 Task: Find connections with filter location Lamin with filter topic #property with filter profile language Potuguese with filter current company Merademy  with filter school Indira Gandhi Institute of Technology (IGIT), Sarang with filter industry Military and International Affairs with filter service category Digital Marketing with filter keywords title Chief People Officer
Action: Mouse moved to (330, 259)
Screenshot: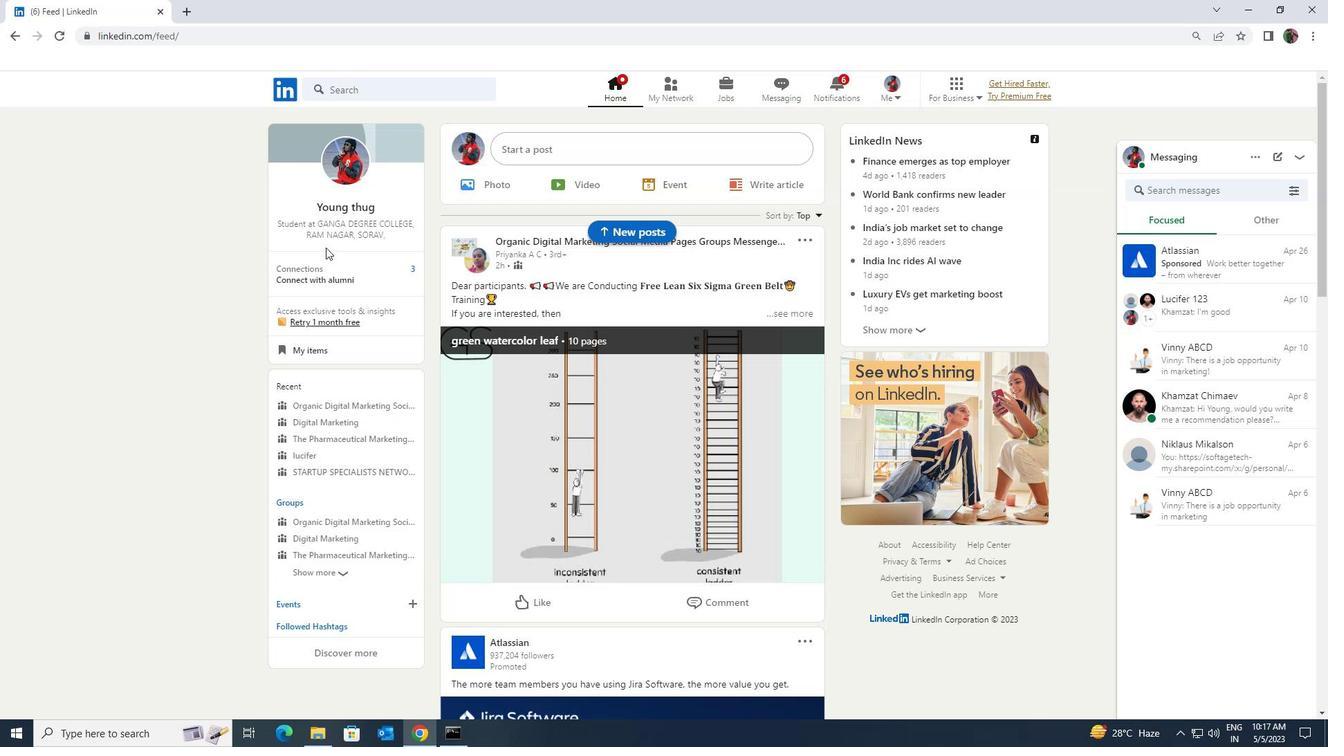 
Action: Mouse pressed left at (330, 259)
Screenshot: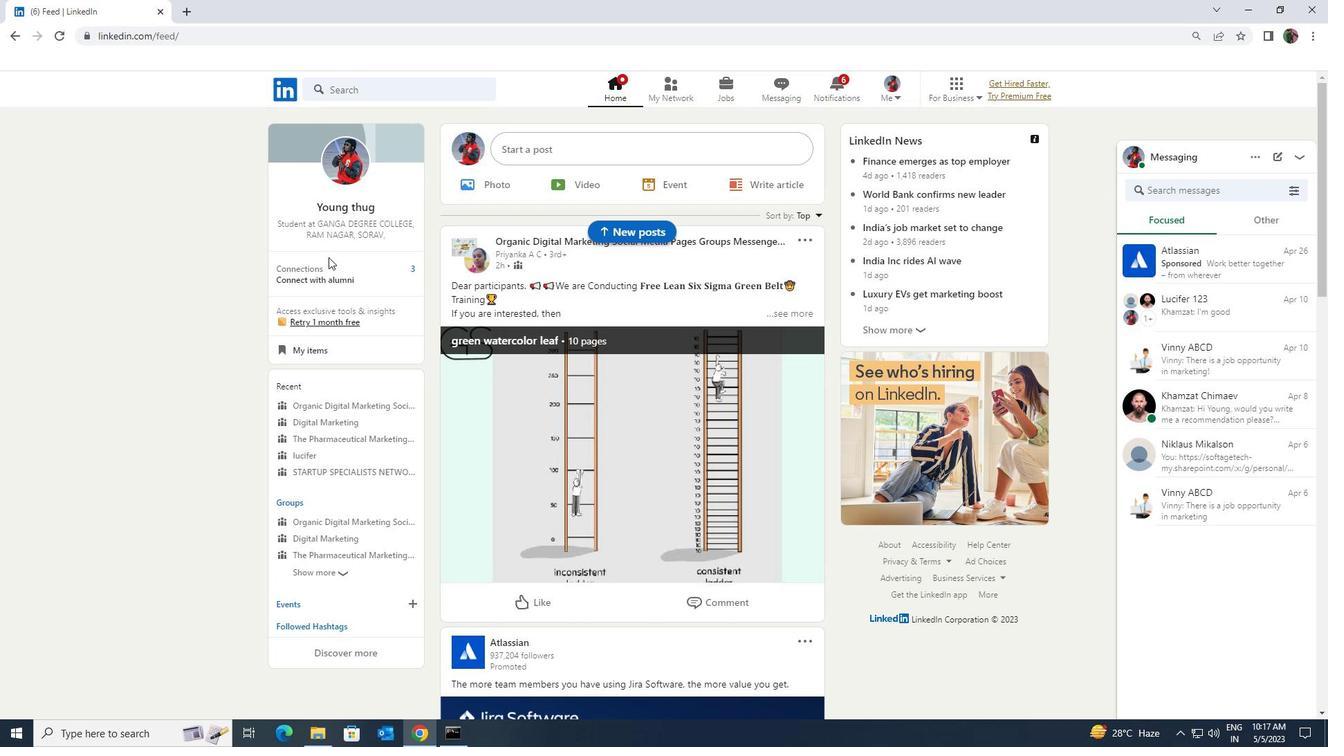 
Action: Mouse moved to (334, 278)
Screenshot: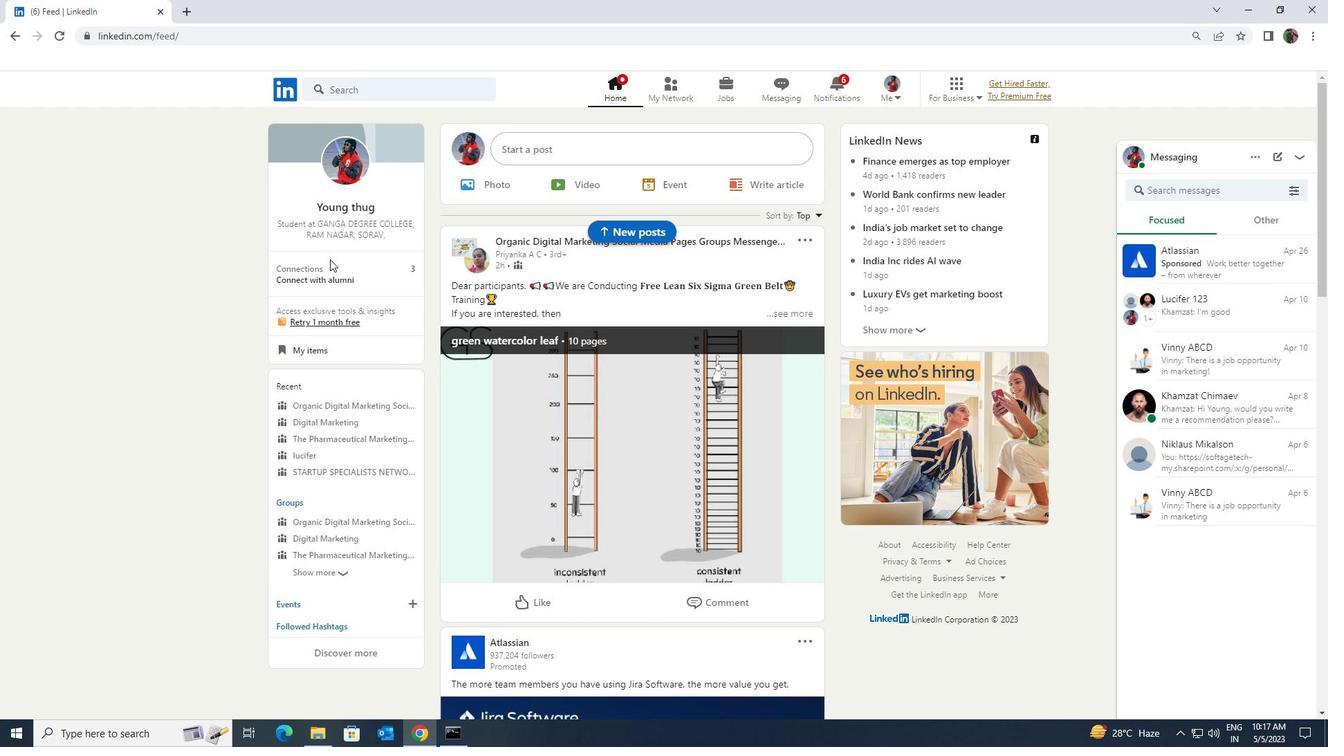 
Action: Mouse pressed left at (334, 278)
Screenshot: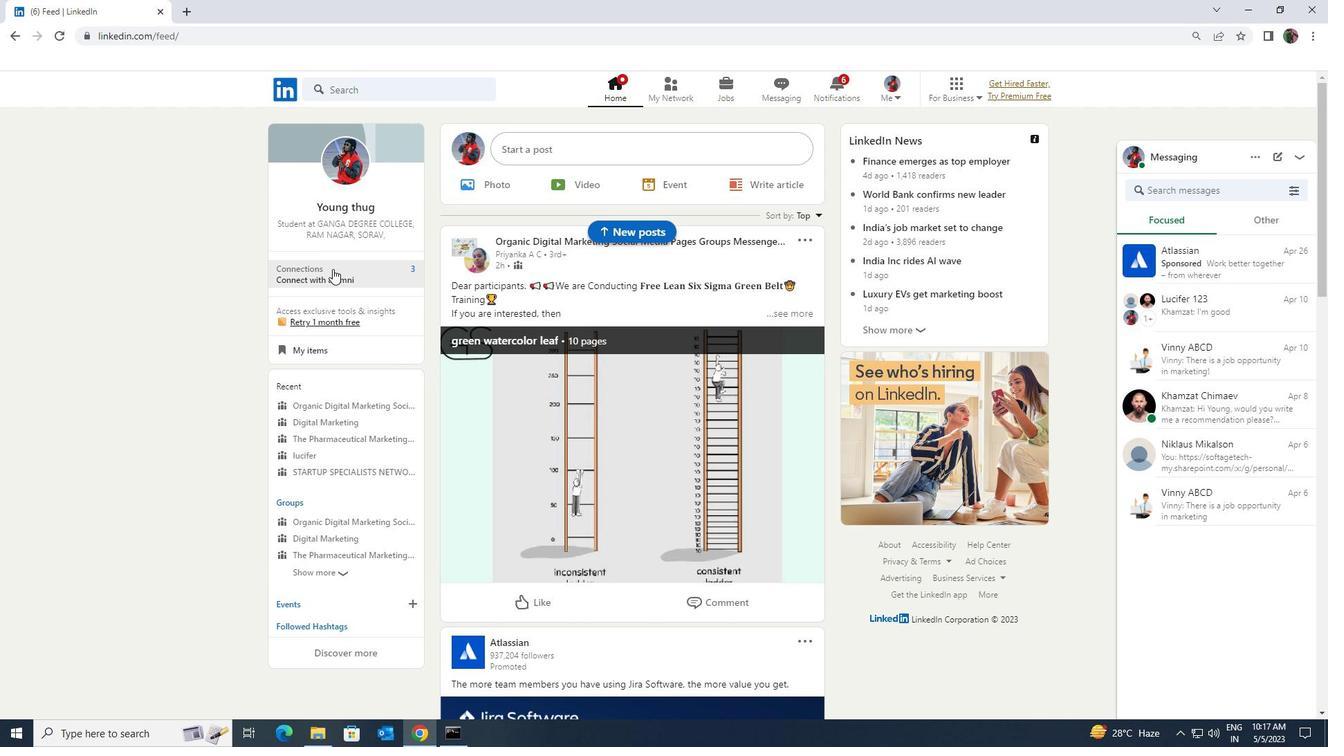 
Action: Mouse moved to (345, 161)
Screenshot: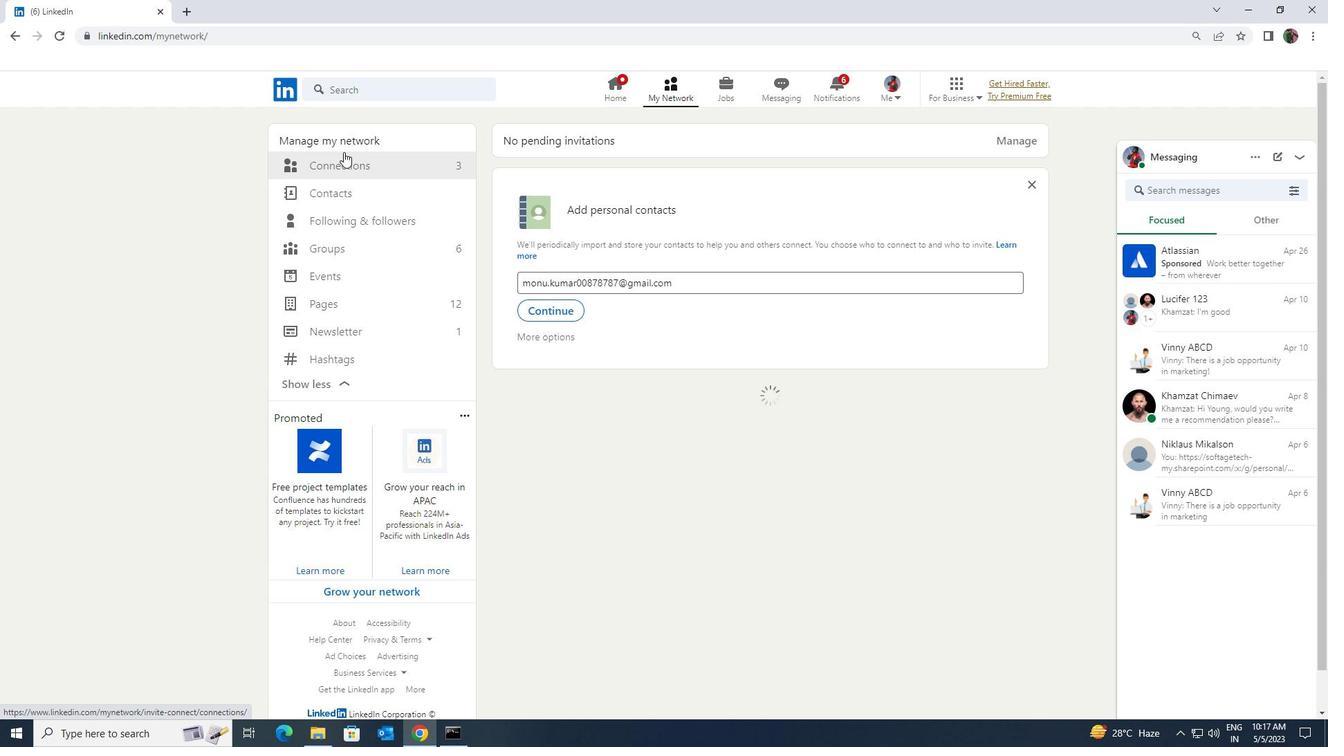
Action: Mouse pressed left at (345, 161)
Screenshot: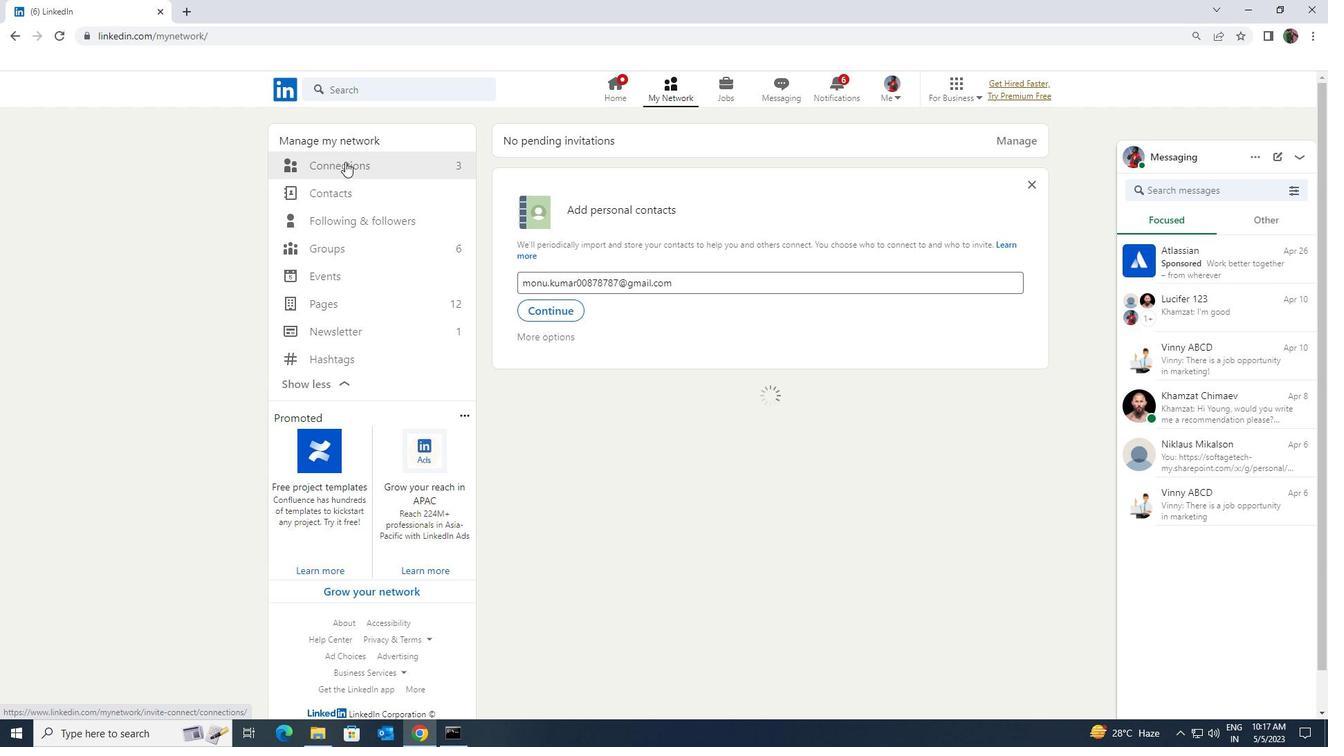 
Action: Mouse moved to (732, 165)
Screenshot: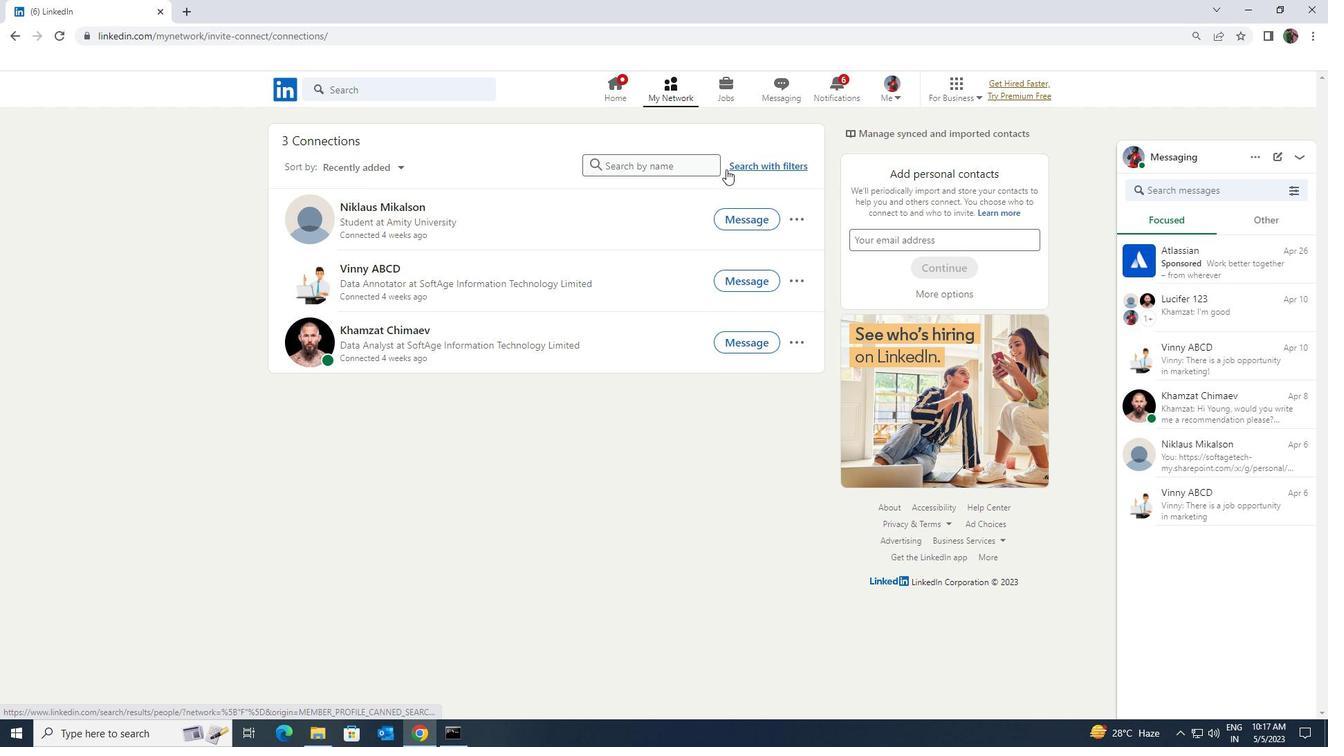 
Action: Mouse pressed left at (732, 165)
Screenshot: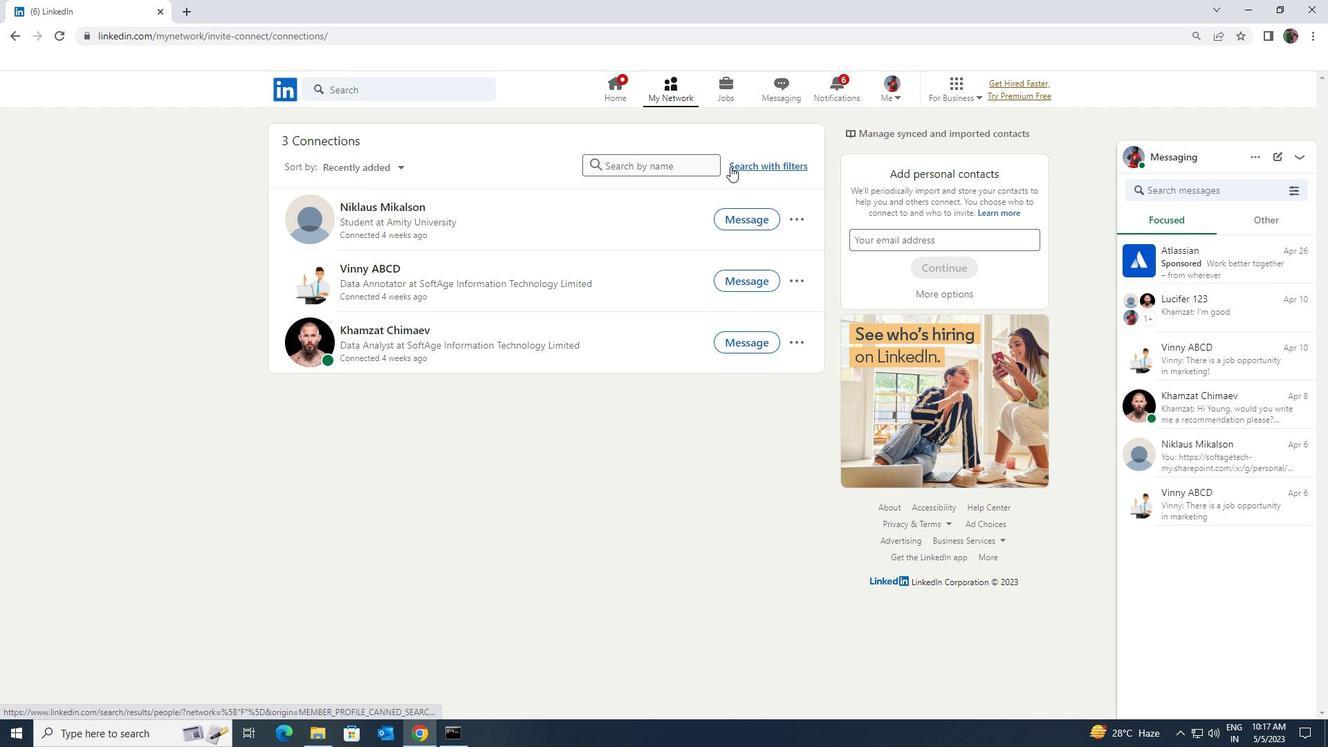 
Action: Mouse moved to (701, 135)
Screenshot: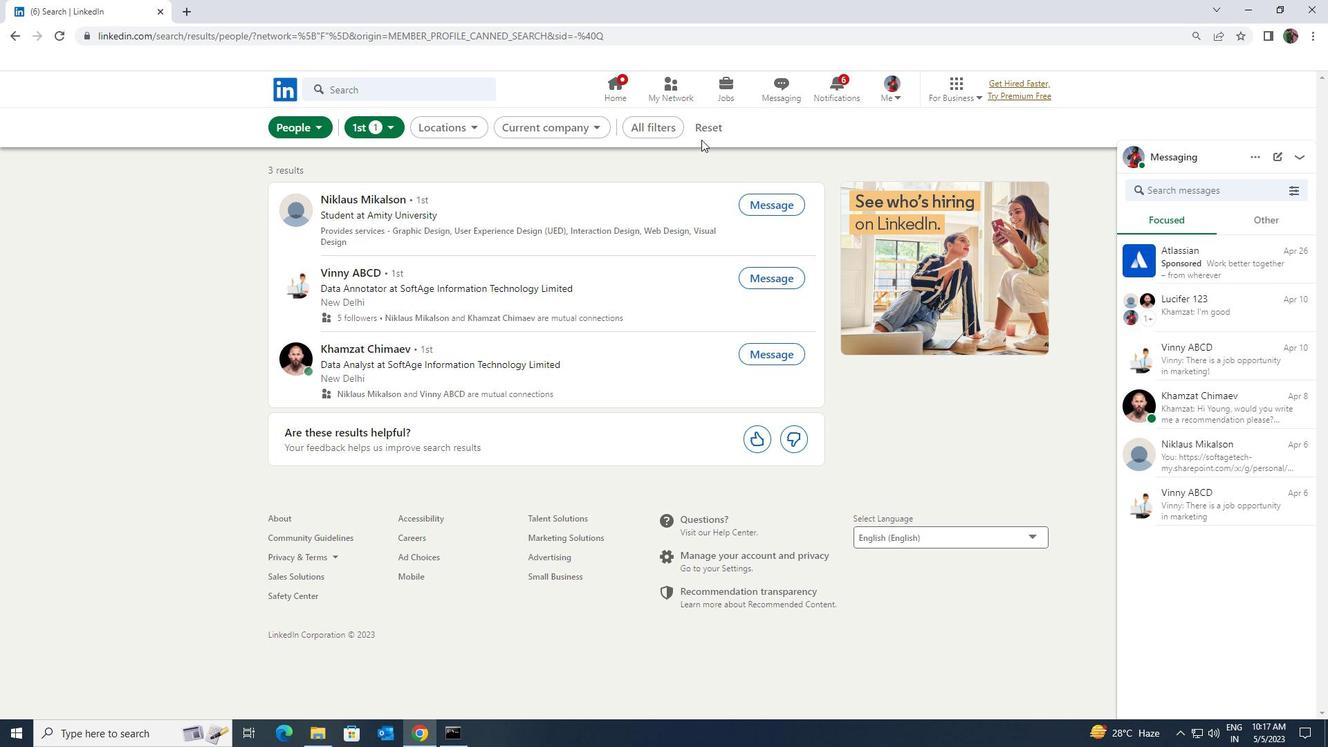 
Action: Mouse pressed left at (701, 135)
Screenshot: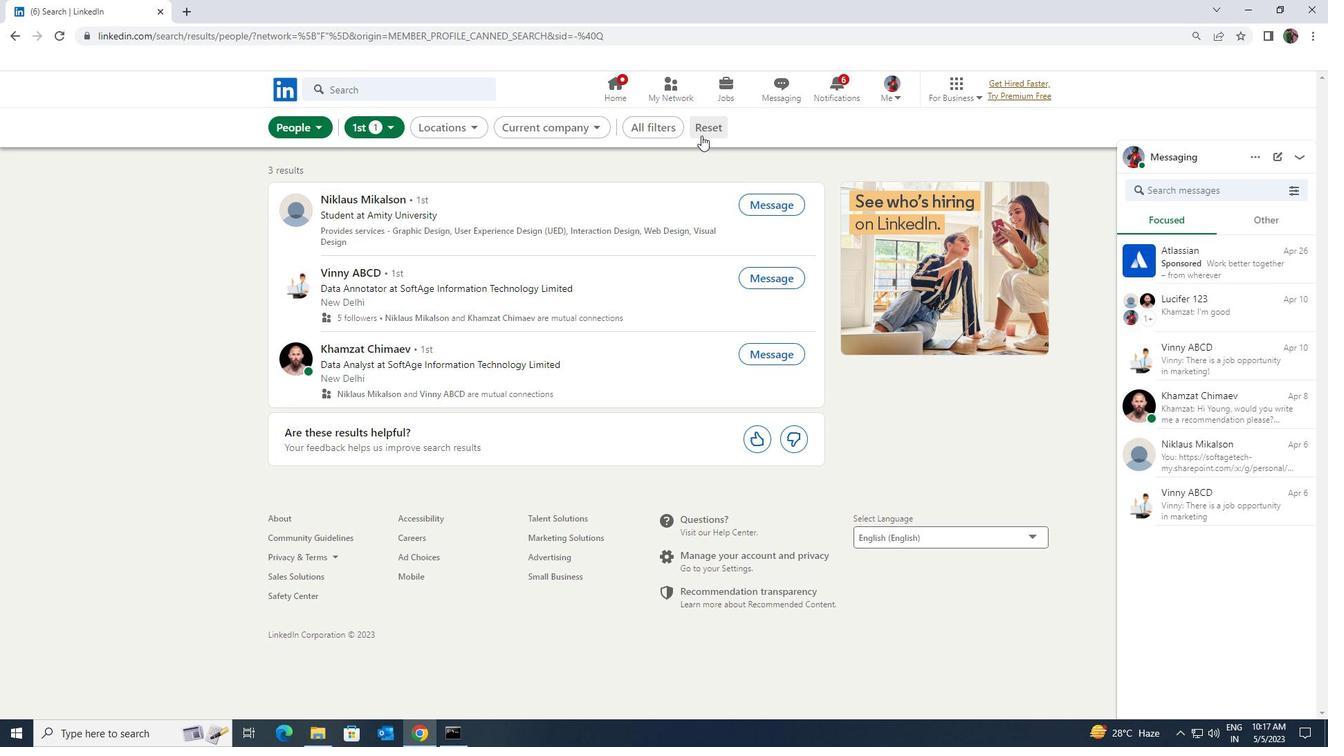 
Action: Mouse moved to (692, 130)
Screenshot: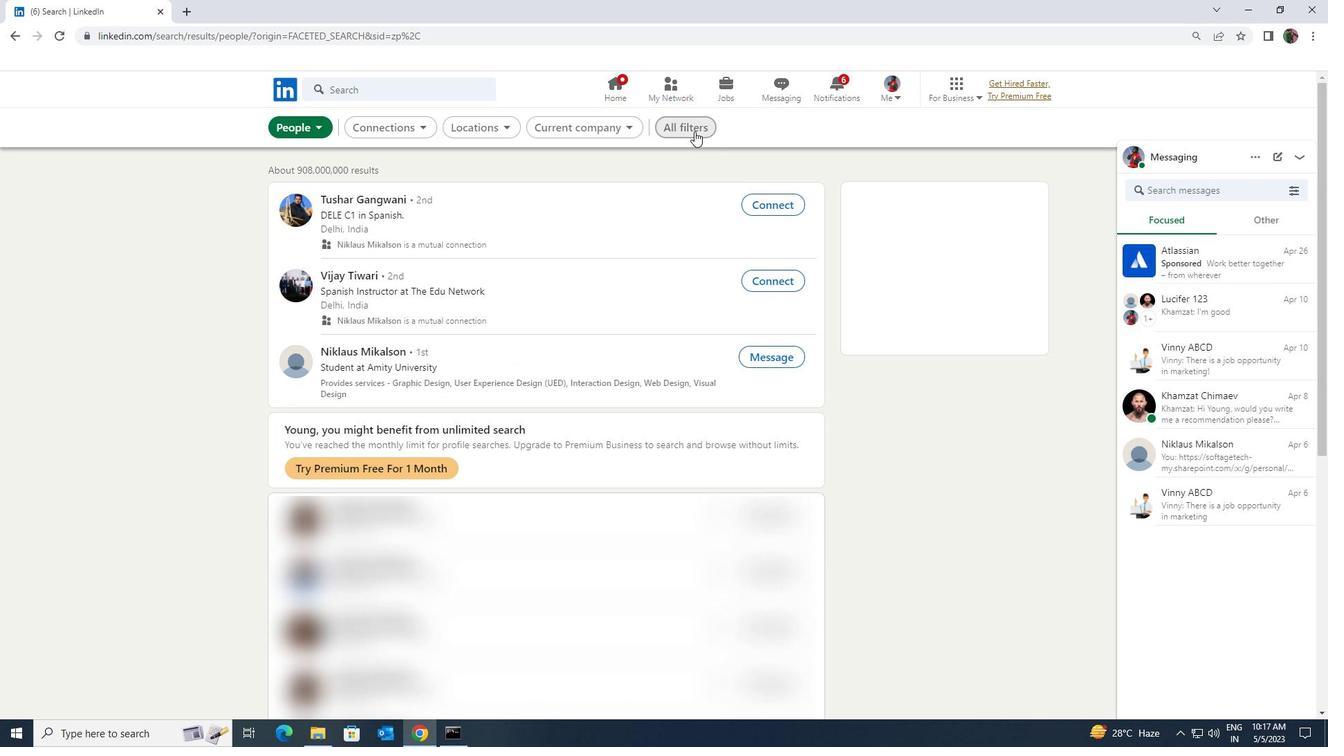 
Action: Mouse pressed left at (692, 130)
Screenshot: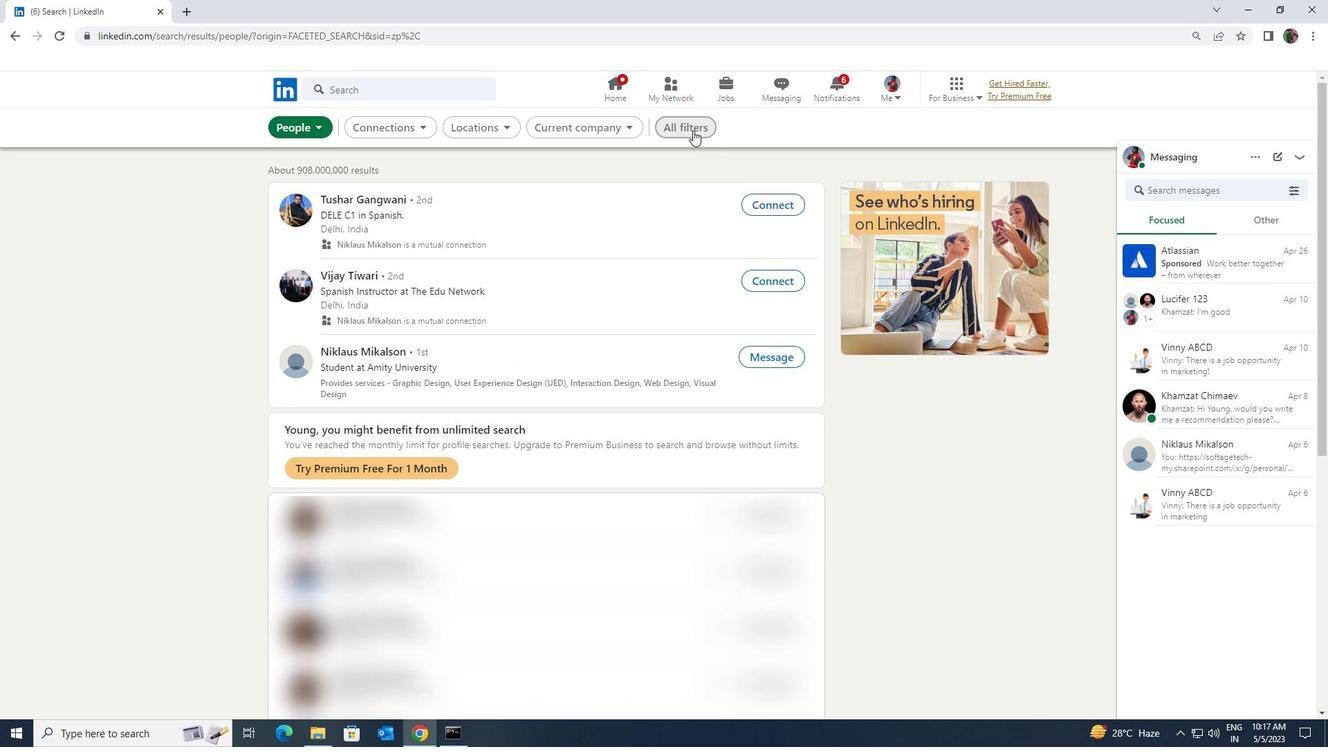 
Action: Mouse moved to (1153, 535)
Screenshot: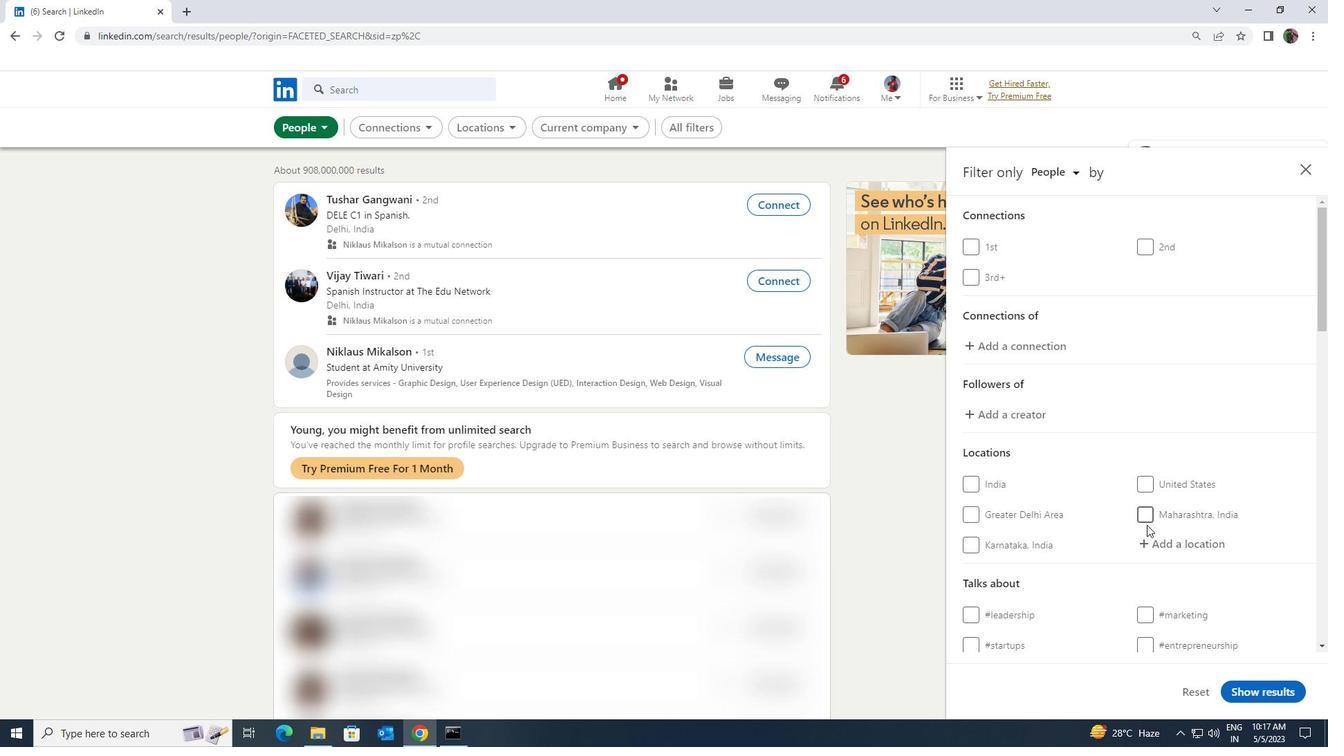 
Action: Mouse pressed left at (1153, 535)
Screenshot: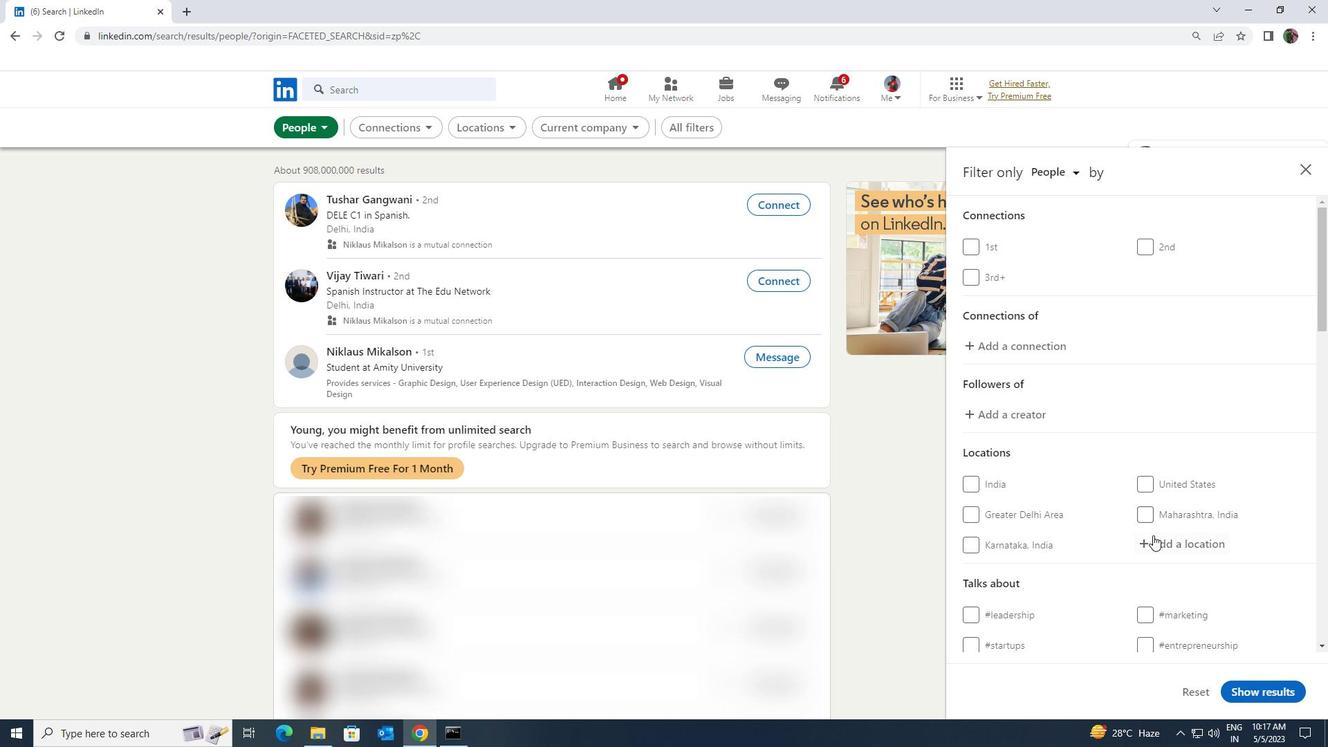 
Action: Mouse moved to (1101, 515)
Screenshot: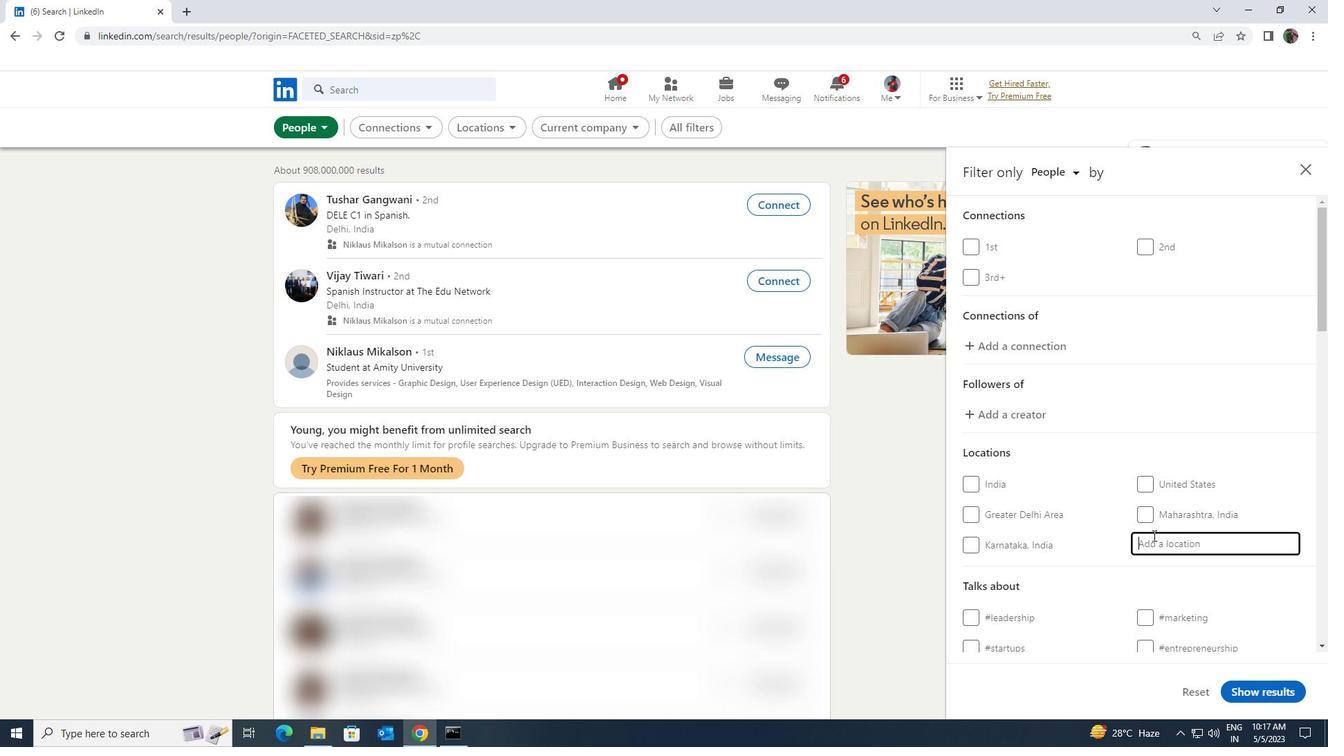 
Action: Key pressed <Key.shift>LAMIN
Screenshot: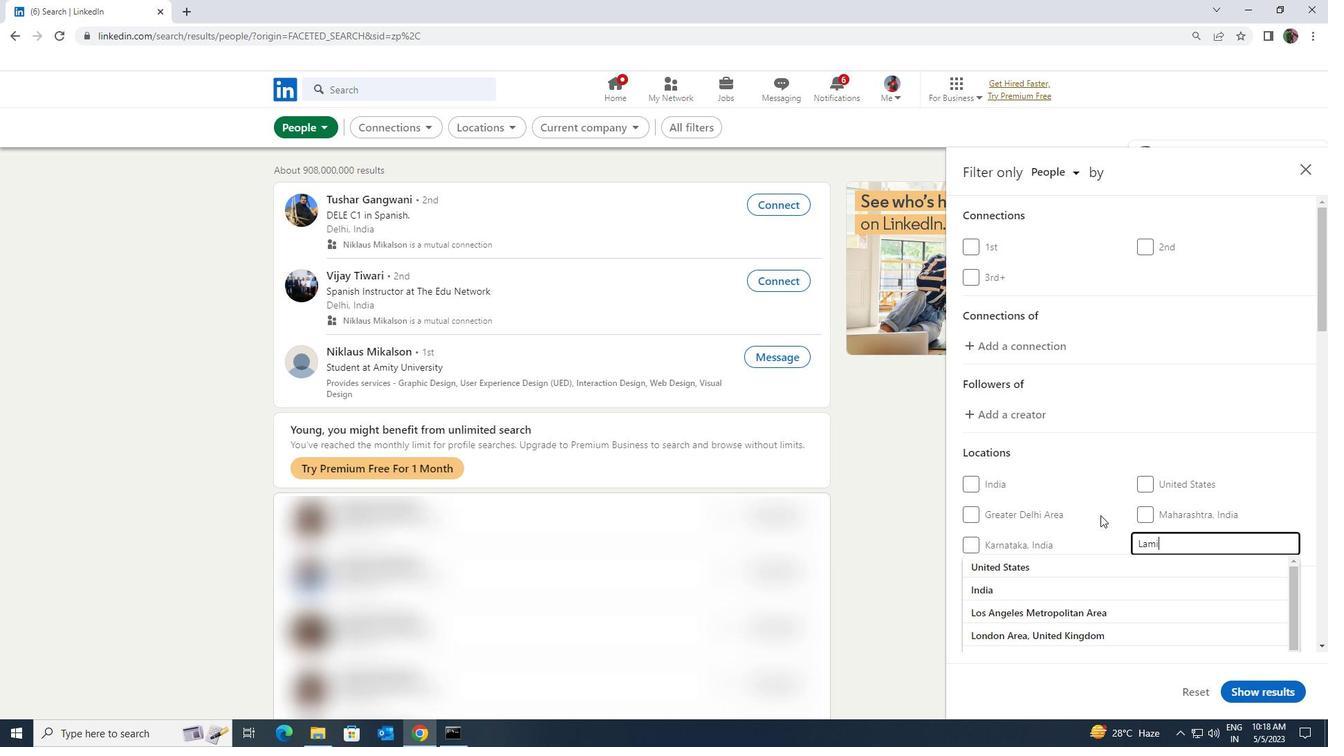 
Action: Mouse moved to (1096, 561)
Screenshot: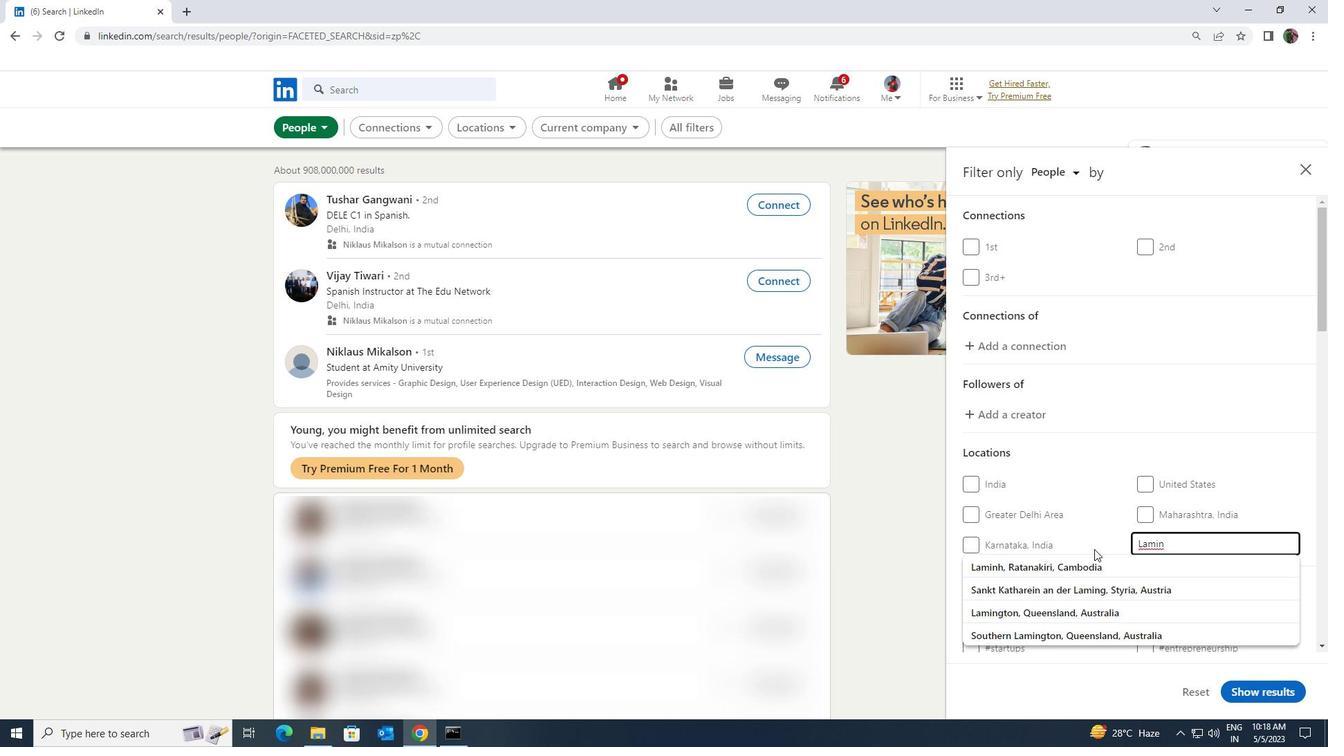 
Action: Mouse pressed left at (1096, 561)
Screenshot: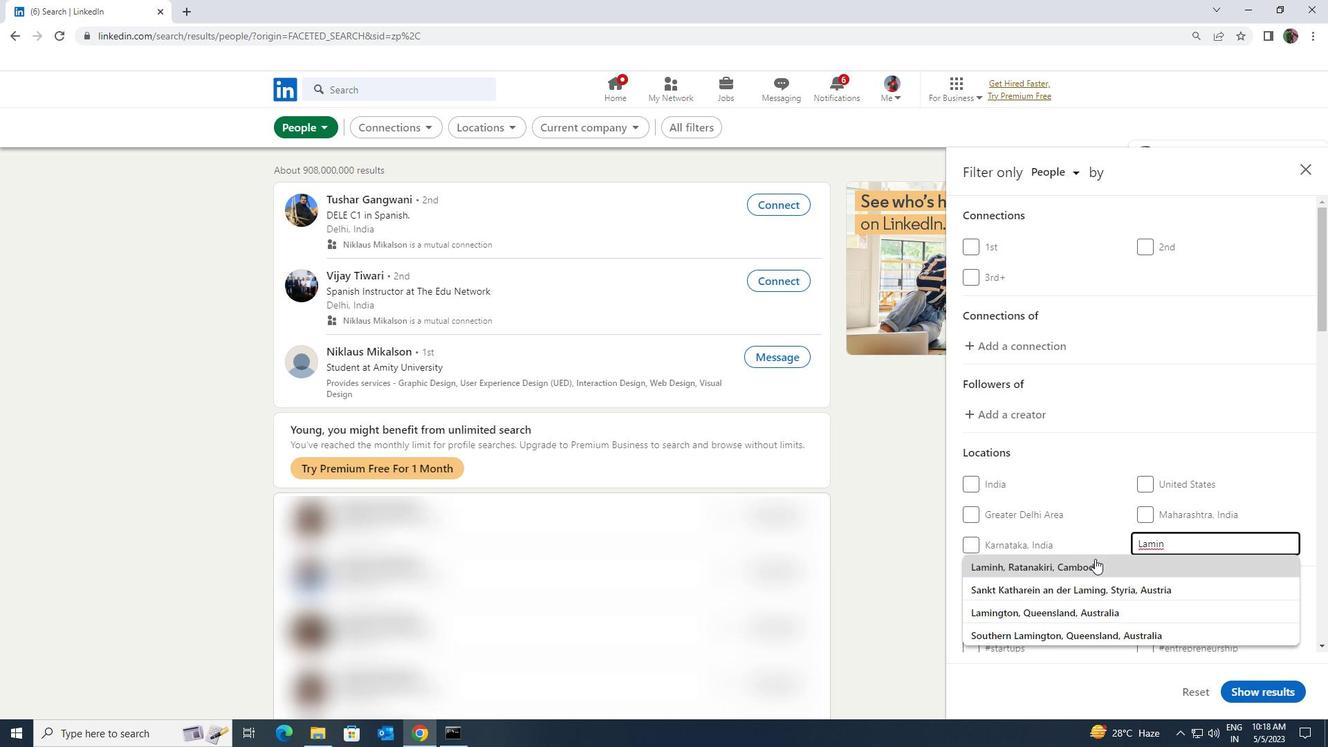 
Action: Mouse moved to (1097, 561)
Screenshot: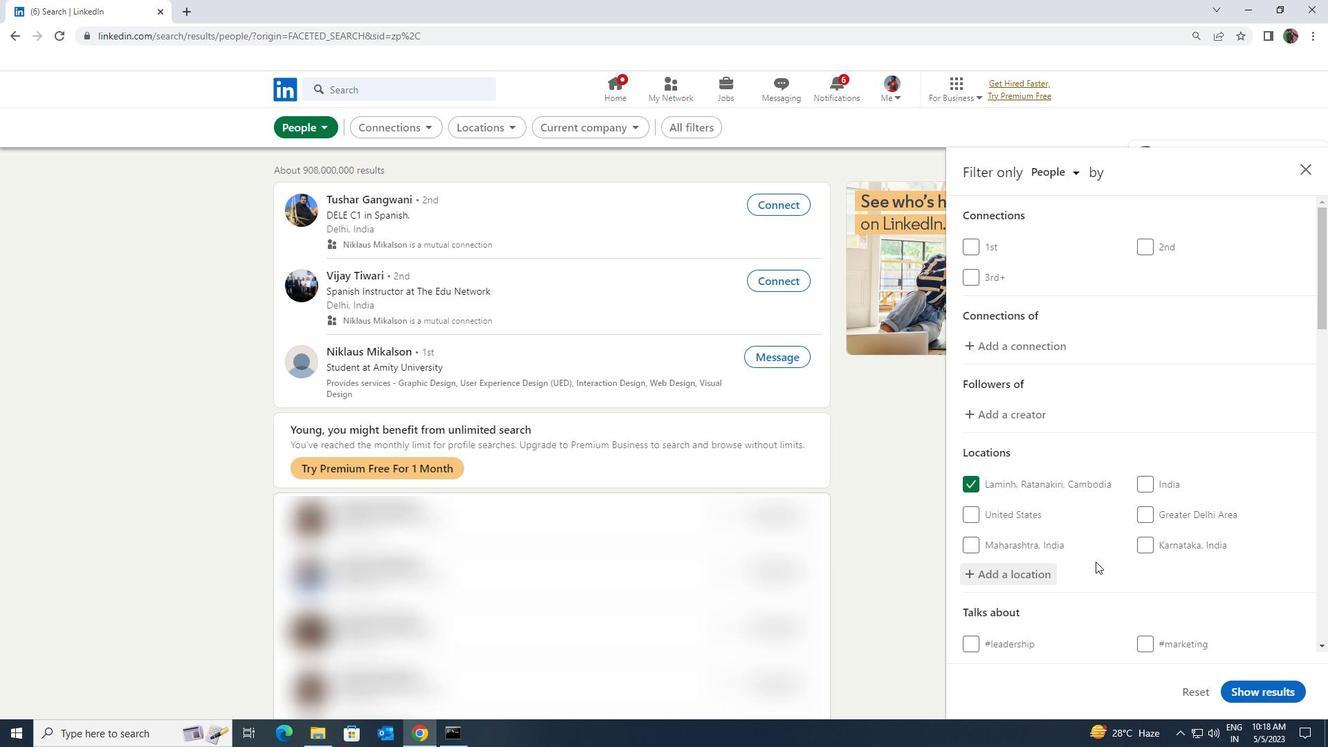 
Action: Mouse scrolled (1097, 561) with delta (0, 0)
Screenshot: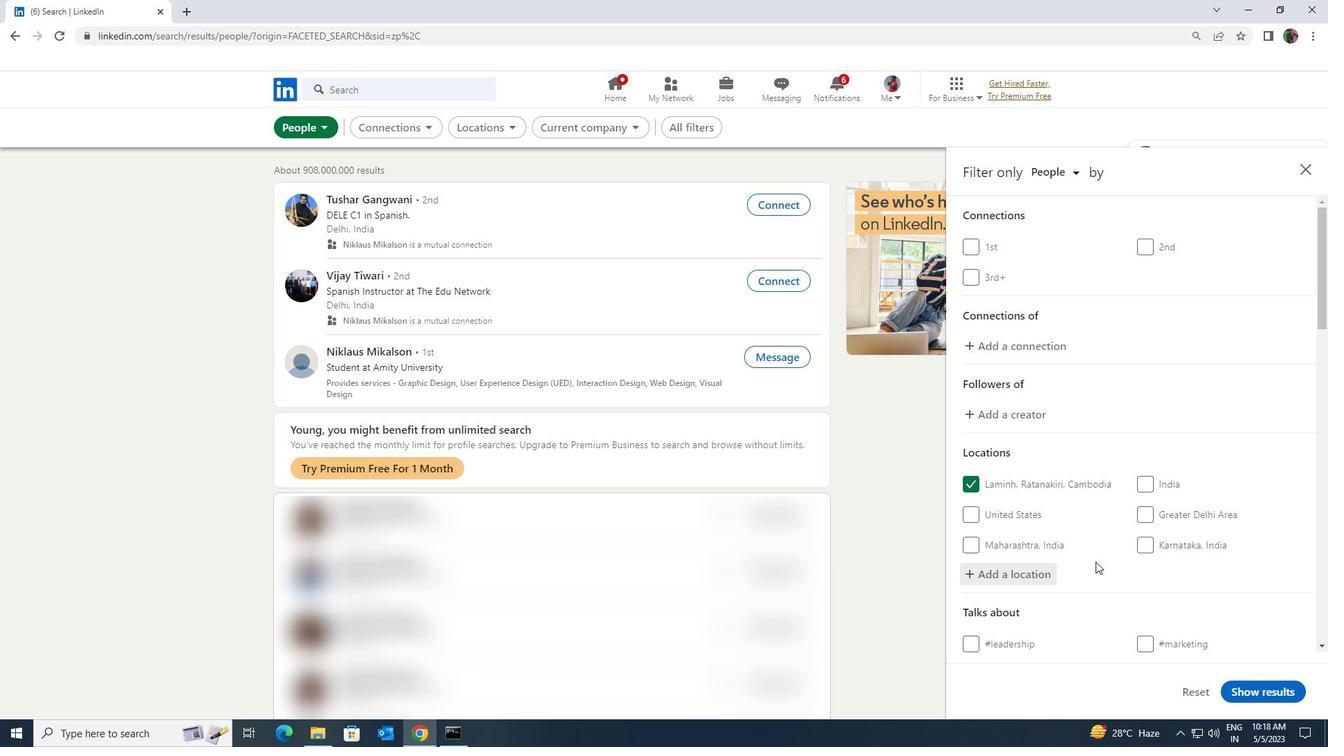 
Action: Mouse scrolled (1097, 561) with delta (0, 0)
Screenshot: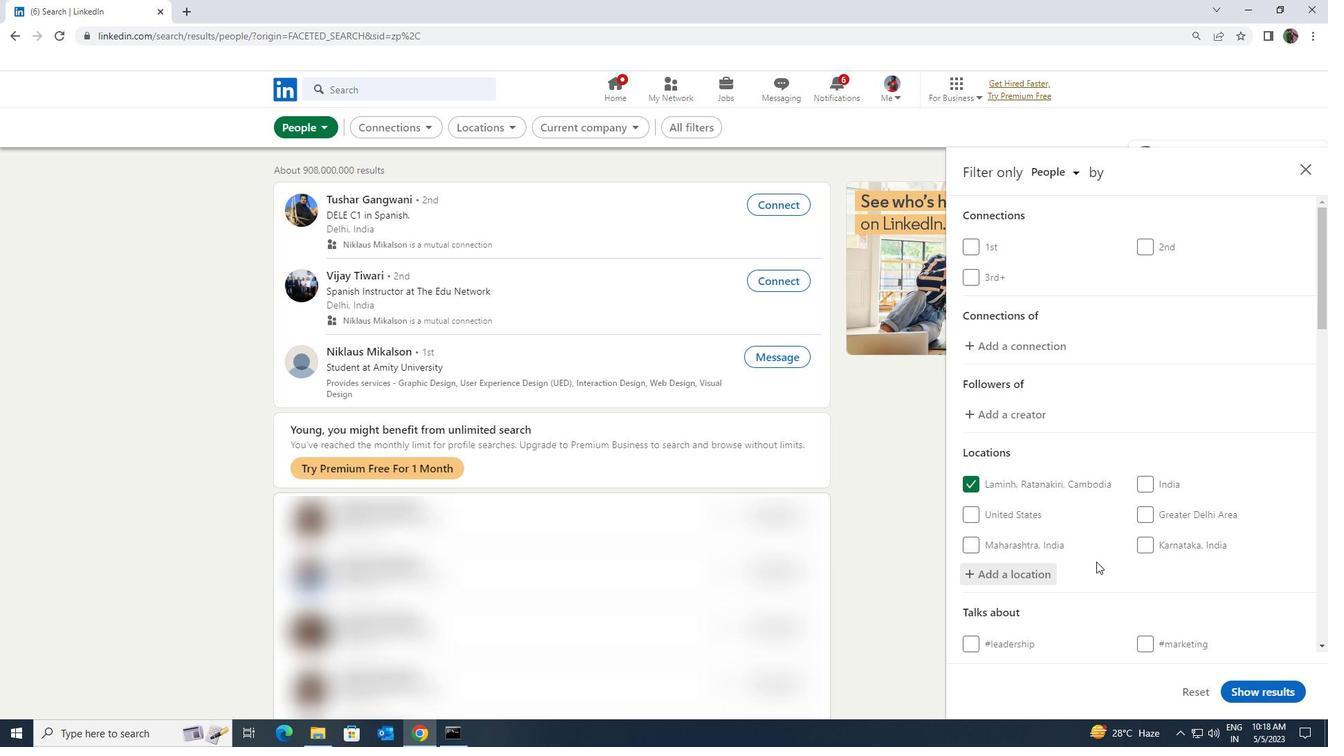 
Action: Mouse moved to (1145, 567)
Screenshot: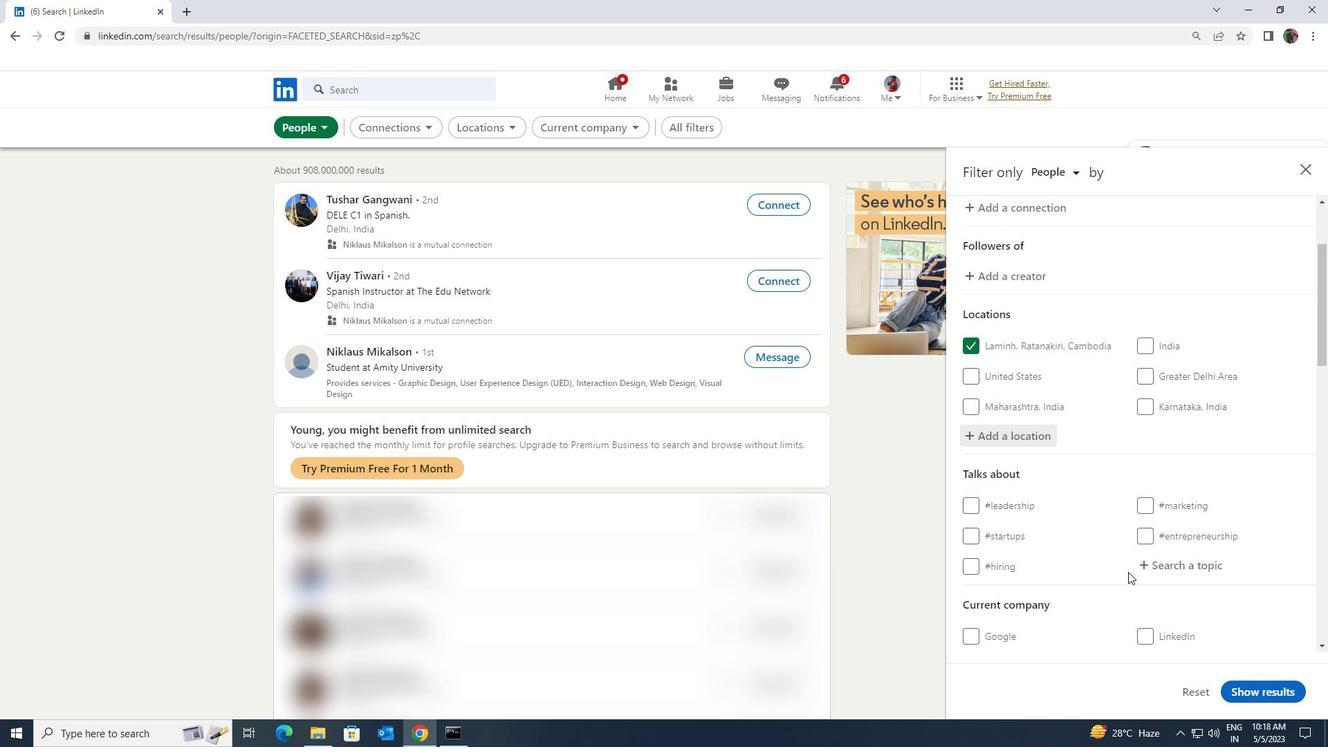 
Action: Mouse pressed left at (1145, 567)
Screenshot: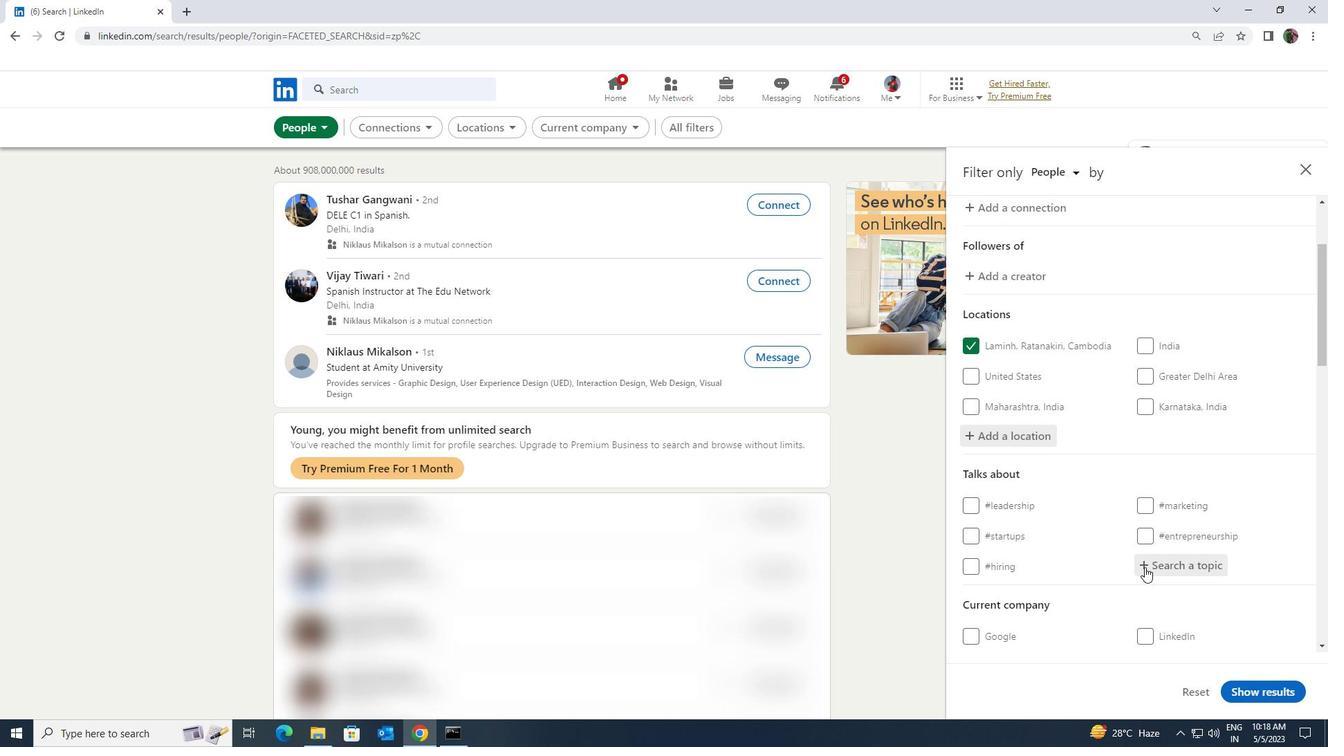 
Action: Mouse moved to (1143, 565)
Screenshot: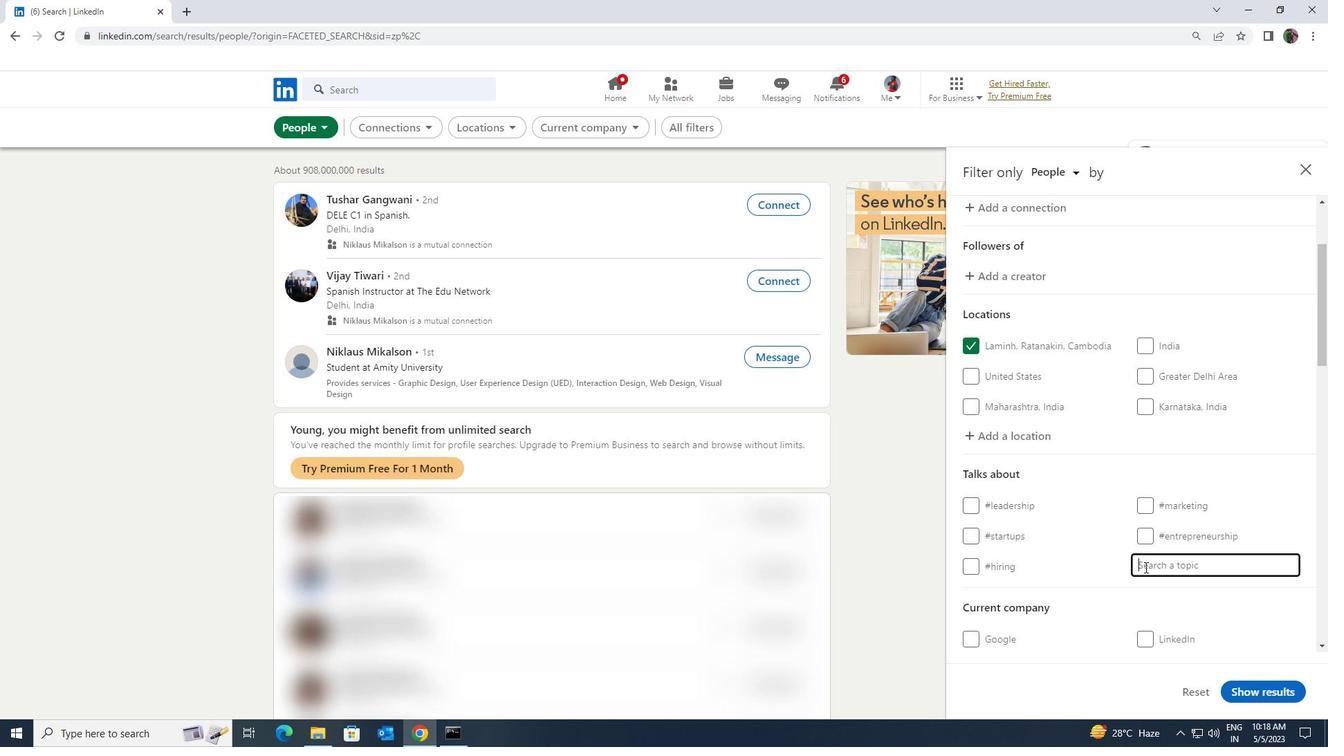 
Action: Key pressed <Key.shift>
Screenshot: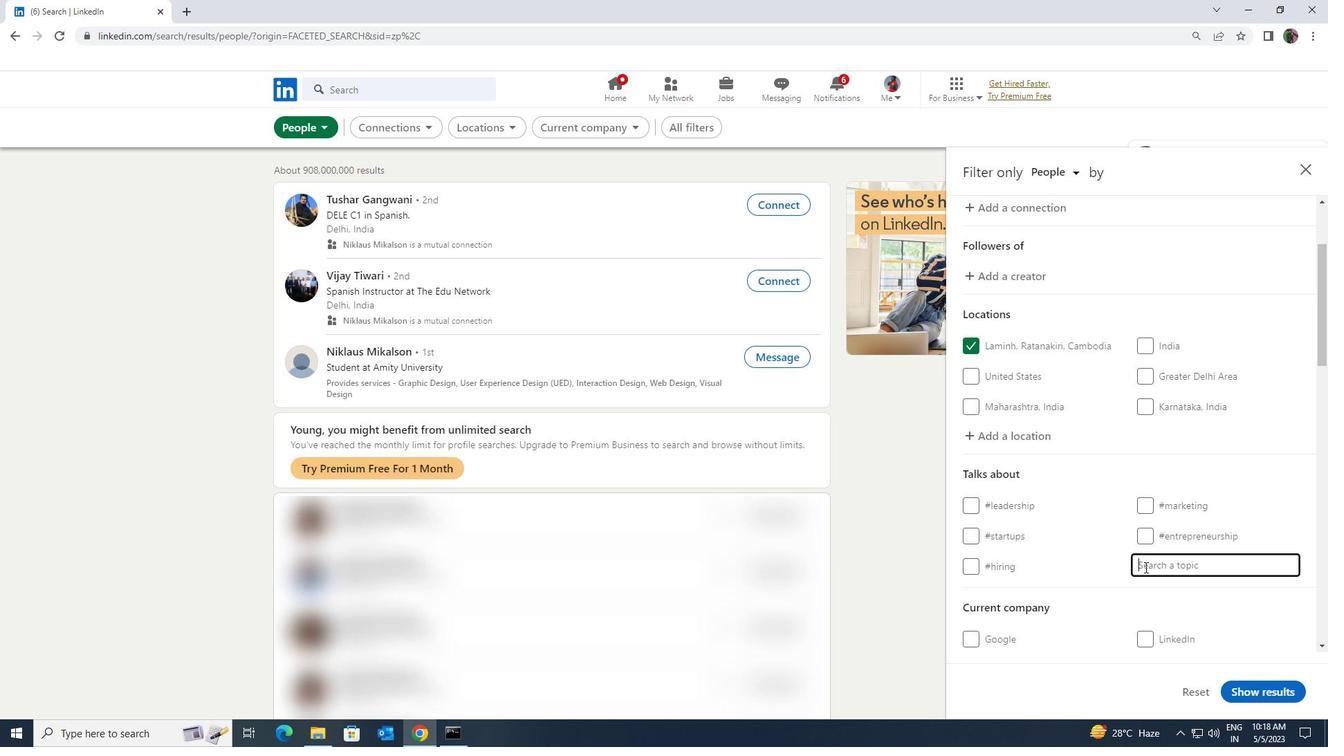 
Action: Mouse moved to (1142, 565)
Screenshot: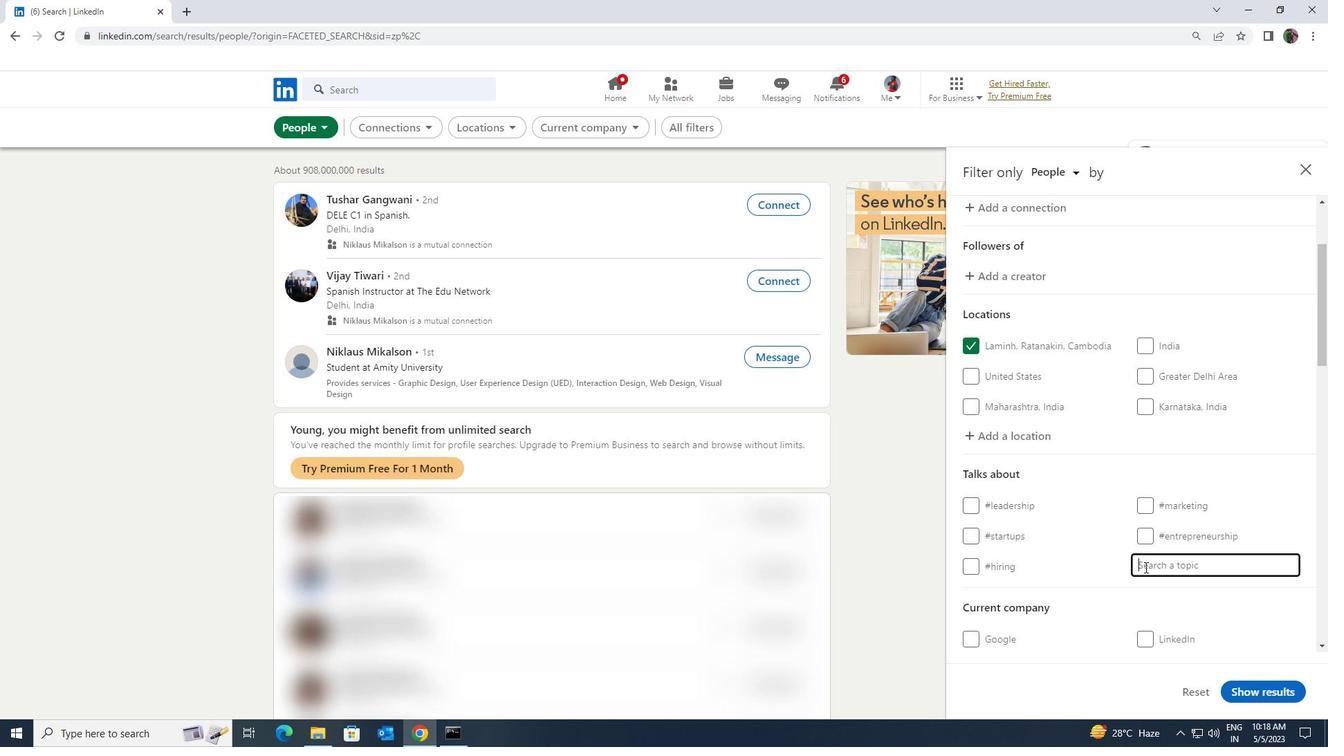 
Action: Key pressed <Key.shift><Key.shift><Key.shift><Key.shift><Key.shift><Key.shift>PROPER
Screenshot: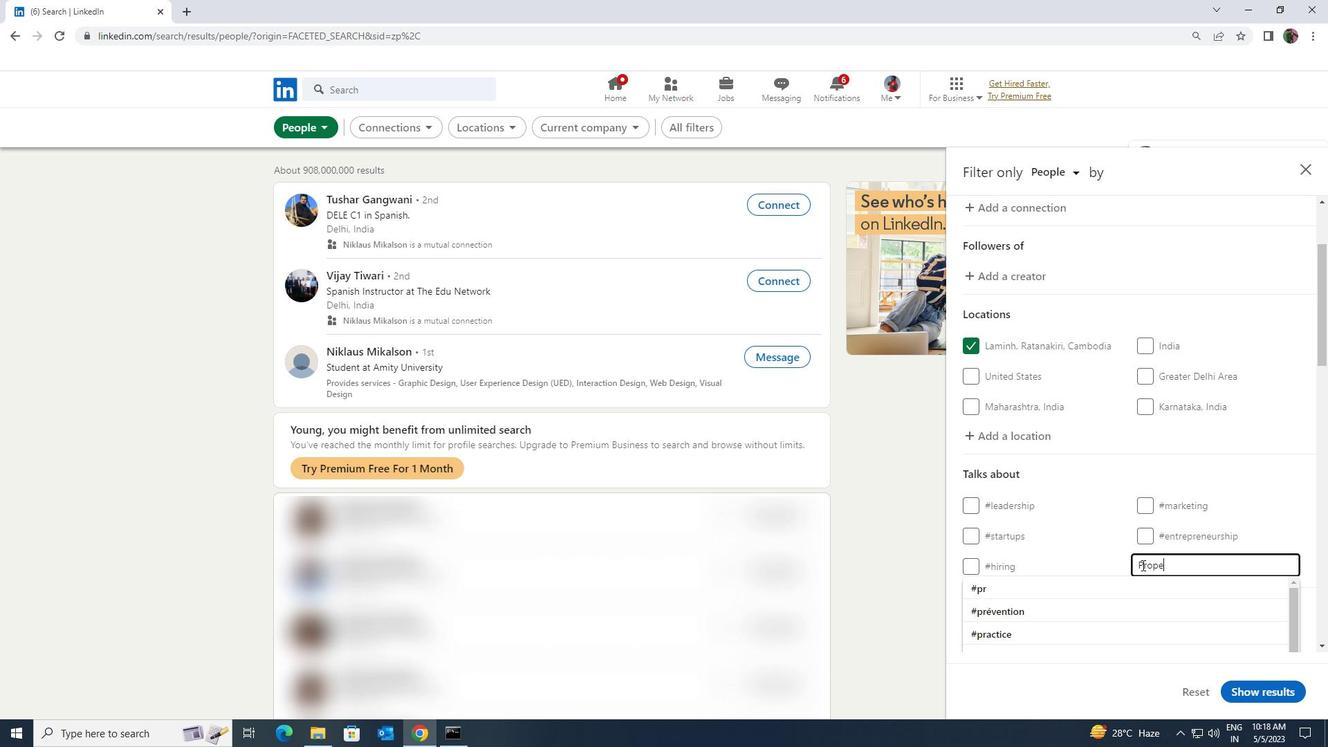 
Action: Mouse moved to (1123, 607)
Screenshot: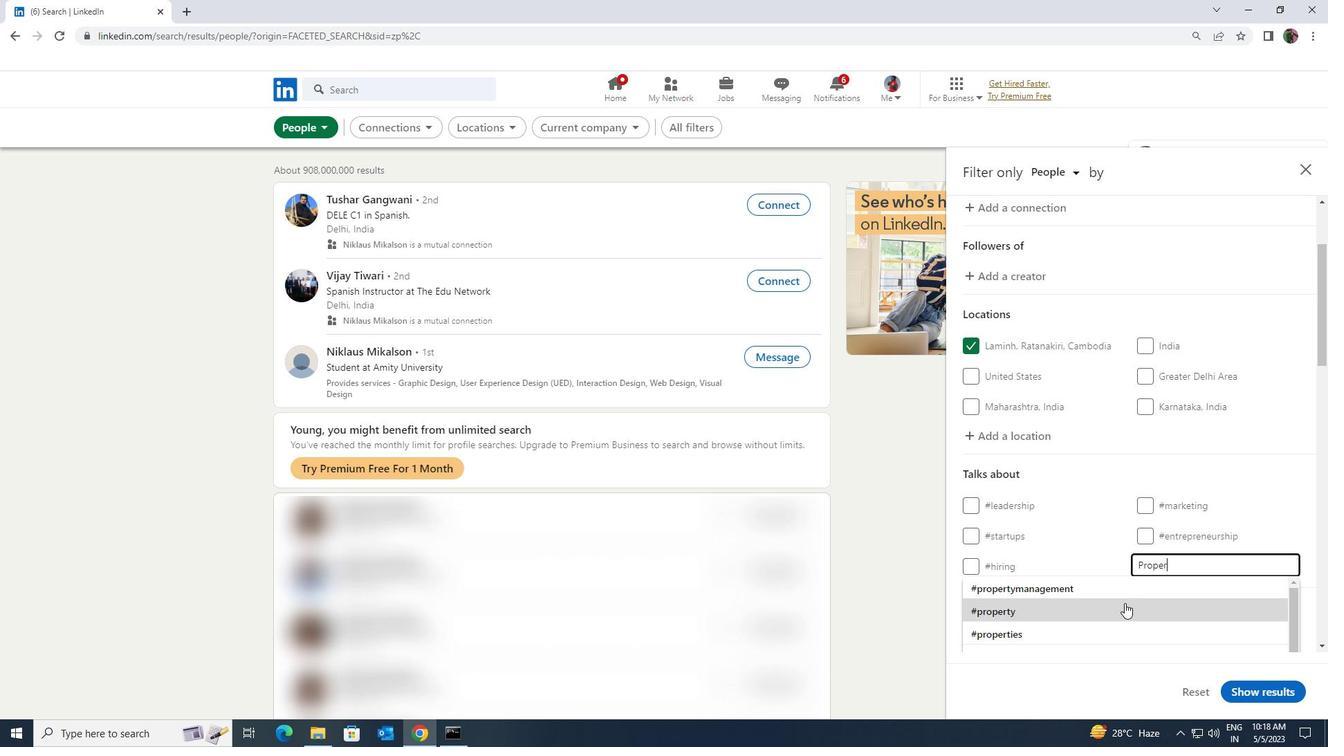 
Action: Mouse pressed left at (1123, 607)
Screenshot: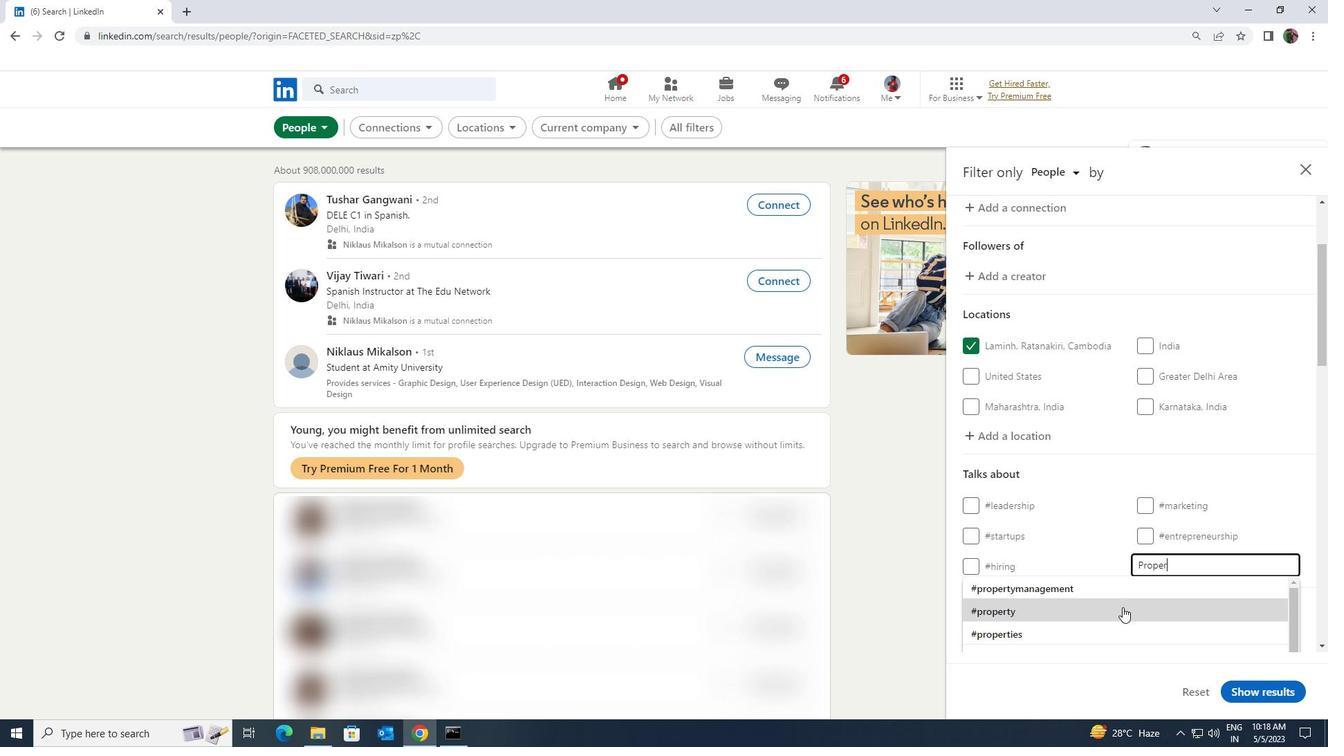 
Action: Mouse scrolled (1123, 606) with delta (0, 0)
Screenshot: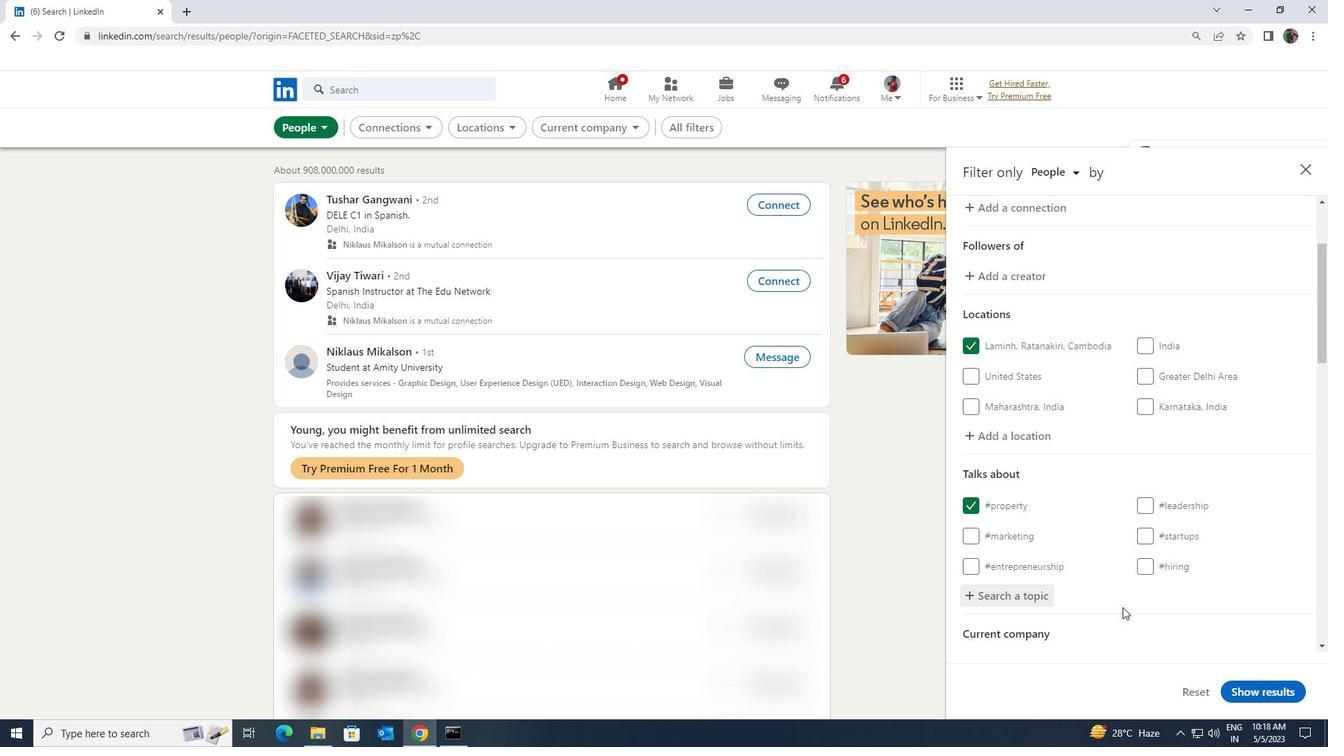 
Action: Mouse scrolled (1123, 606) with delta (0, 0)
Screenshot: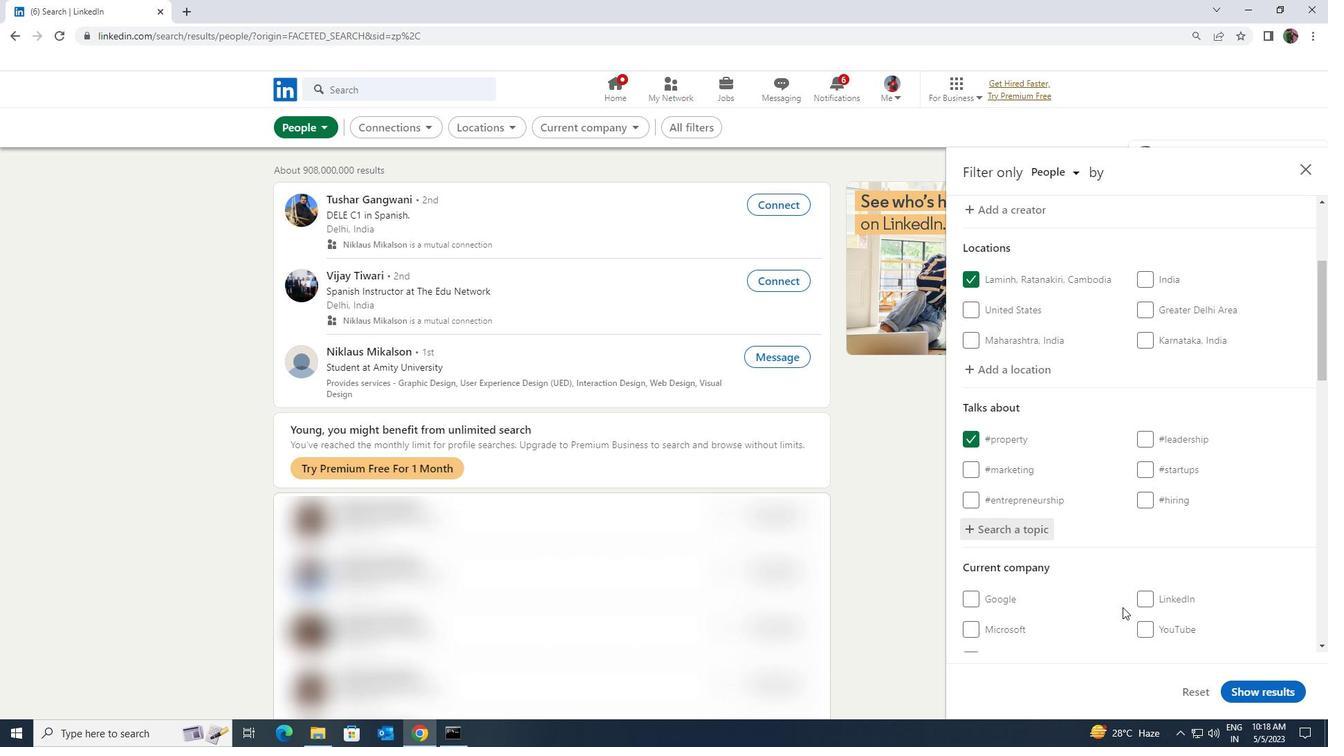
Action: Mouse scrolled (1123, 606) with delta (0, 0)
Screenshot: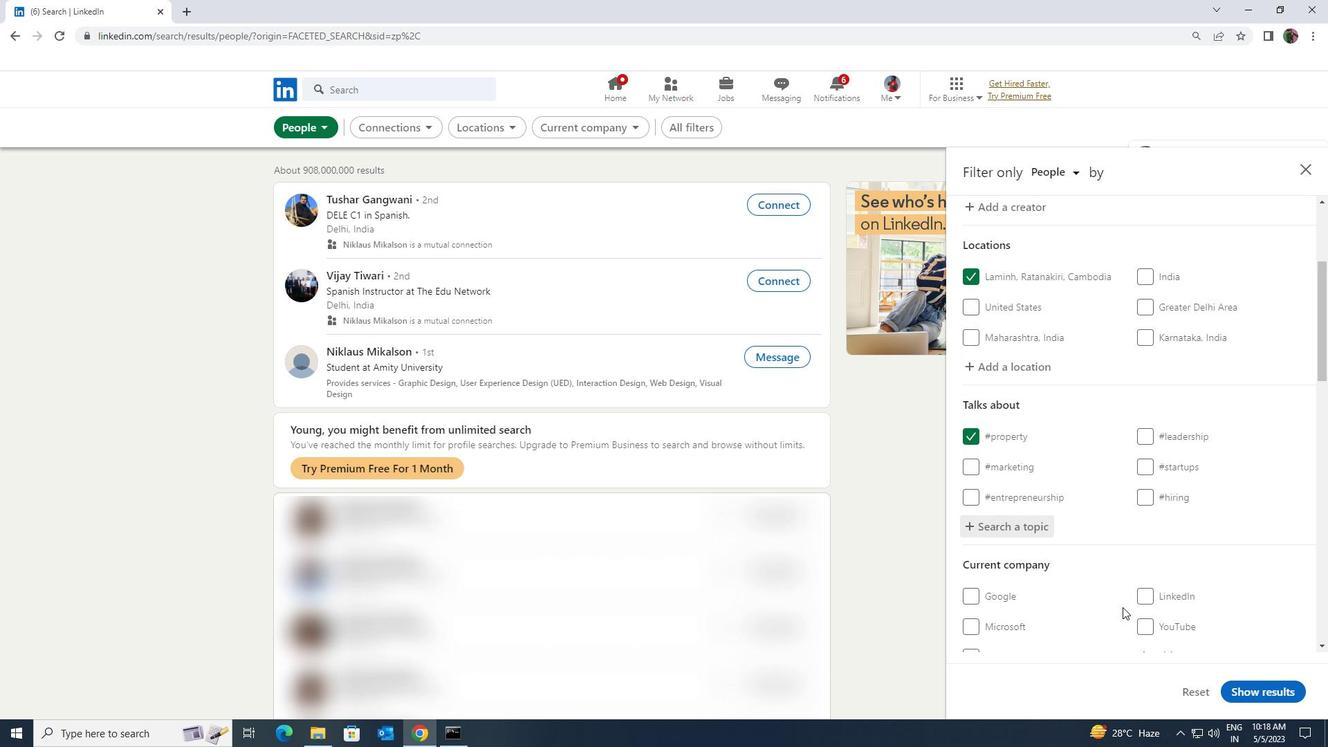 
Action: Mouse moved to (1123, 604)
Screenshot: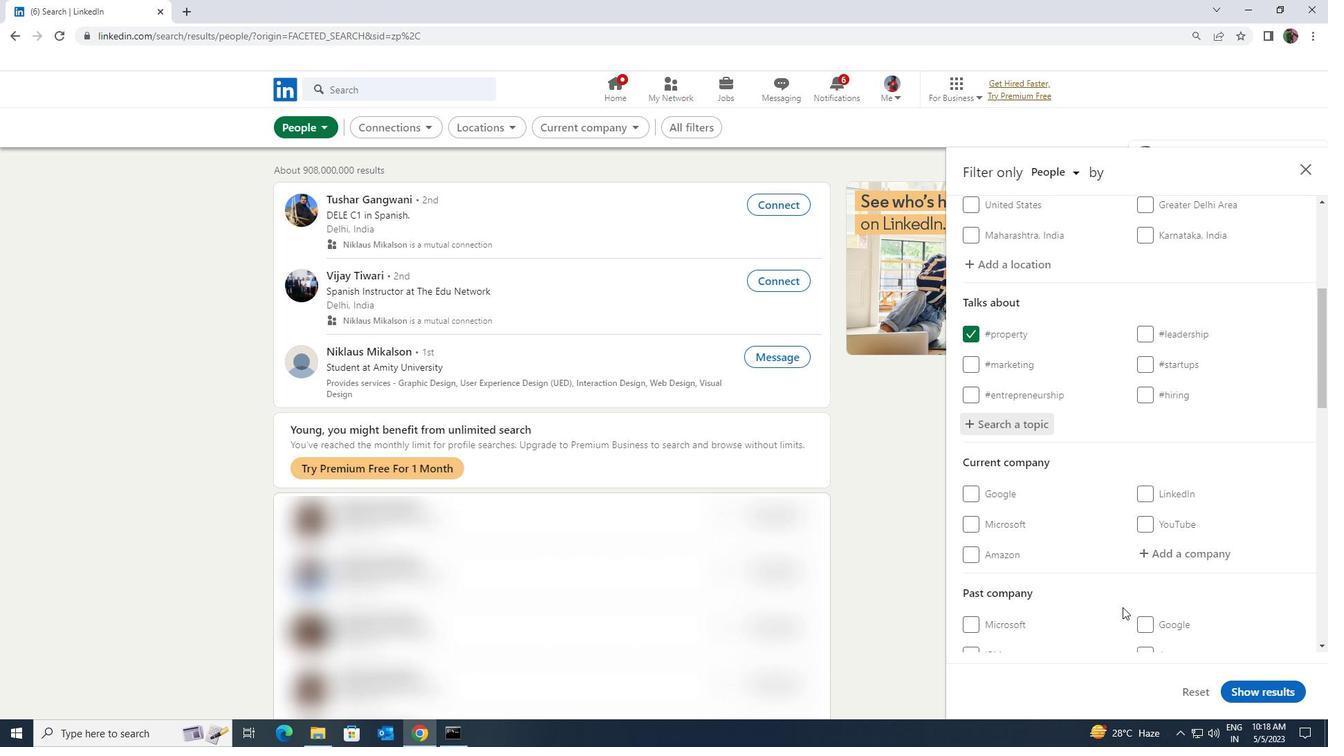 
Action: Mouse scrolled (1123, 604) with delta (0, 0)
Screenshot: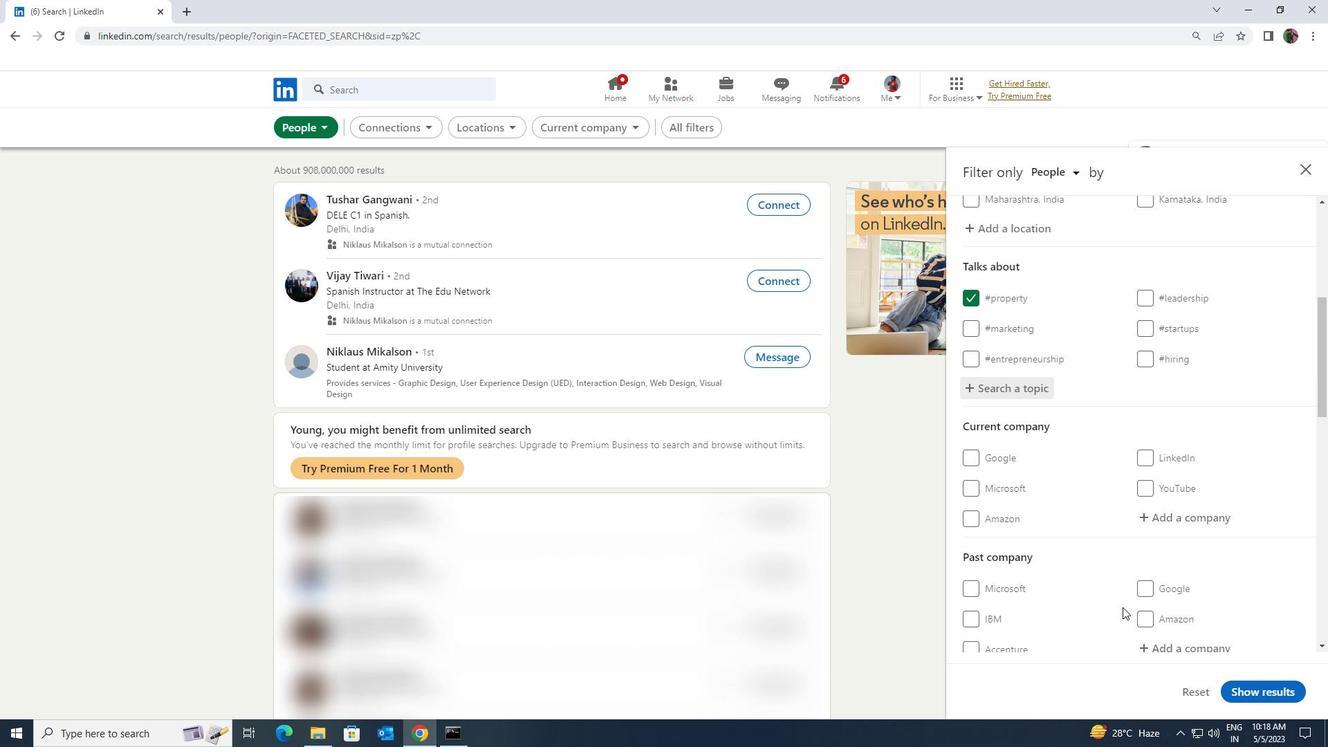 
Action: Mouse moved to (1125, 602)
Screenshot: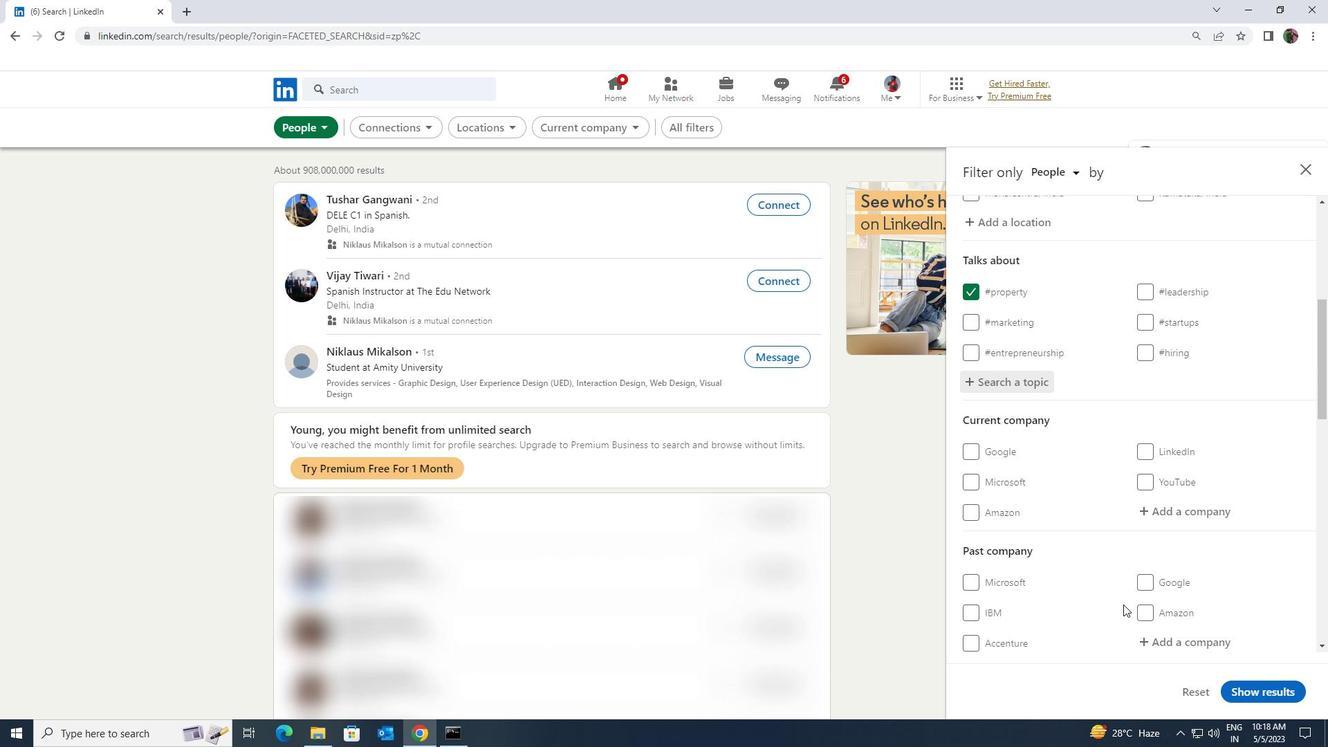 
Action: Mouse scrolled (1125, 602) with delta (0, 0)
Screenshot: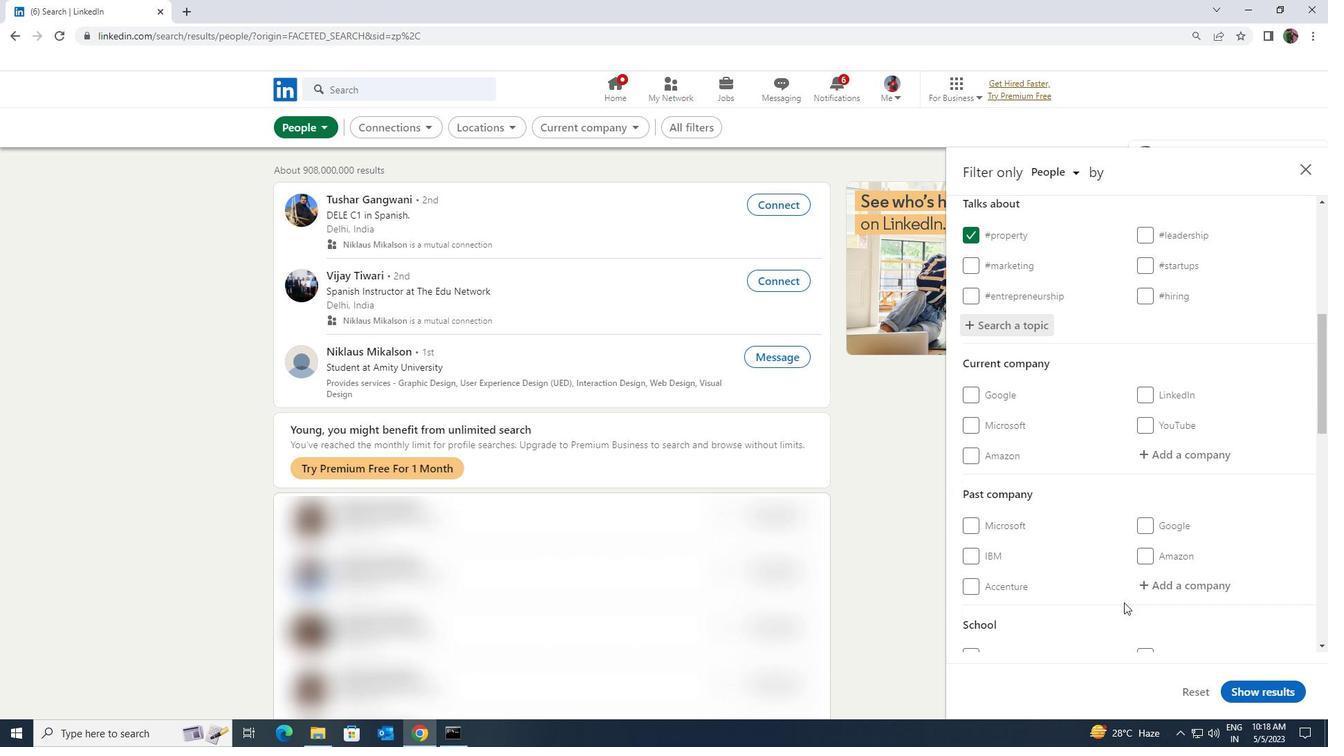 
Action: Mouse moved to (1124, 596)
Screenshot: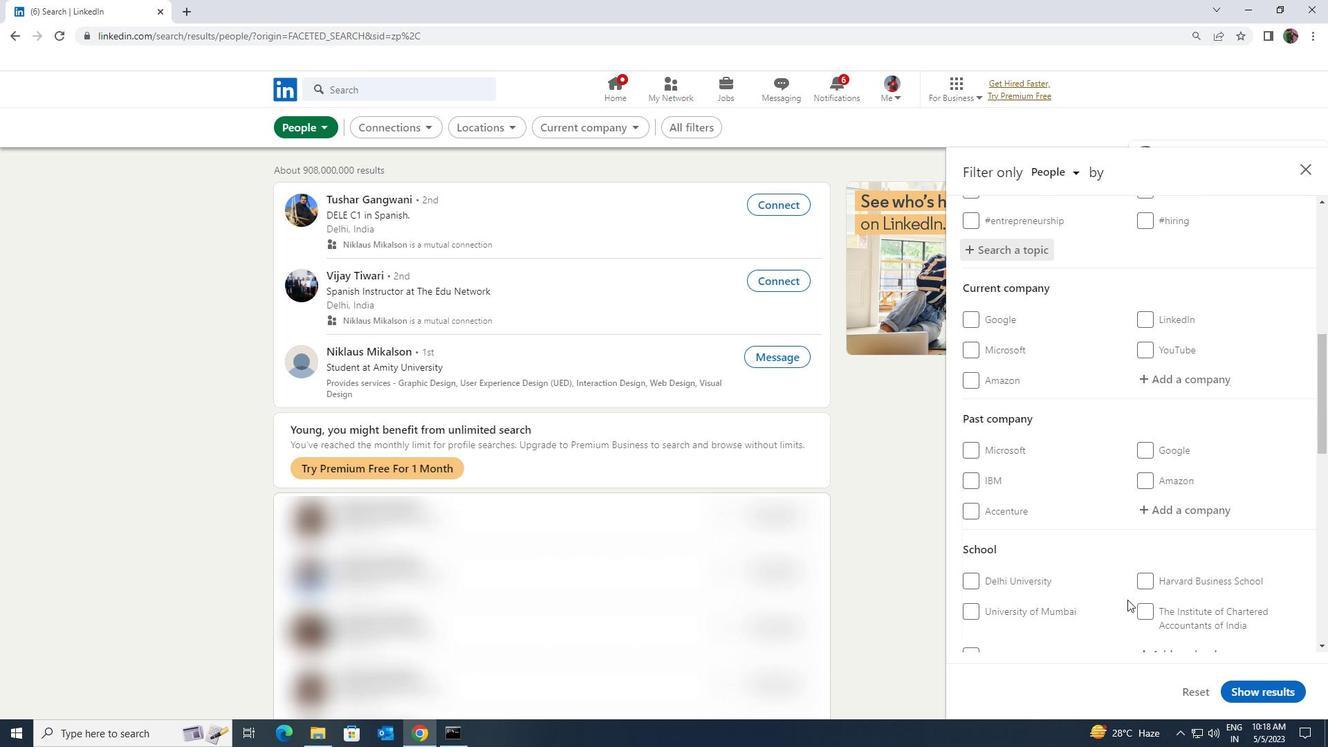 
Action: Mouse scrolled (1124, 595) with delta (0, 0)
Screenshot: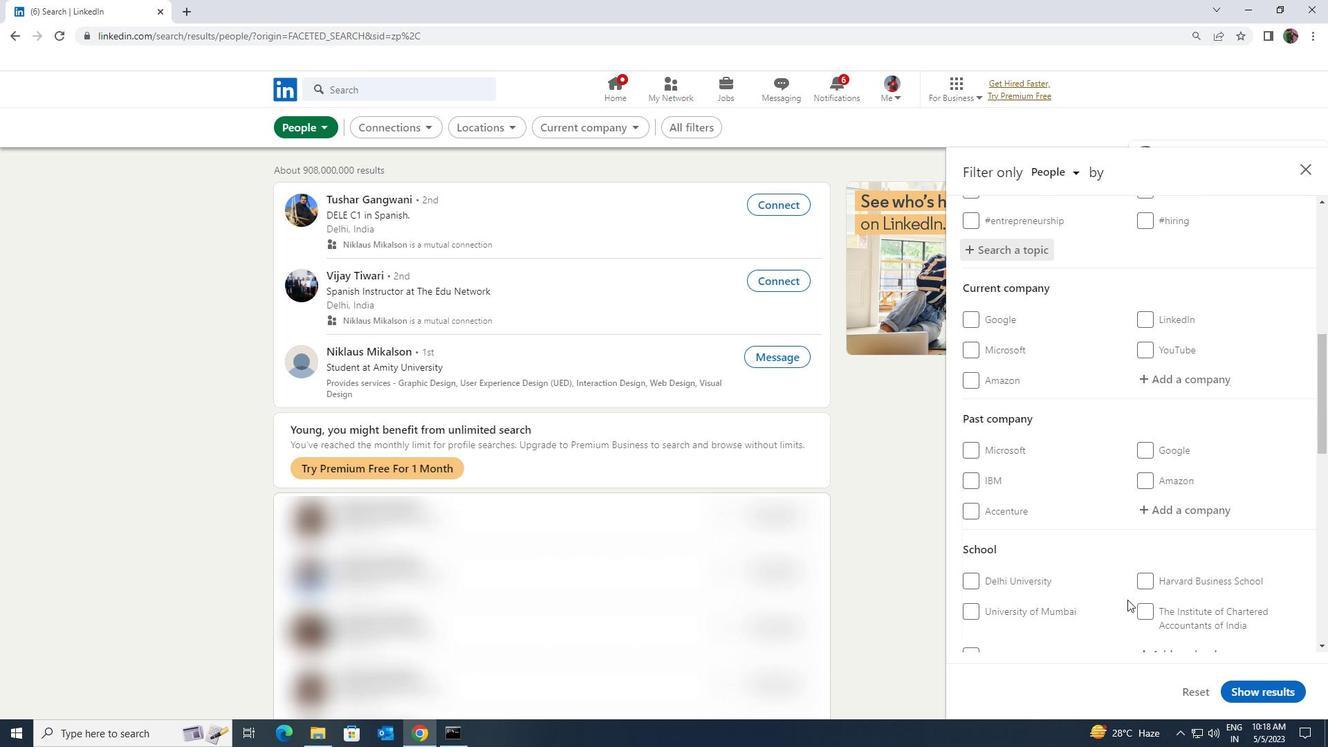 
Action: Mouse scrolled (1124, 595) with delta (0, 0)
Screenshot: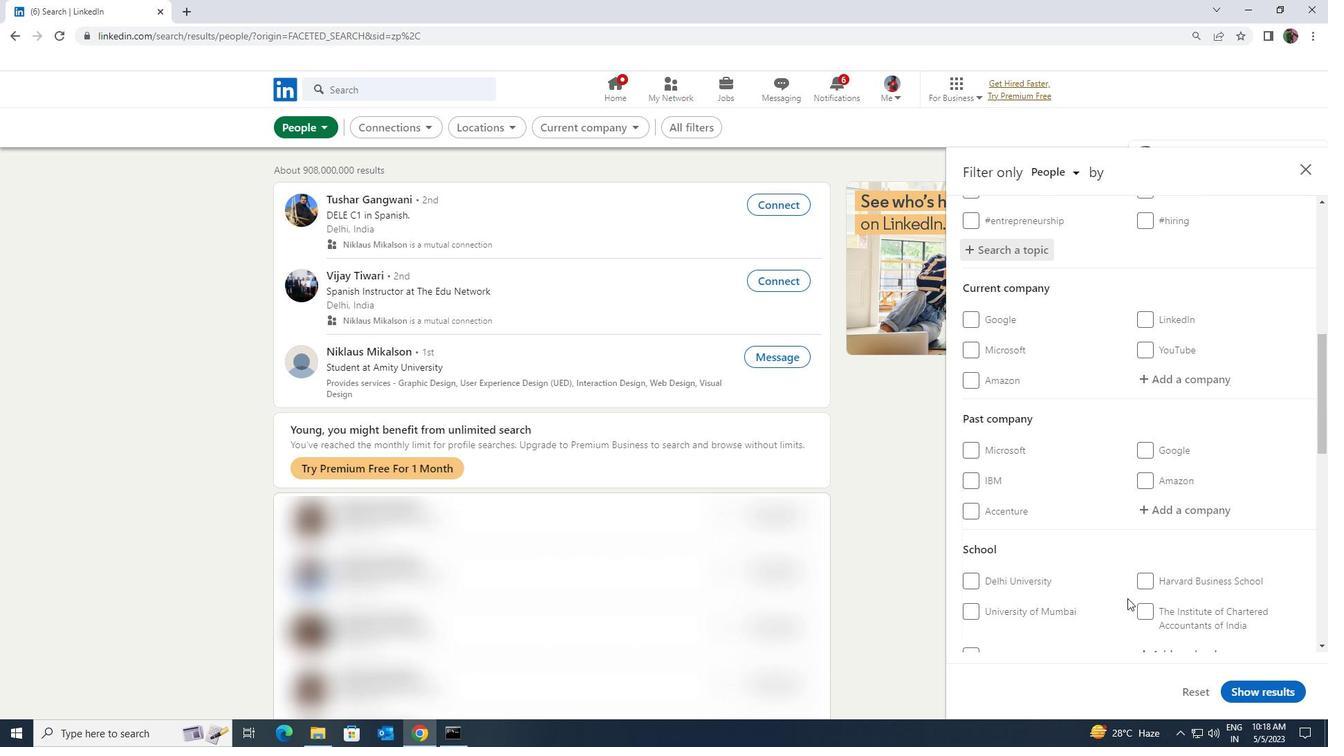 
Action: Mouse moved to (1123, 595)
Screenshot: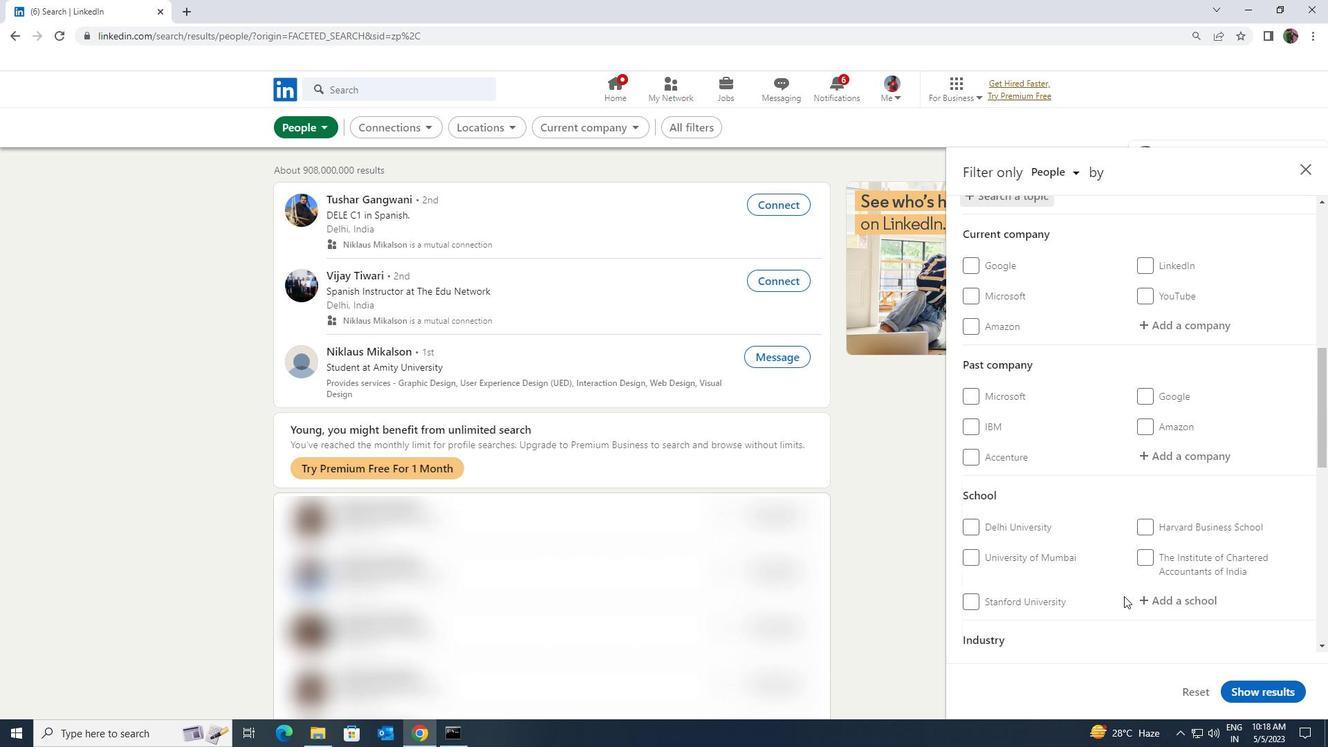 
Action: Mouse scrolled (1123, 595) with delta (0, 0)
Screenshot: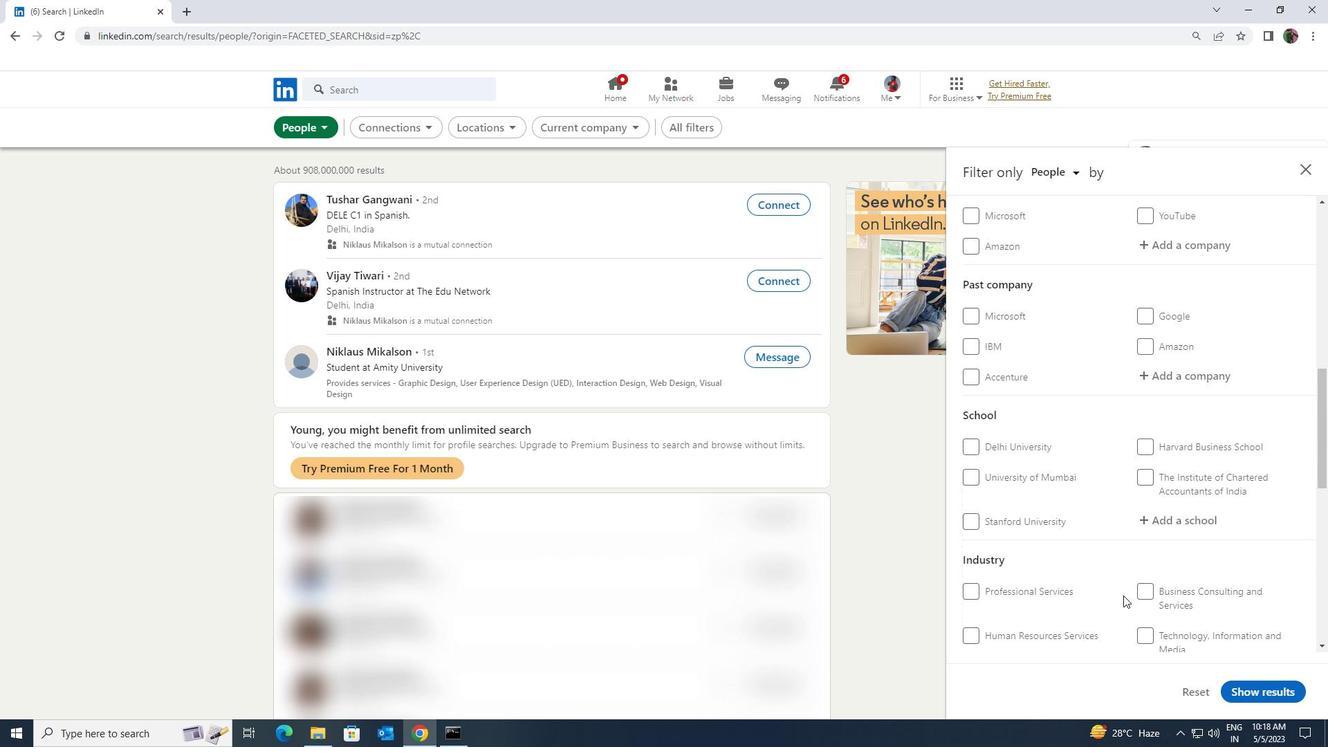 
Action: Mouse moved to (1125, 593)
Screenshot: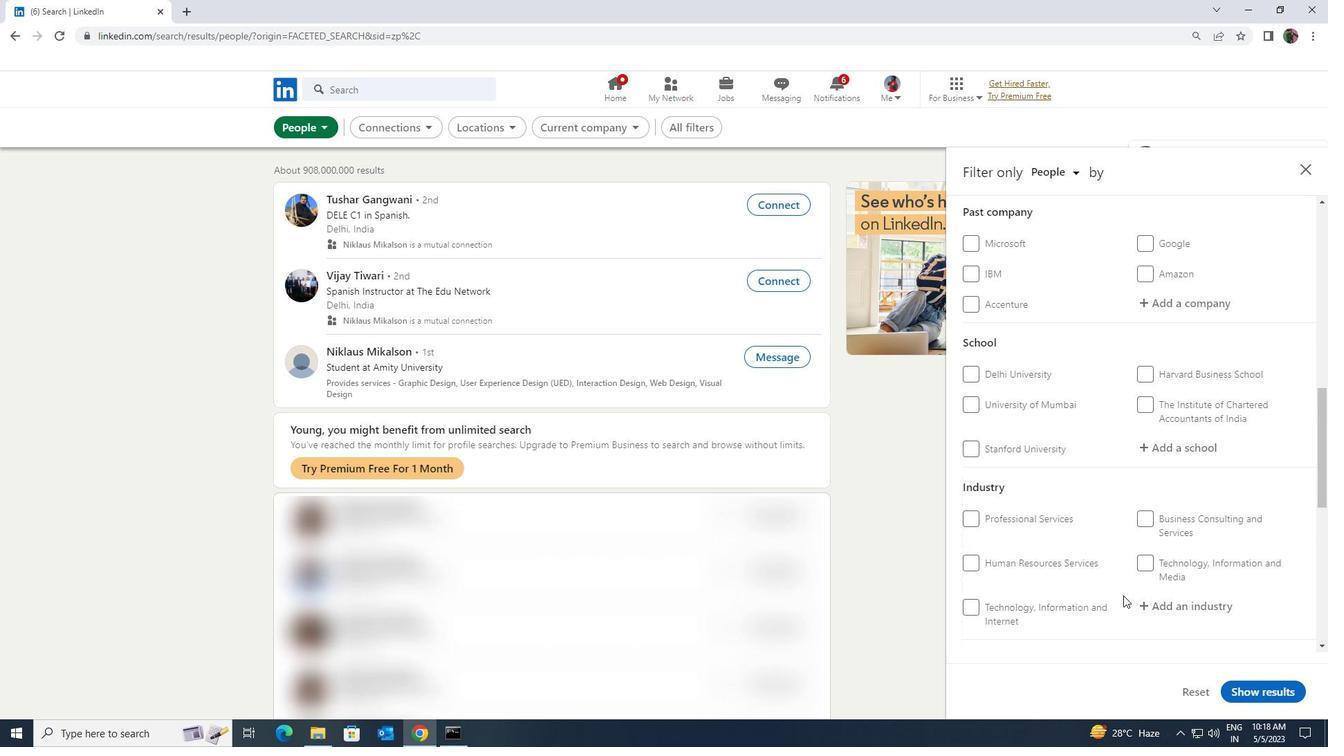
Action: Mouse scrolled (1125, 592) with delta (0, 0)
Screenshot: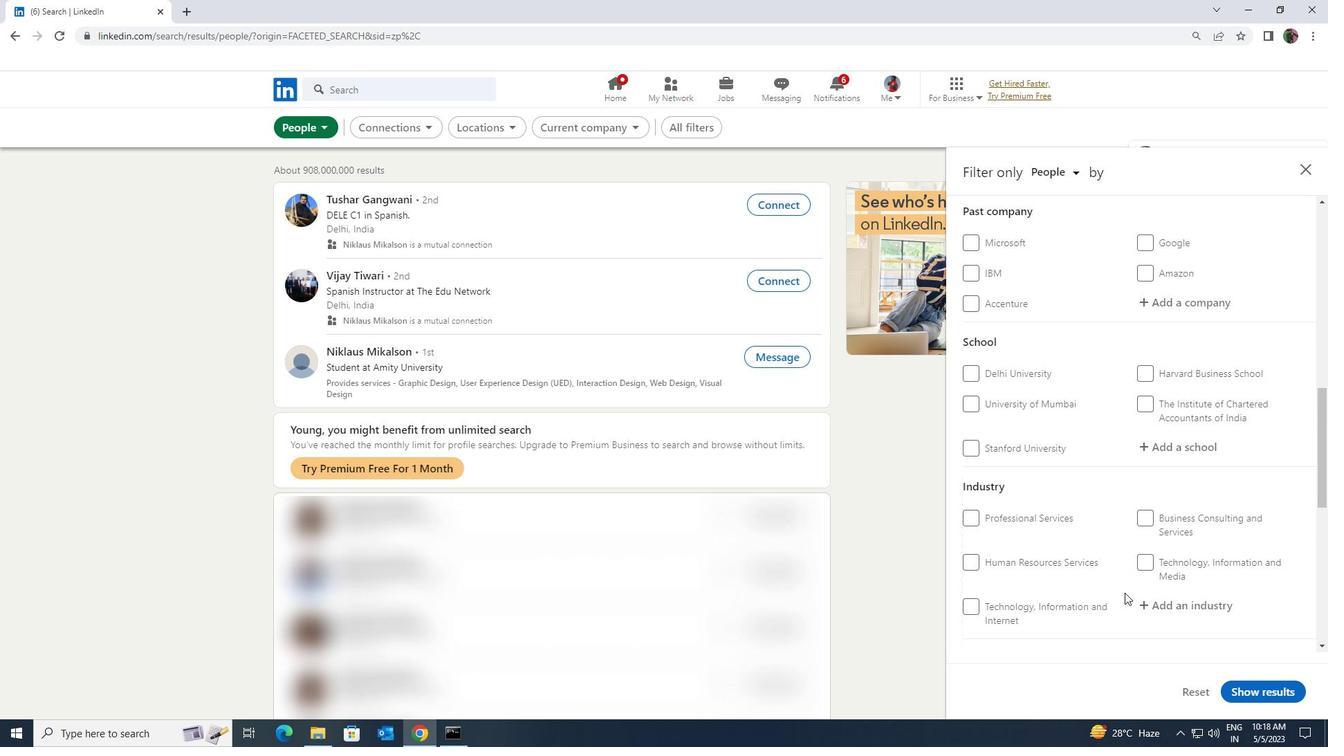 
Action: Mouse moved to (1132, 594)
Screenshot: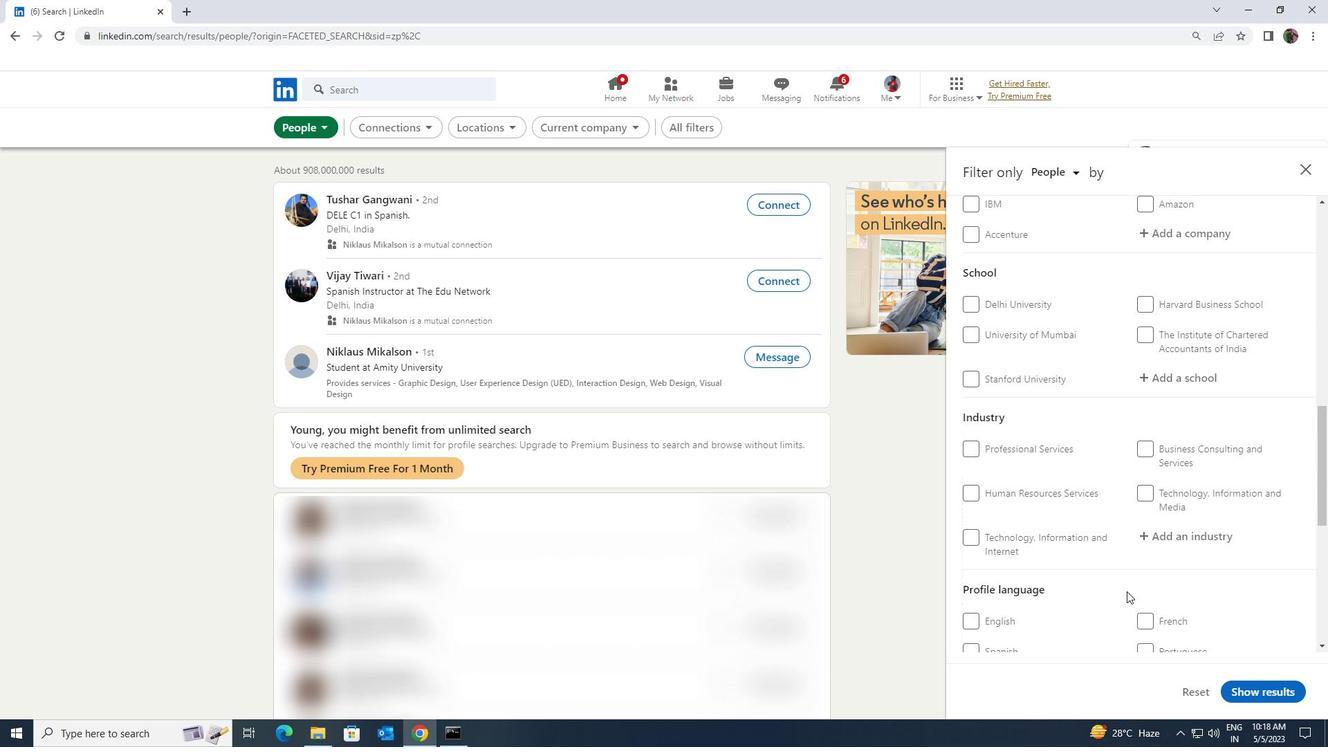 
Action: Mouse scrolled (1132, 593) with delta (0, 0)
Screenshot: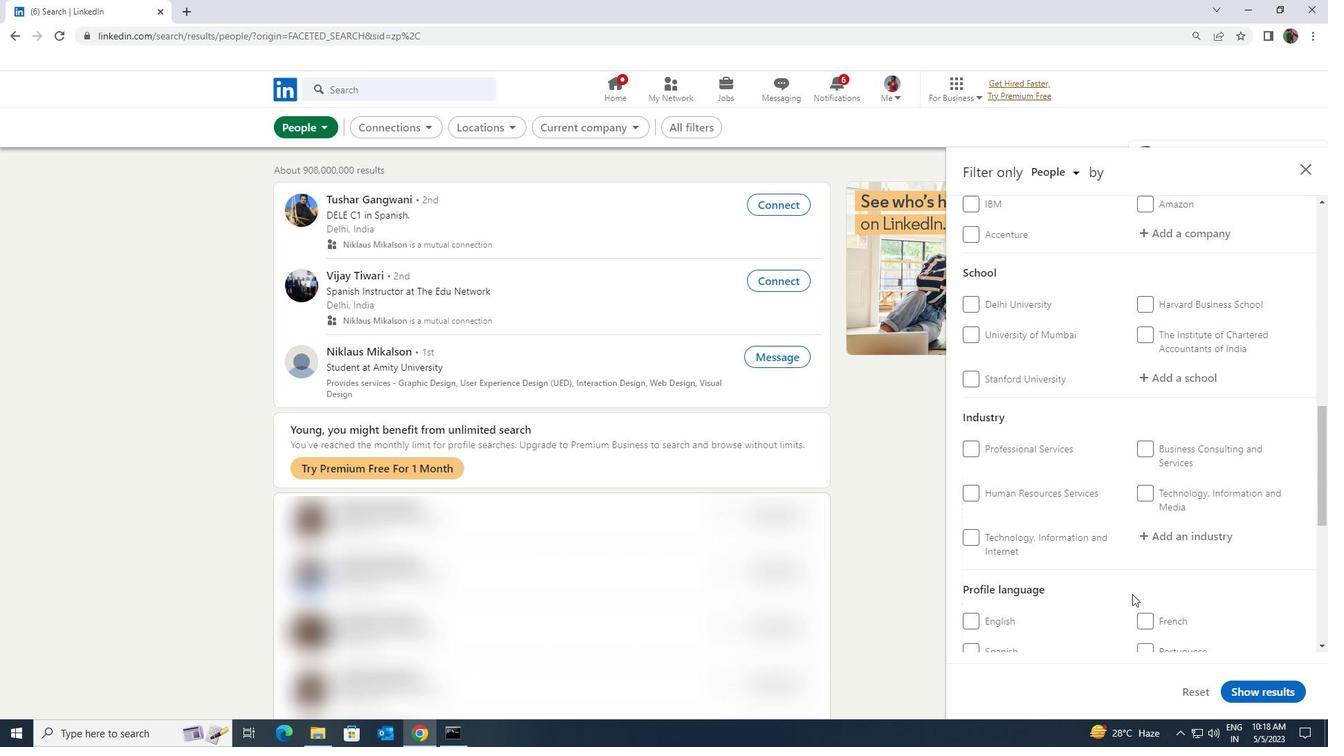 
Action: Mouse moved to (1143, 582)
Screenshot: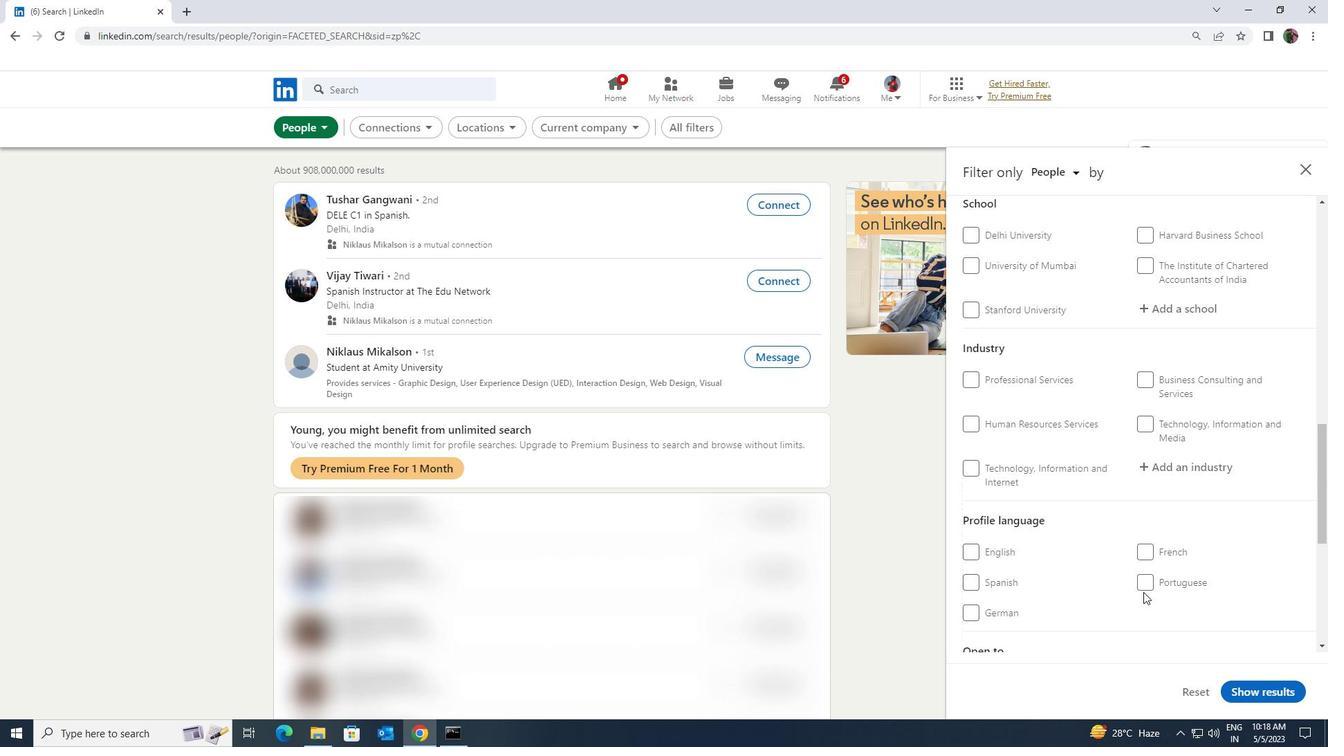 
Action: Mouse pressed left at (1143, 582)
Screenshot: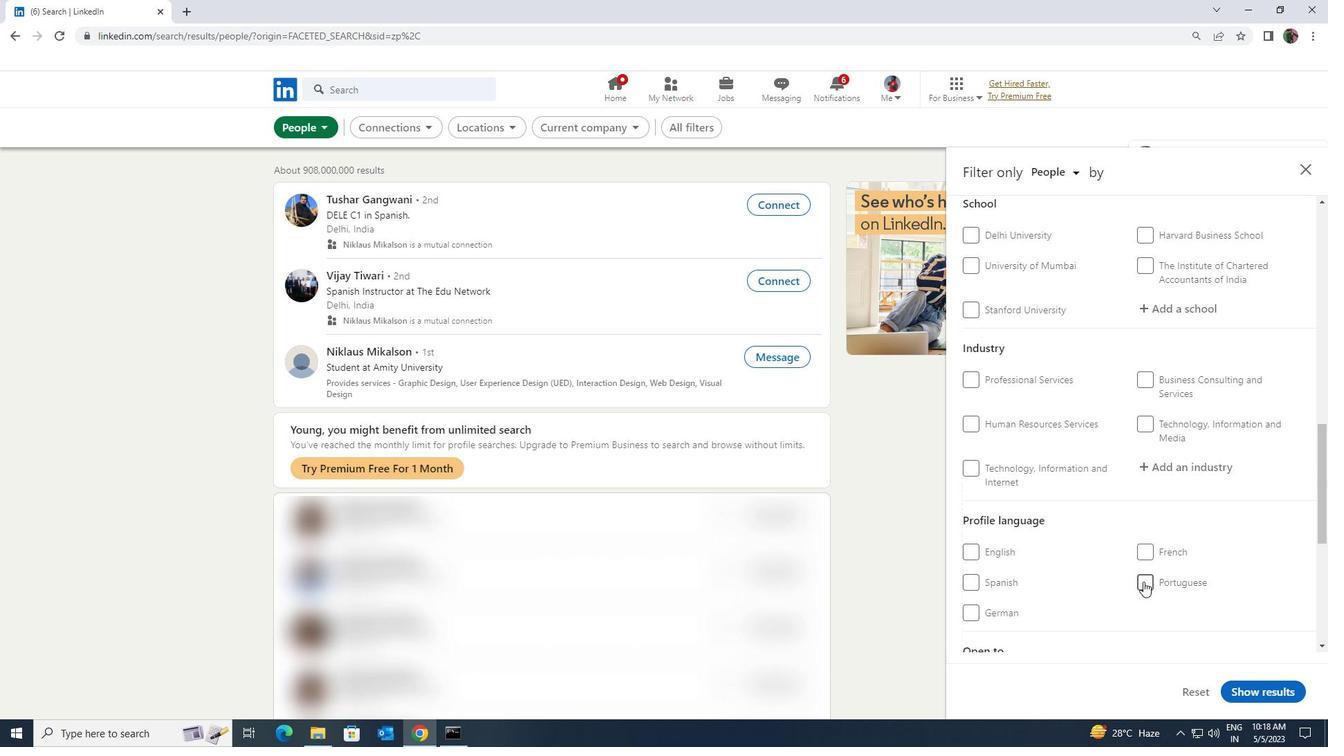 
Action: Mouse scrolled (1143, 582) with delta (0, 0)
Screenshot: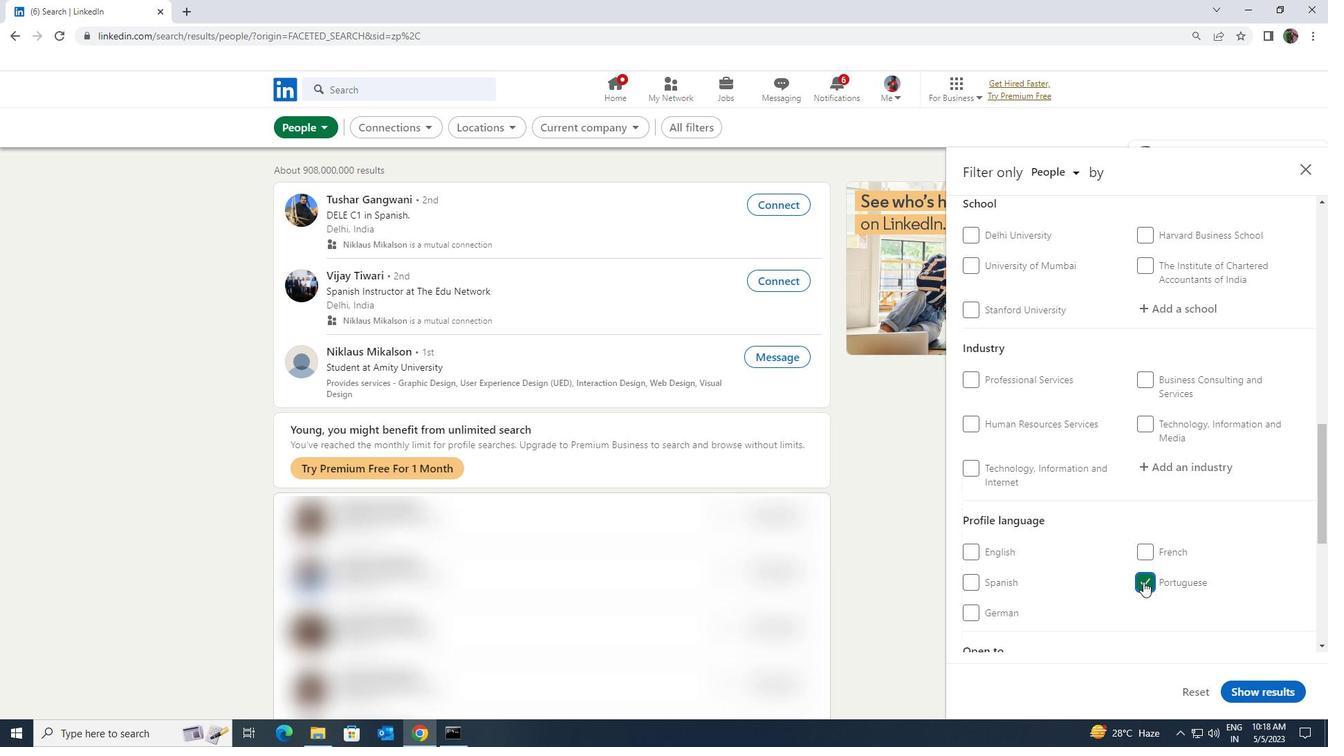 
Action: Mouse scrolled (1143, 582) with delta (0, 0)
Screenshot: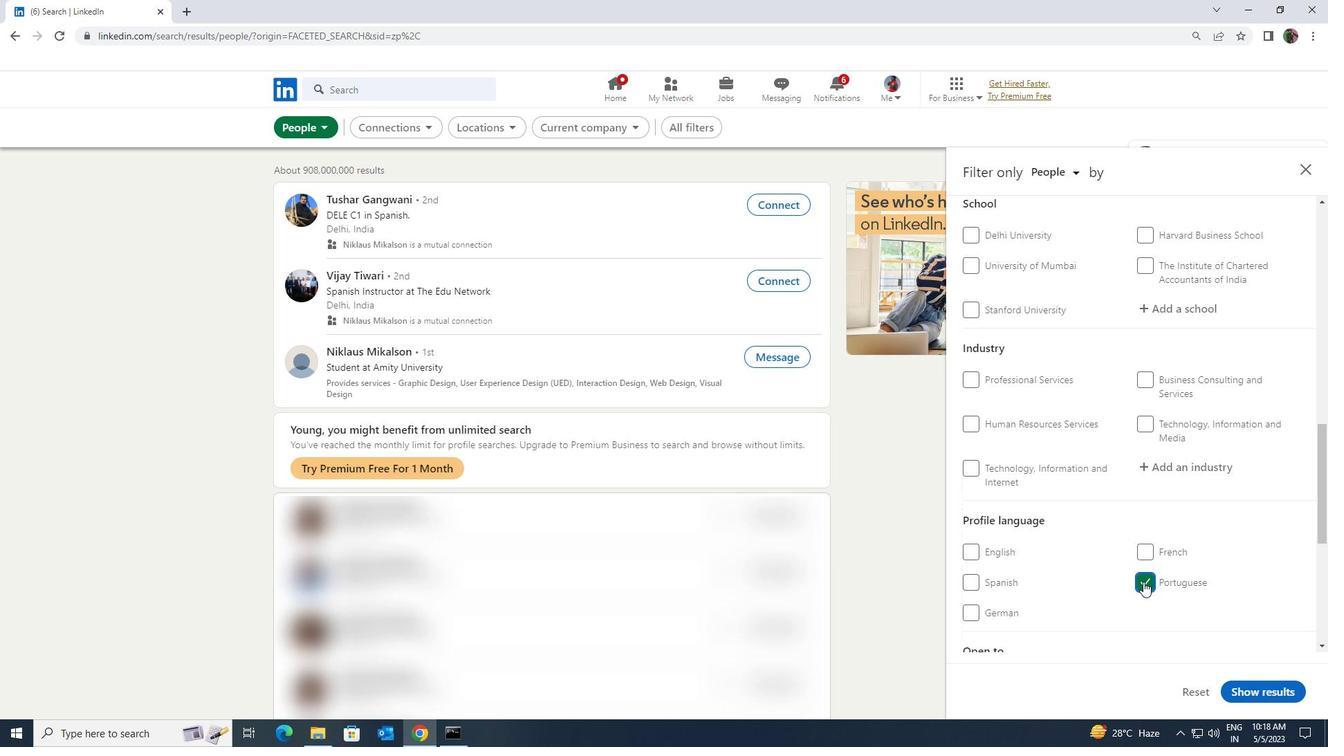 
Action: Mouse scrolled (1143, 582) with delta (0, 0)
Screenshot: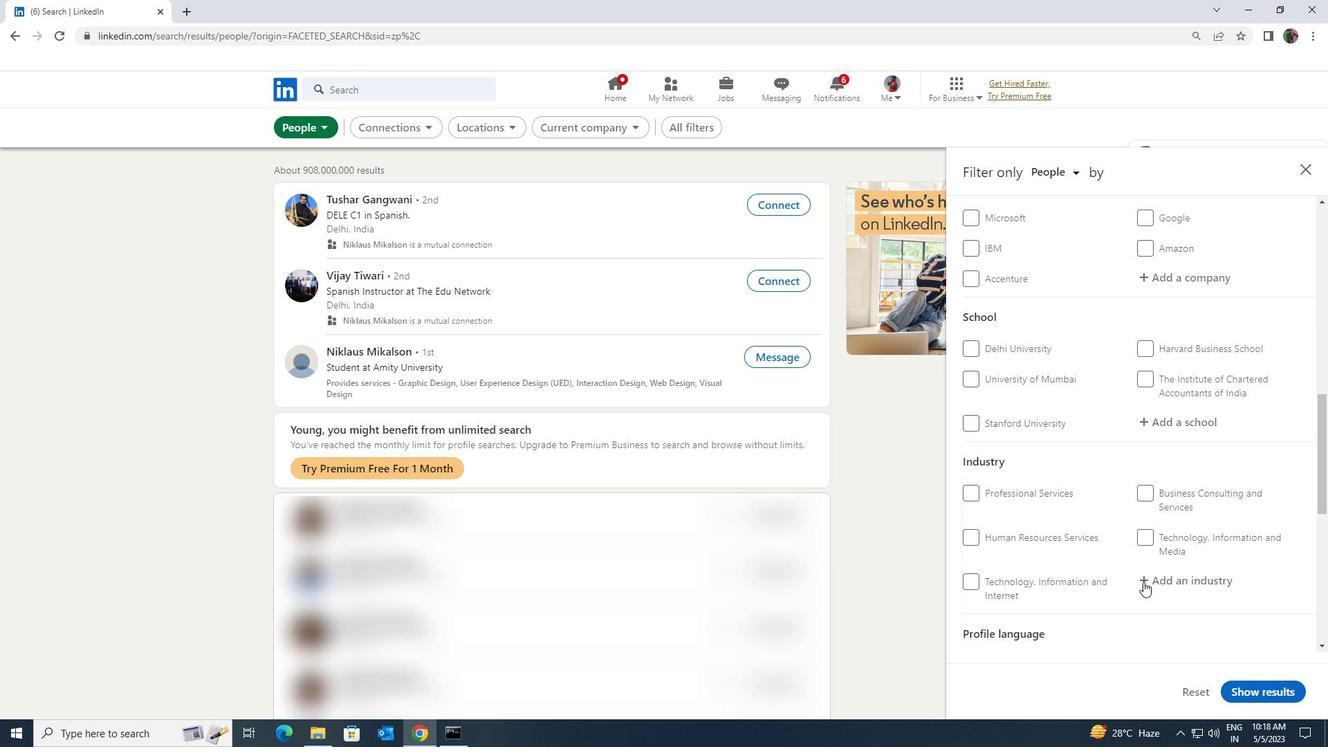 
Action: Mouse scrolled (1143, 582) with delta (0, 0)
Screenshot: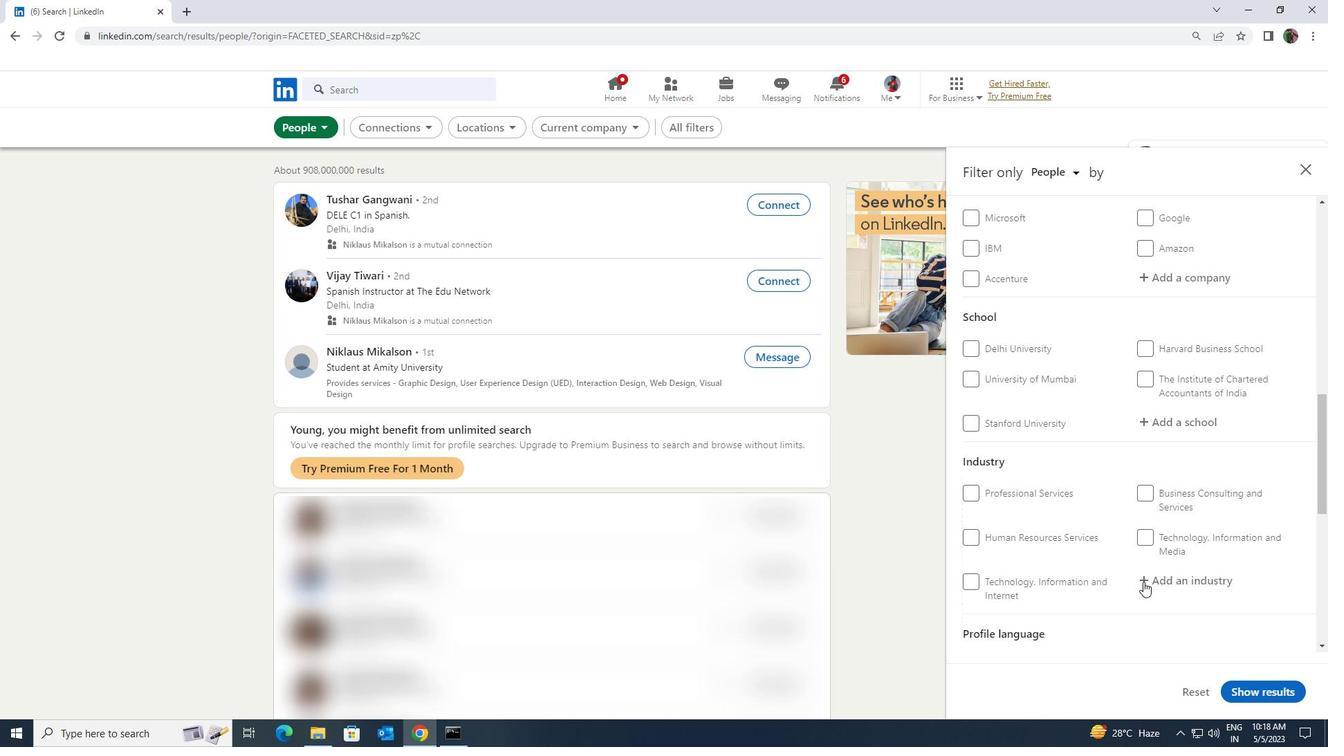 
Action: Mouse scrolled (1143, 582) with delta (0, 0)
Screenshot: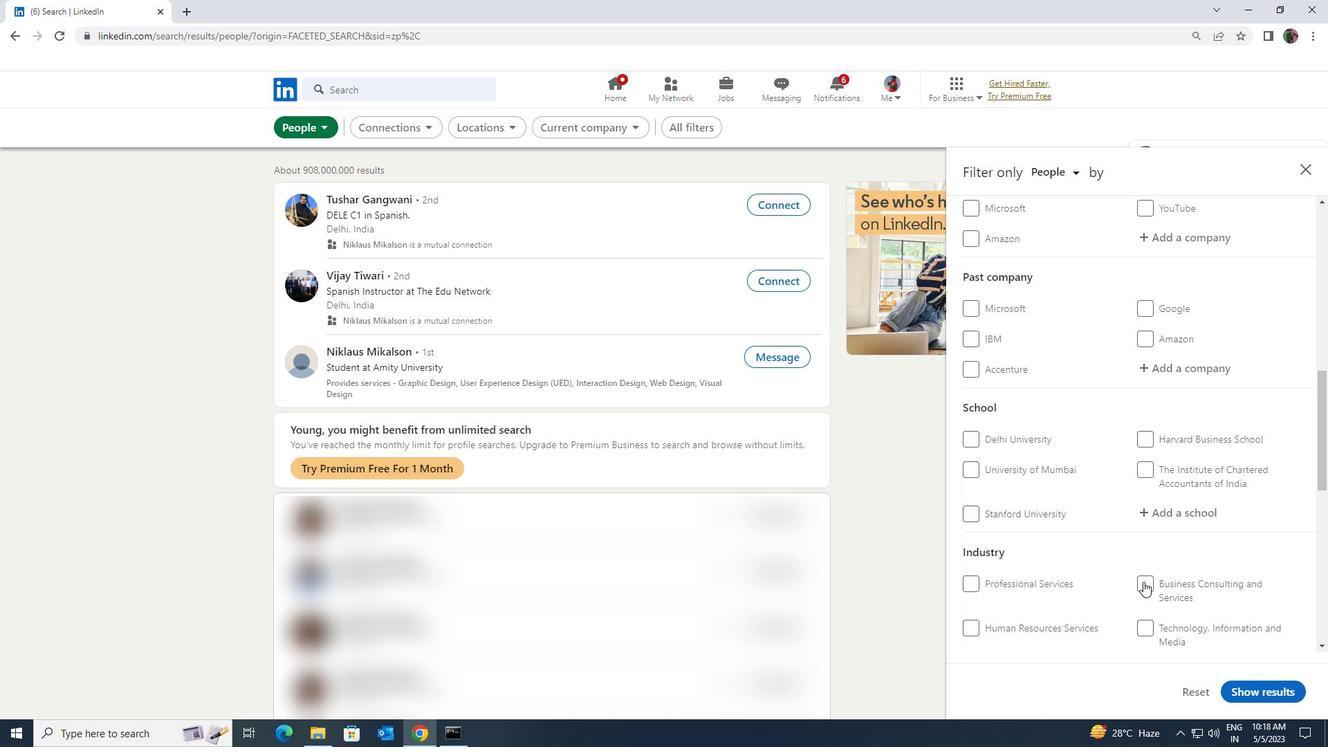 
Action: Mouse scrolled (1143, 582) with delta (0, 0)
Screenshot: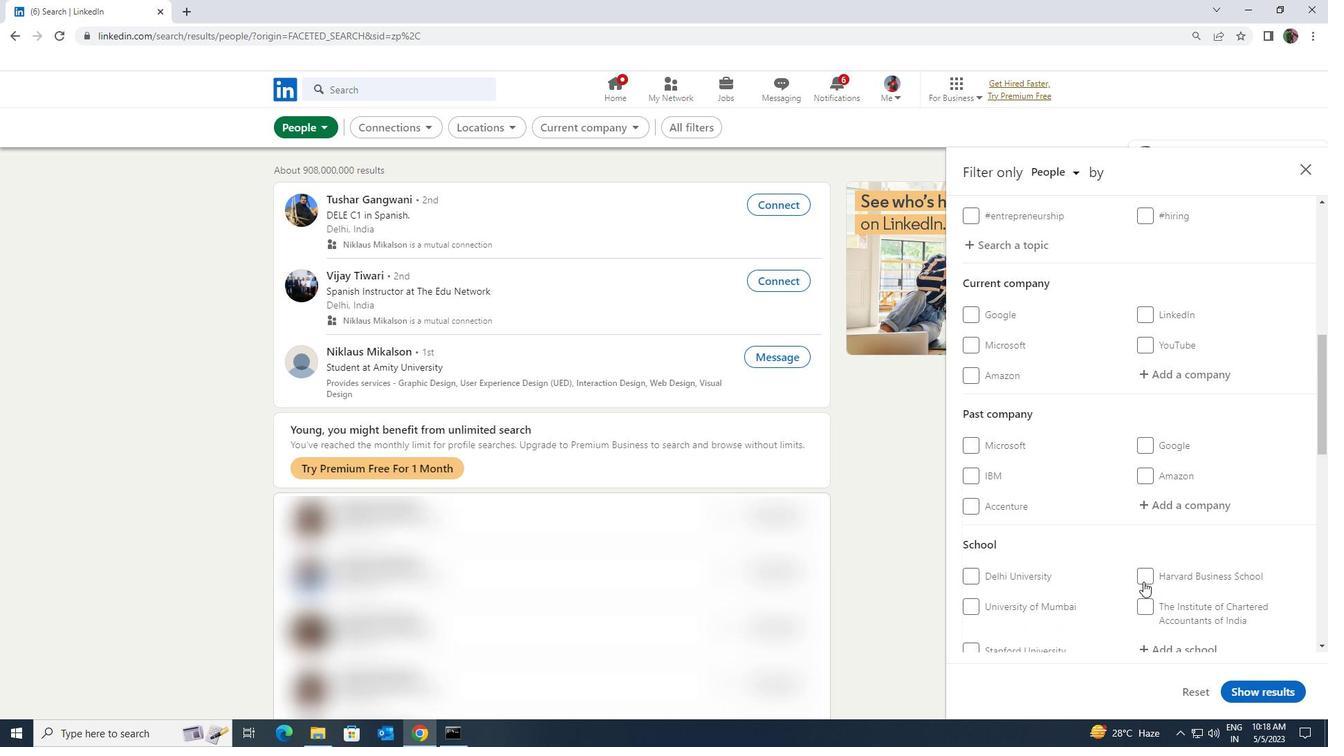 
Action: Mouse scrolled (1143, 582) with delta (0, 0)
Screenshot: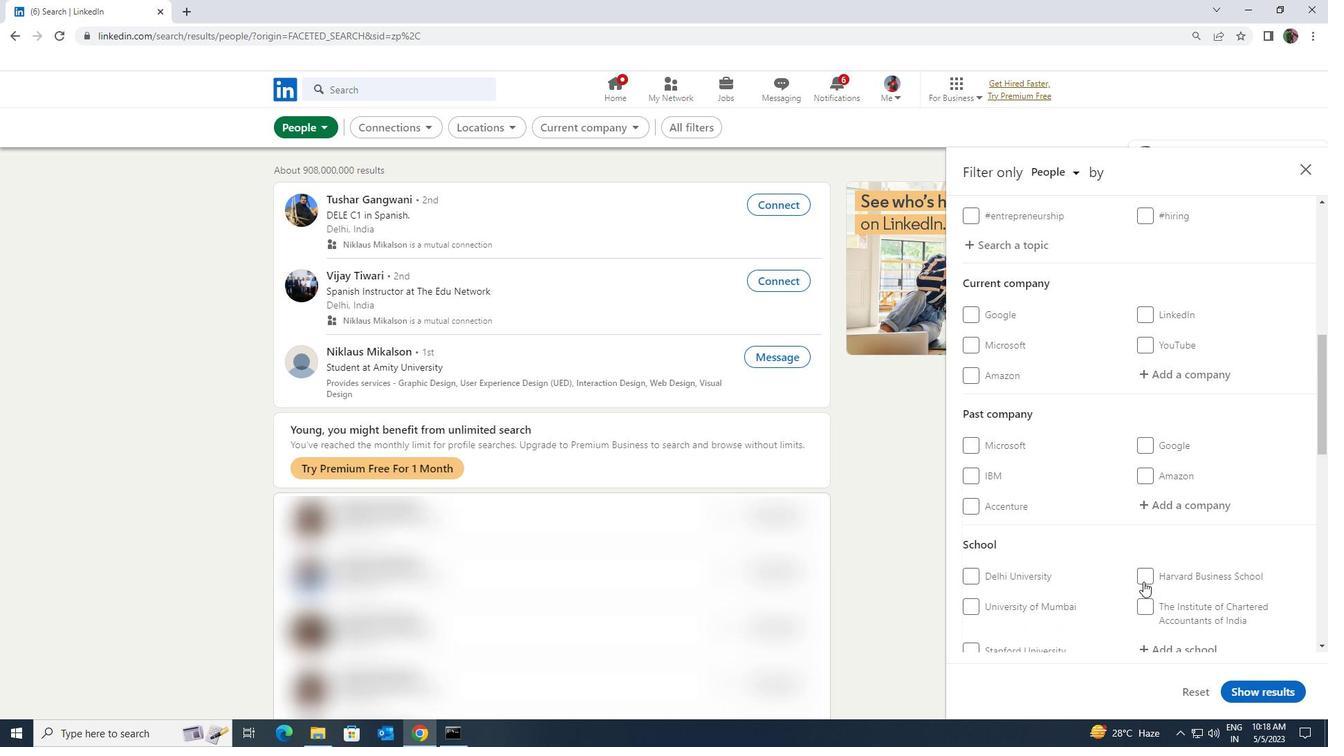 
Action: Mouse moved to (1147, 520)
Screenshot: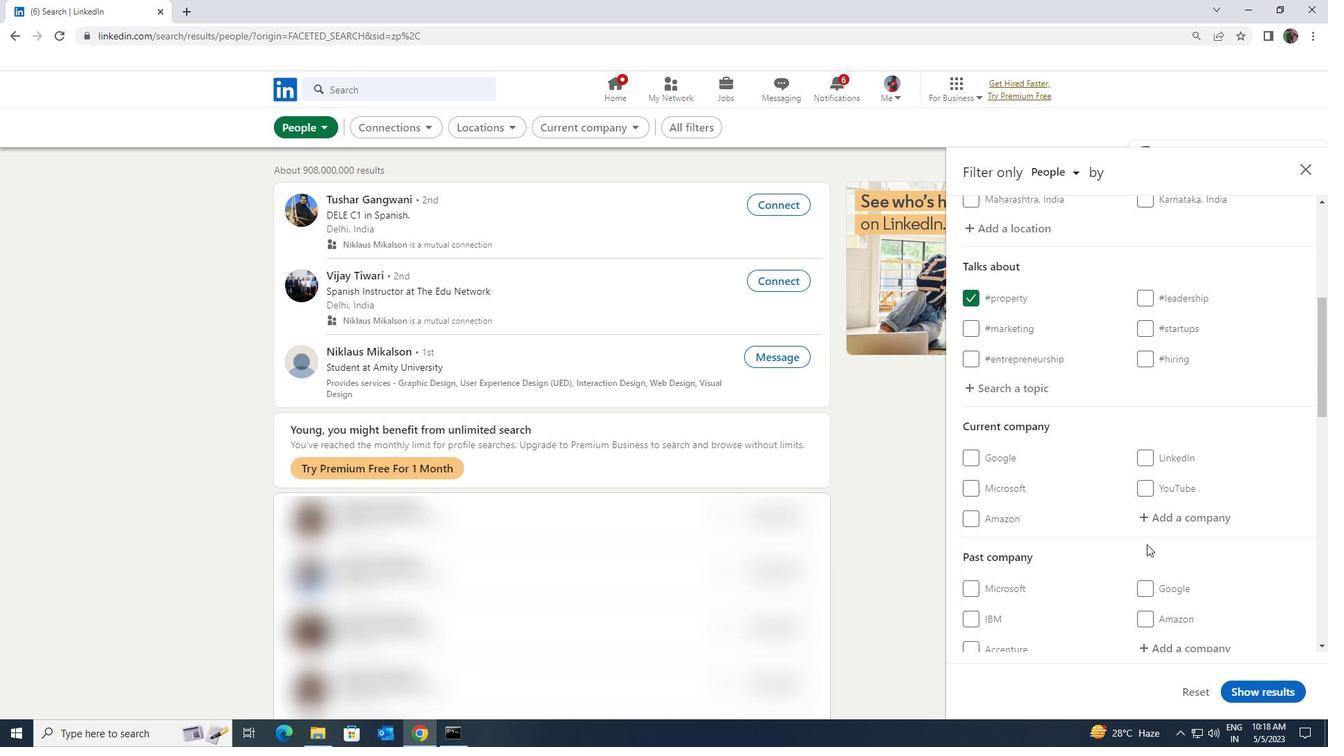 
Action: Mouse pressed left at (1147, 520)
Screenshot: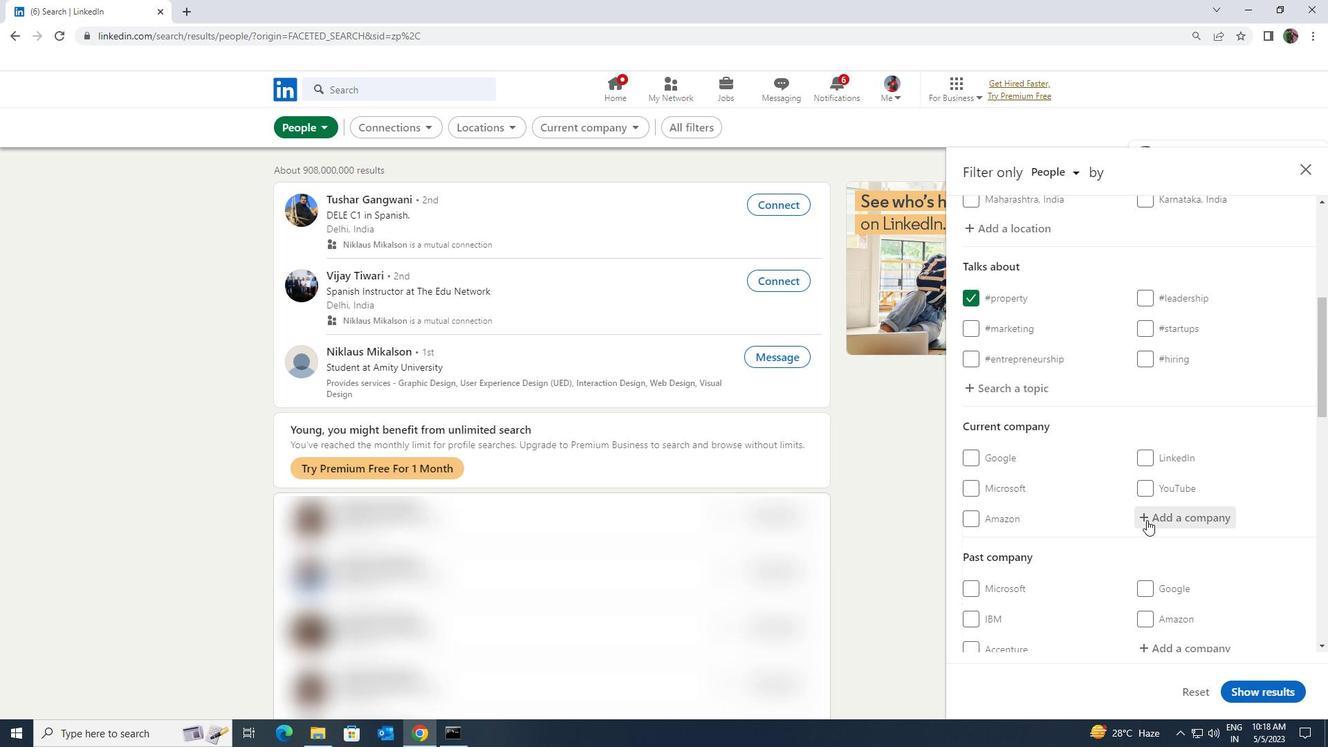 
Action: Key pressed <Key.shift>MERADEM
Screenshot: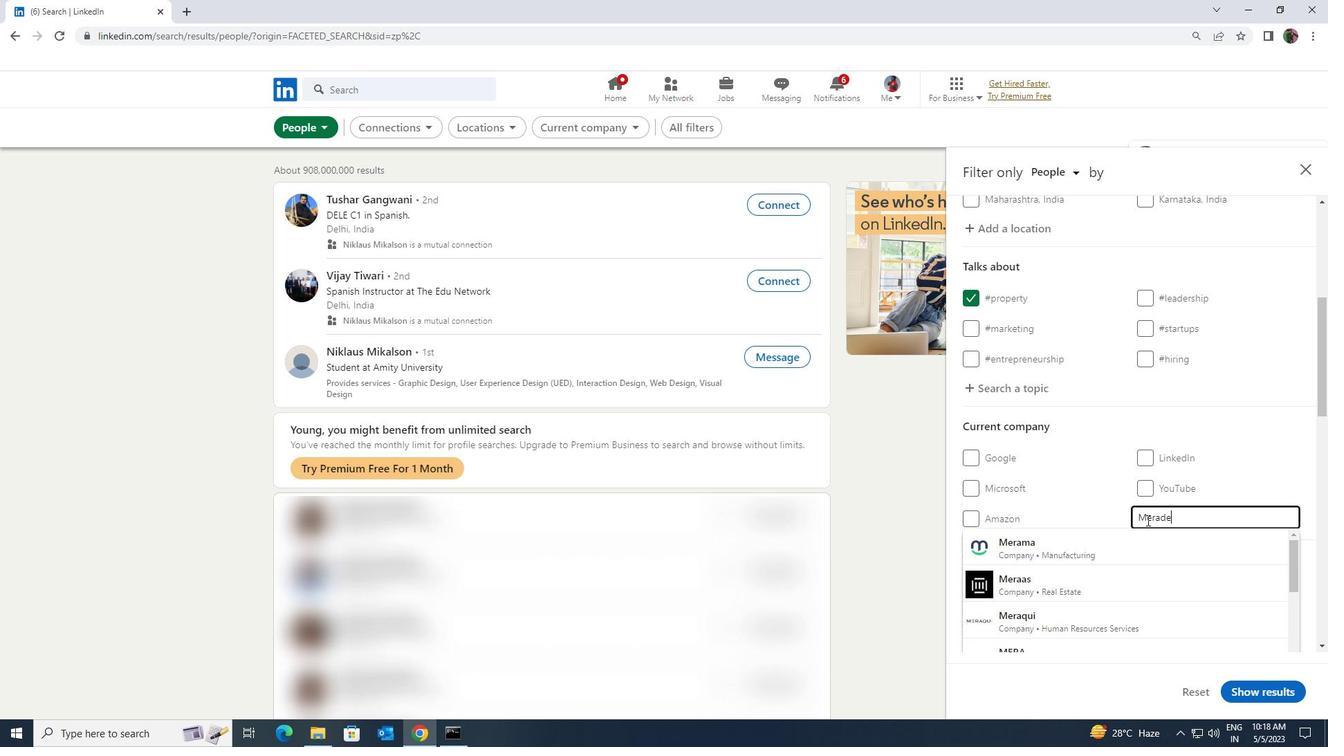 
Action: Mouse moved to (1108, 546)
Screenshot: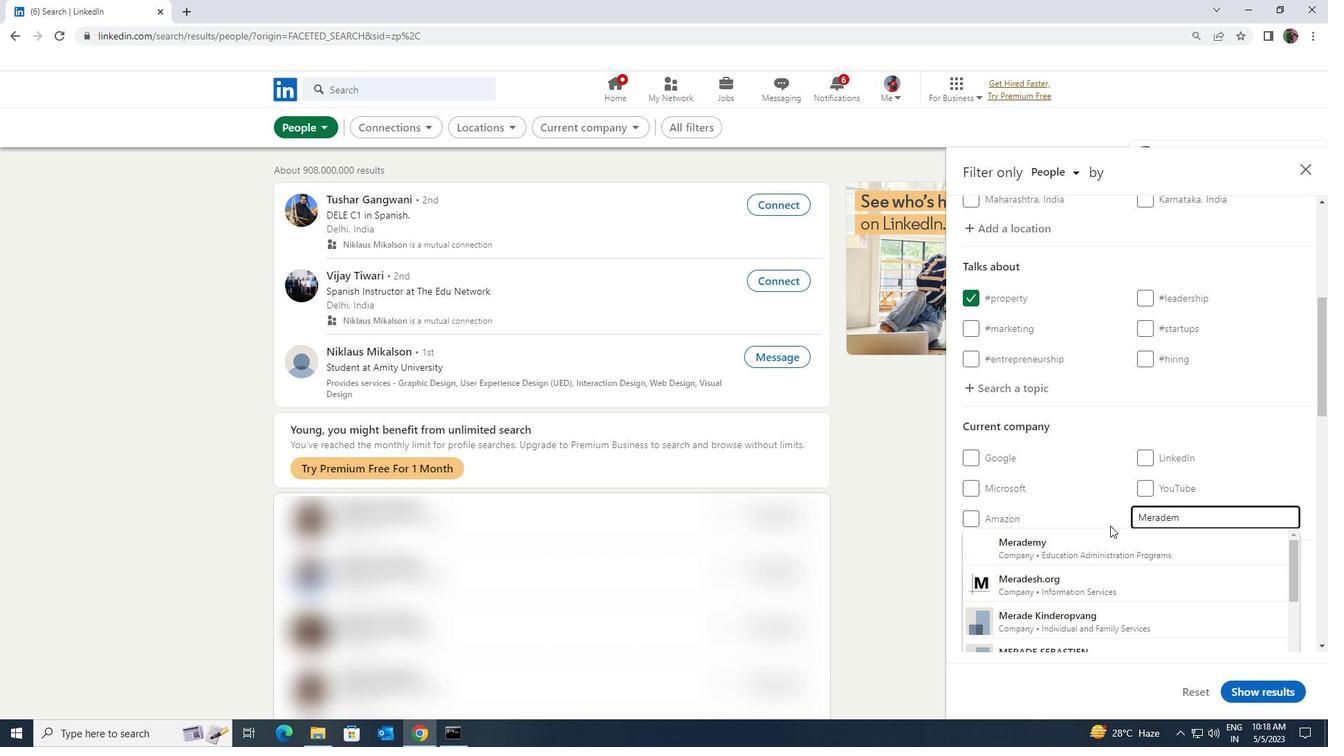 
Action: Mouse pressed left at (1108, 546)
Screenshot: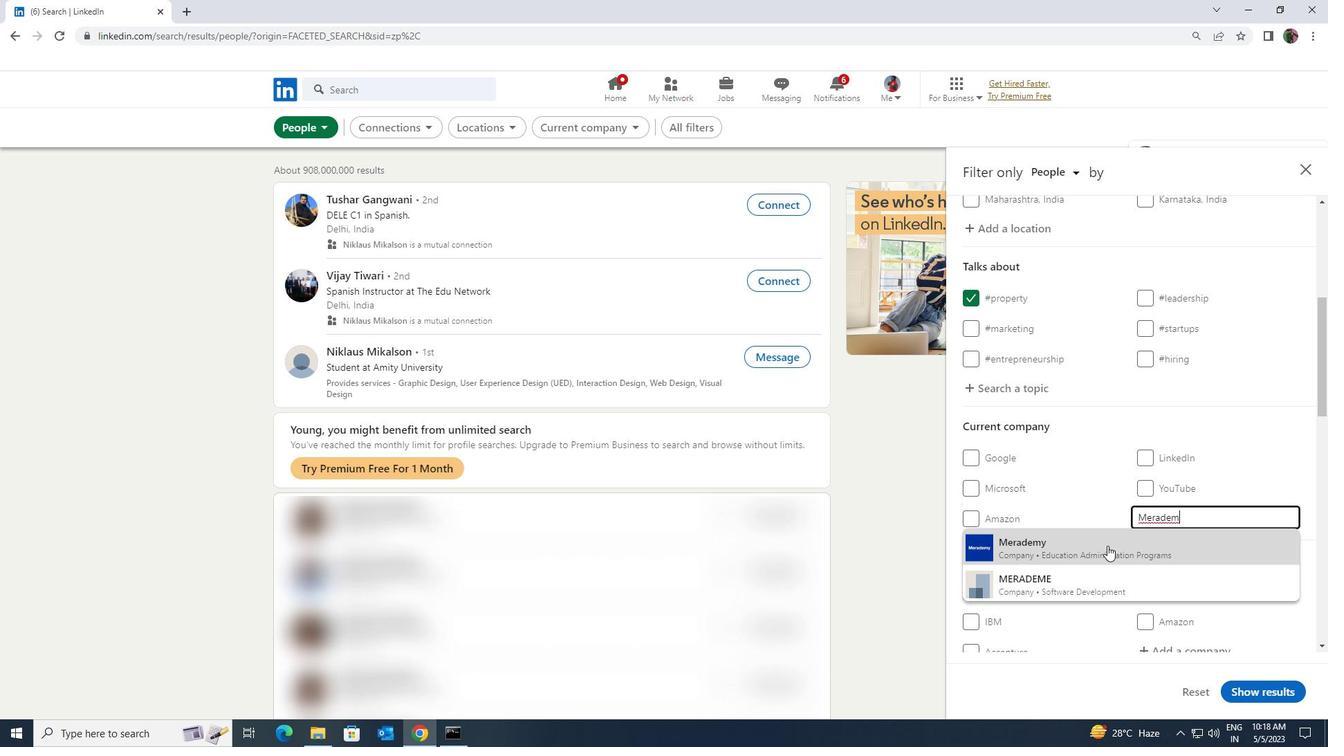 
Action: Mouse scrolled (1108, 545) with delta (0, 0)
Screenshot: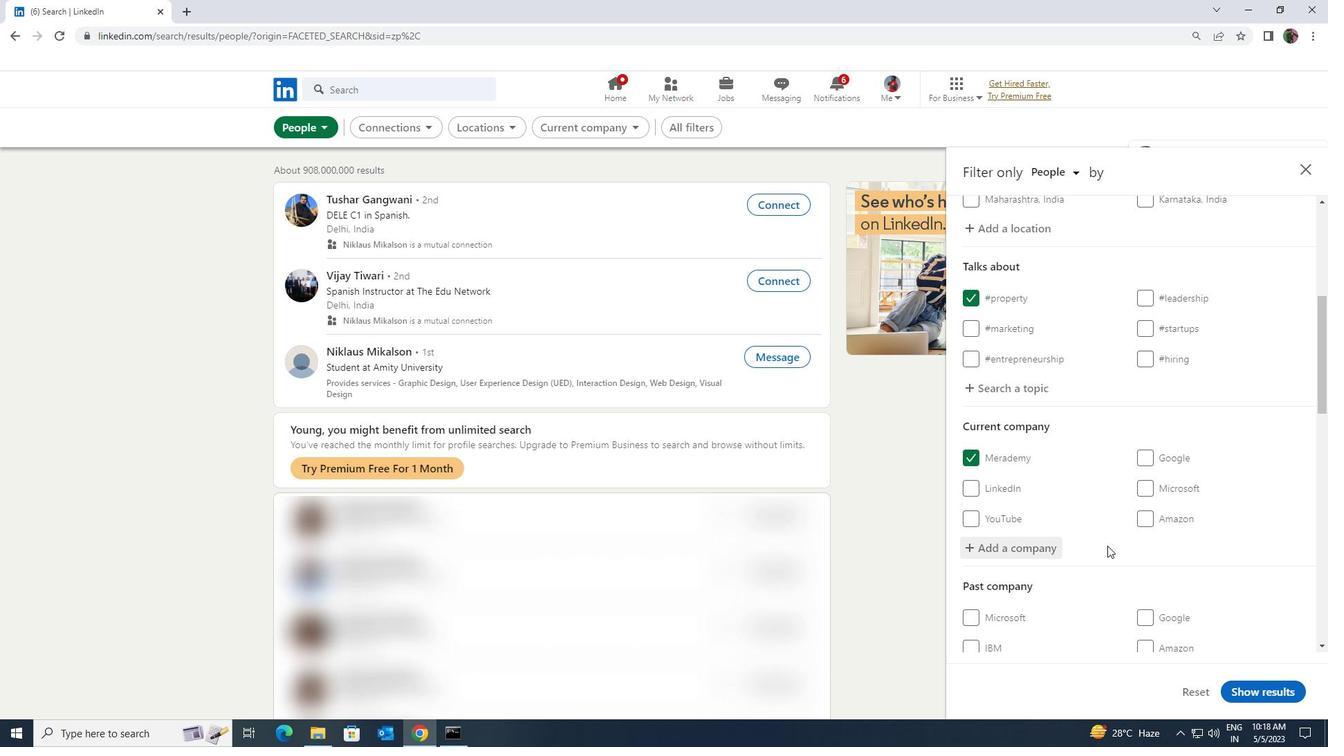 
Action: Mouse scrolled (1108, 545) with delta (0, 0)
Screenshot: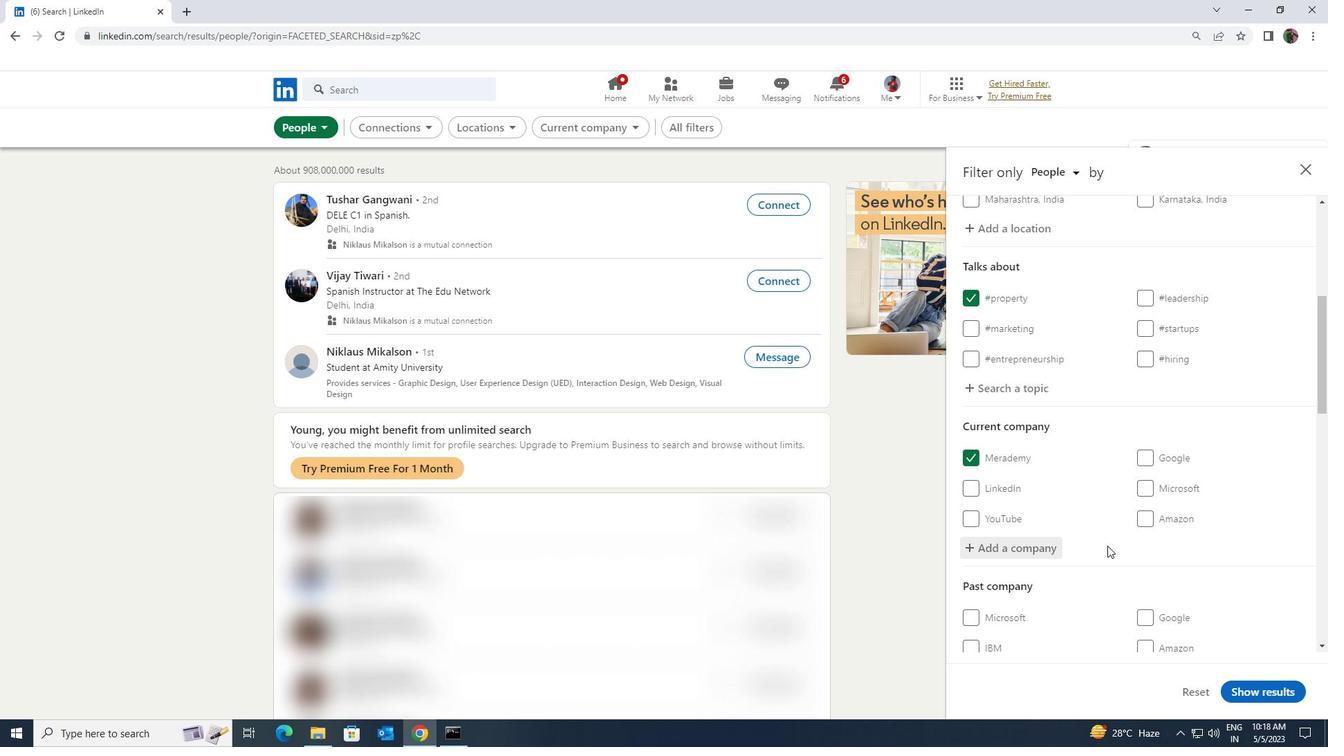 
Action: Mouse moved to (1142, 533)
Screenshot: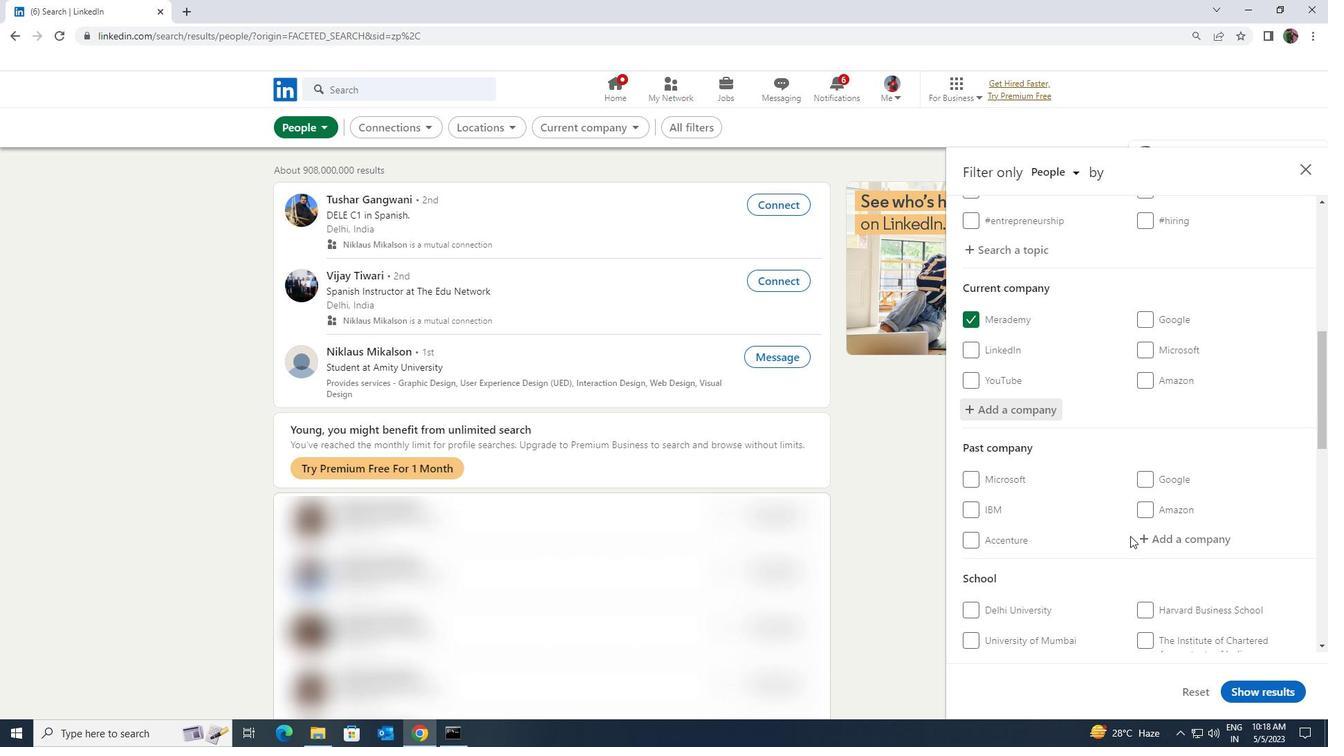 
Action: Mouse scrolled (1142, 532) with delta (0, 0)
Screenshot: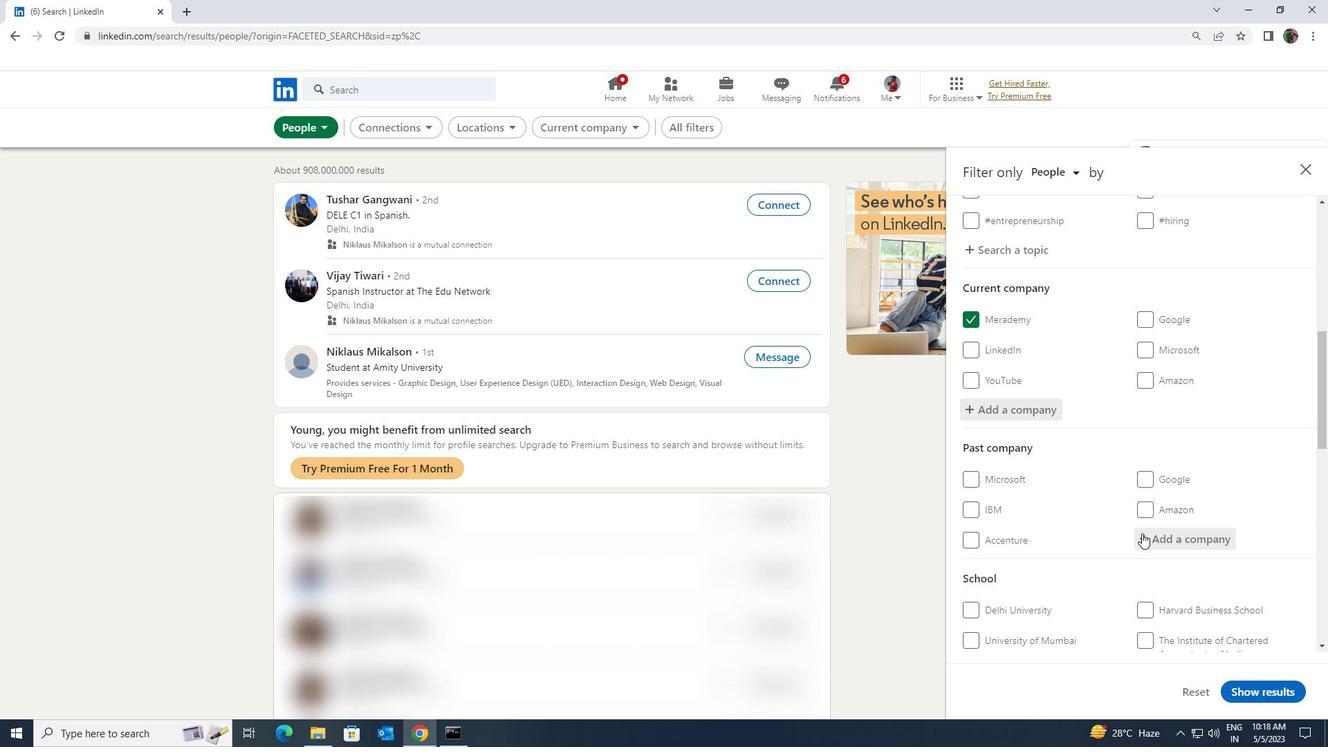 
Action: Mouse scrolled (1142, 532) with delta (0, 0)
Screenshot: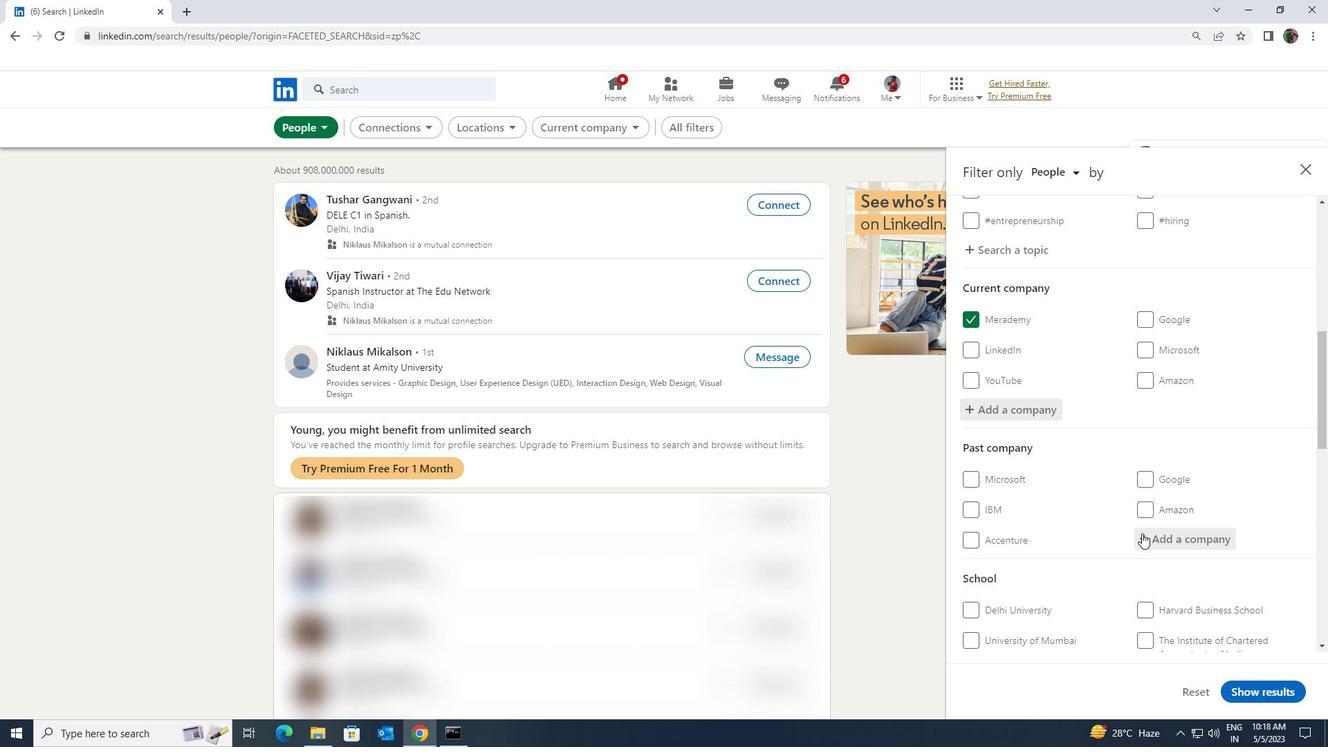 
Action: Mouse moved to (1144, 535)
Screenshot: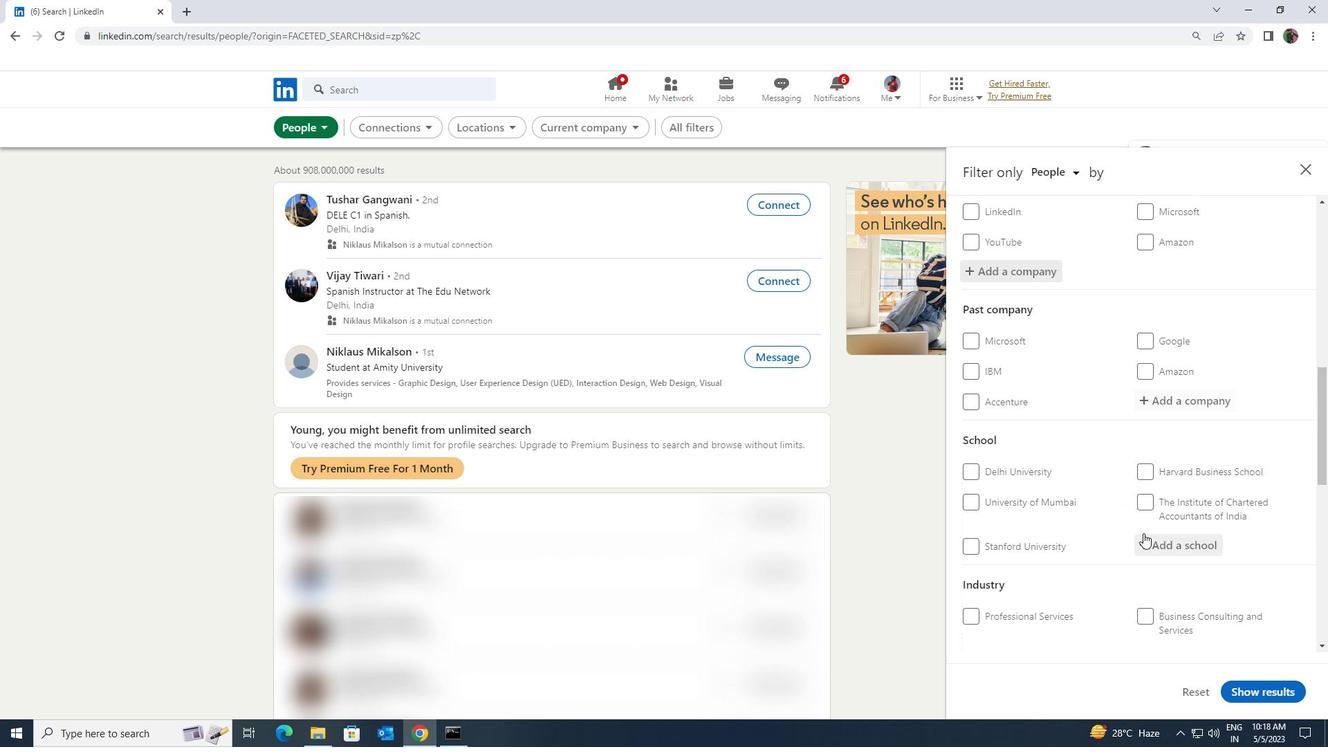 
Action: Mouse pressed left at (1144, 535)
Screenshot: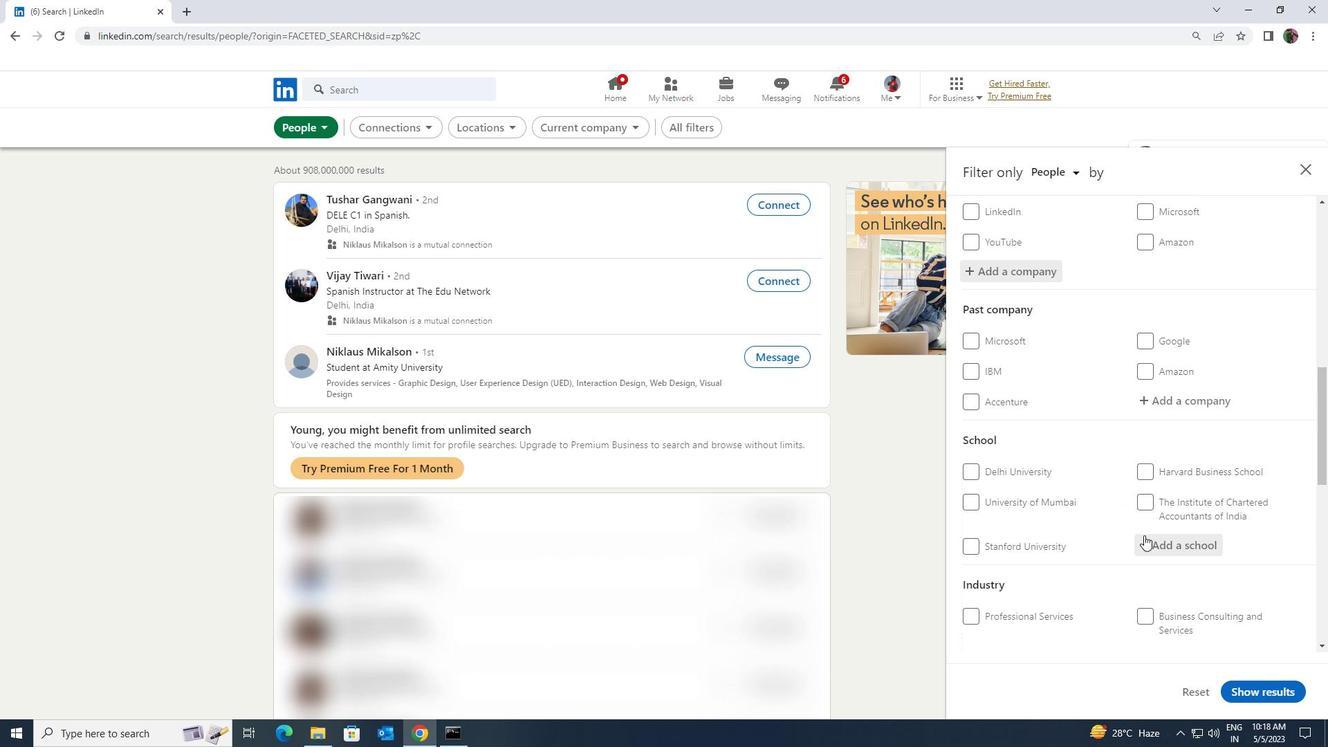 
Action: Mouse moved to (1121, 525)
Screenshot: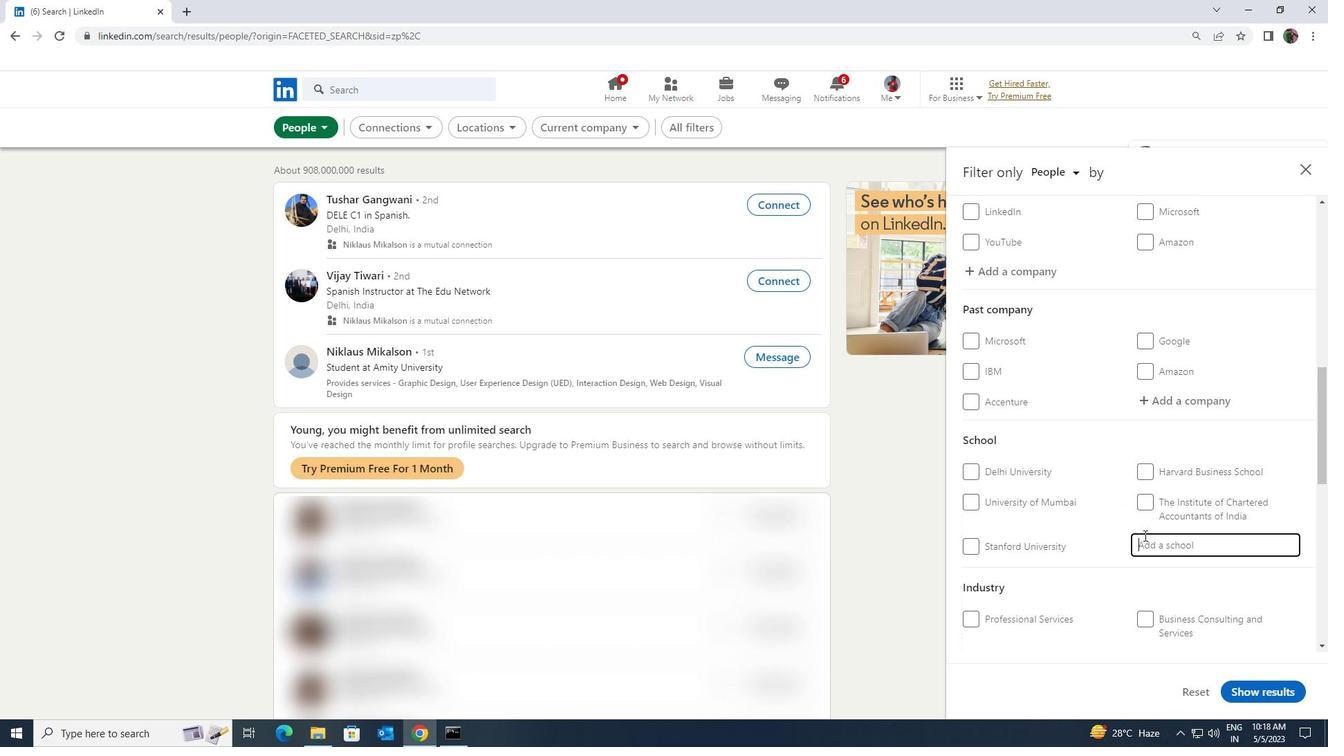
Action: Key pressed <Key.shift>INDIRA<Key.space><Key.shift>GANDHI<Key.space><Key.shift><Key.shift><Key.shift><Key.shift>INSTITUTE<Key.space><Key.shift>OF<Key.space><Key.shift>TECHNOLOGY<Key.space>
Screenshot: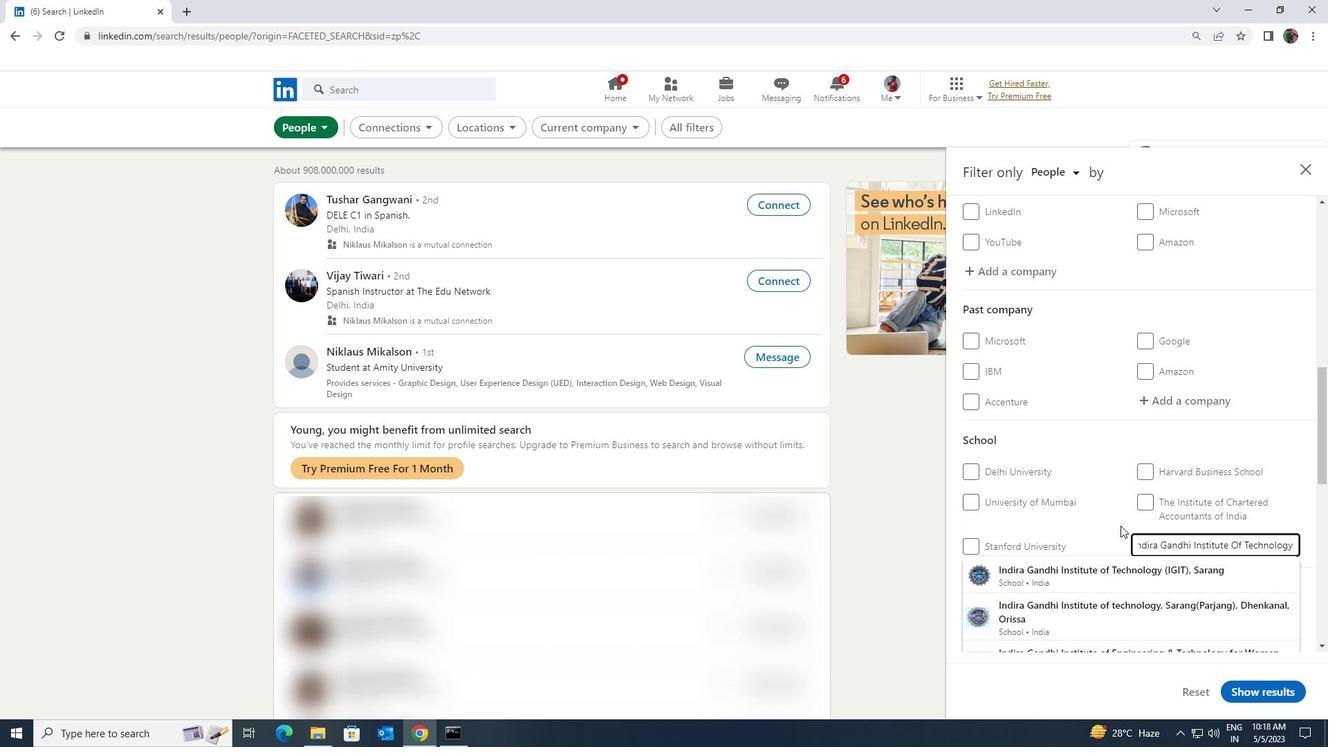 
Action: Mouse moved to (1111, 565)
Screenshot: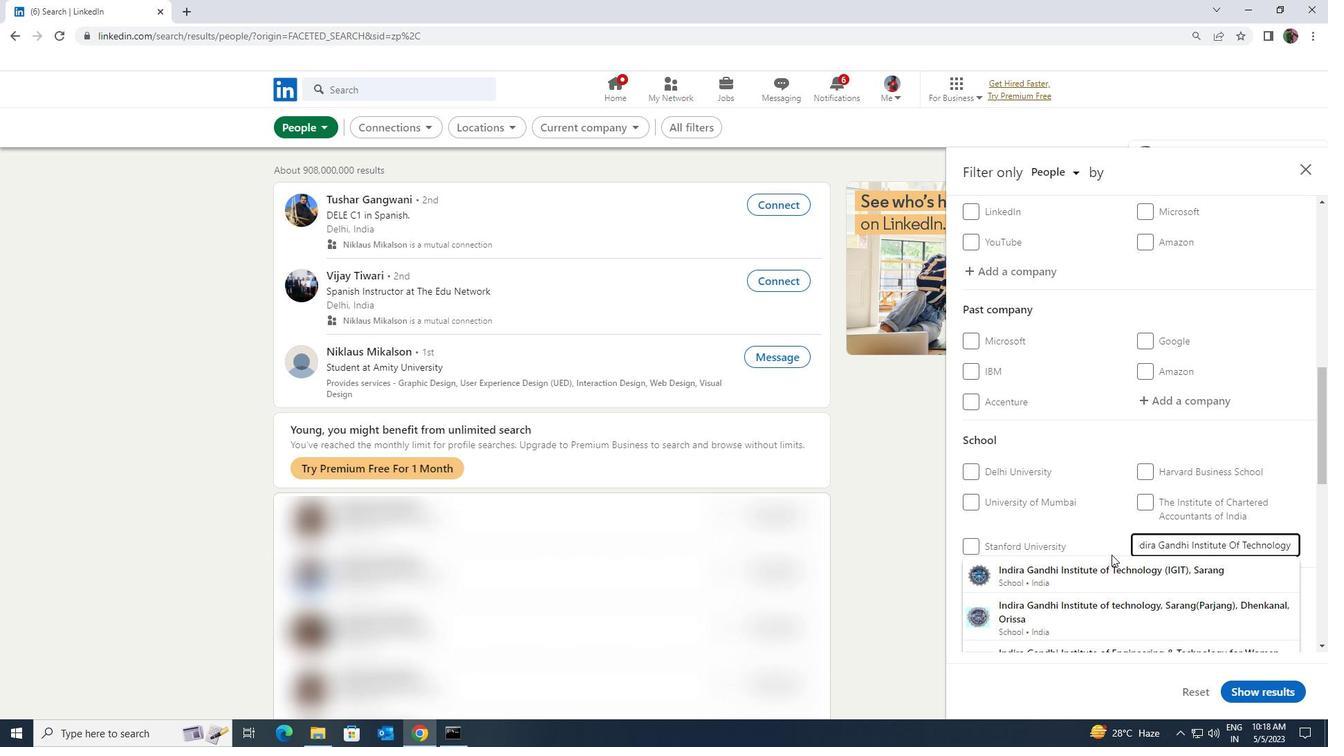 
Action: Mouse pressed left at (1111, 565)
Screenshot: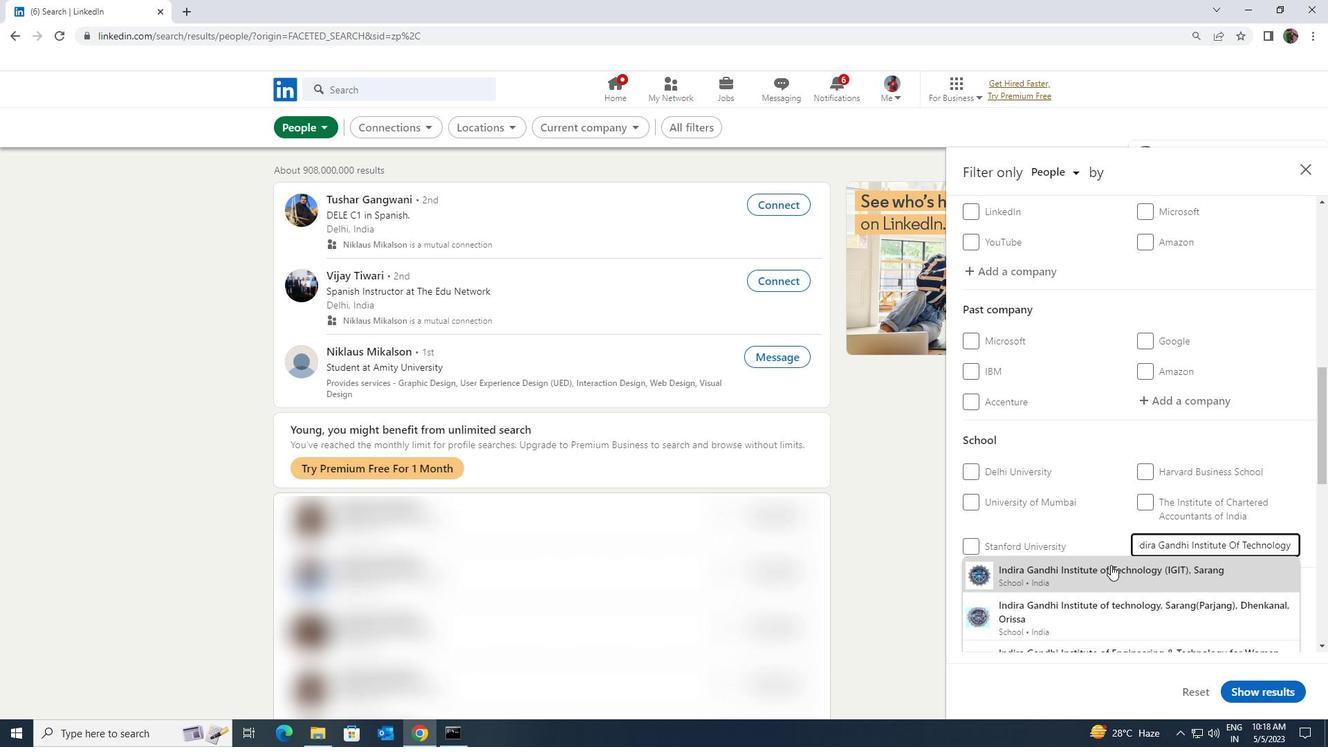 
Action: Mouse moved to (1108, 563)
Screenshot: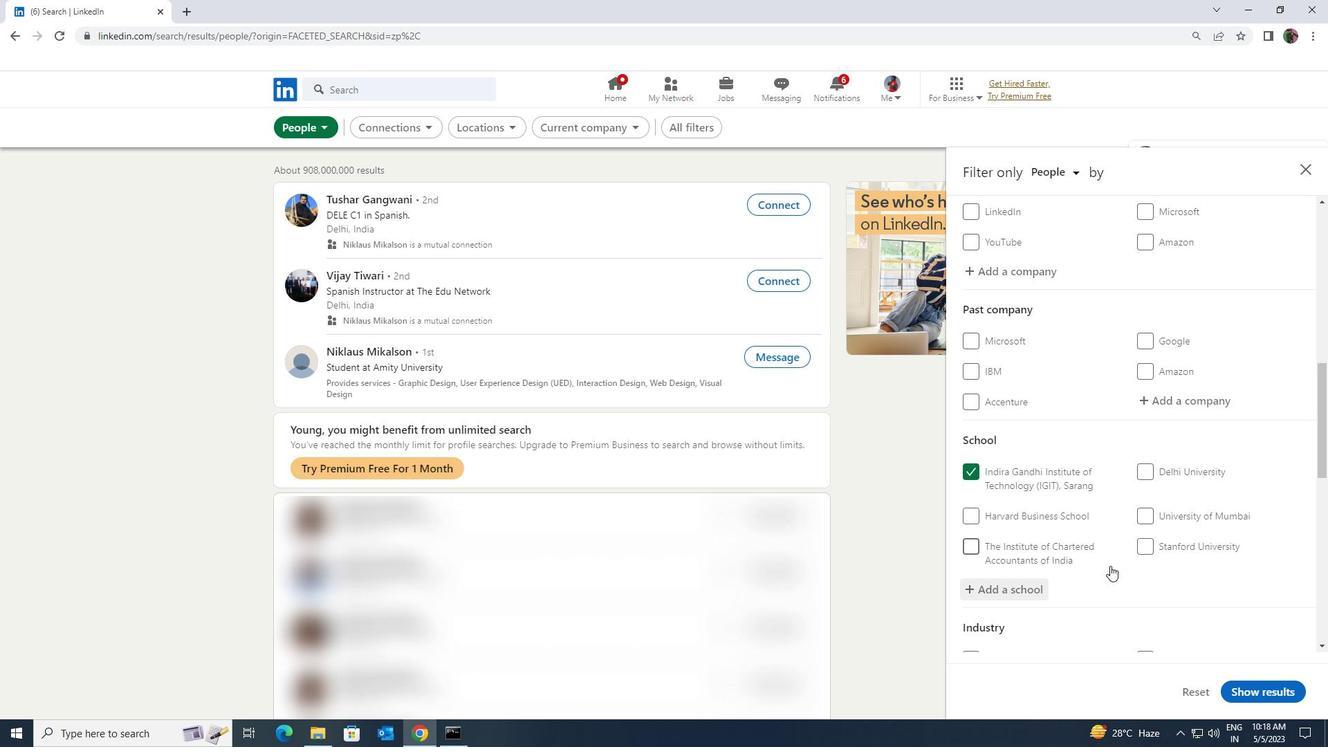 
Action: Mouse scrolled (1108, 562) with delta (0, 0)
Screenshot: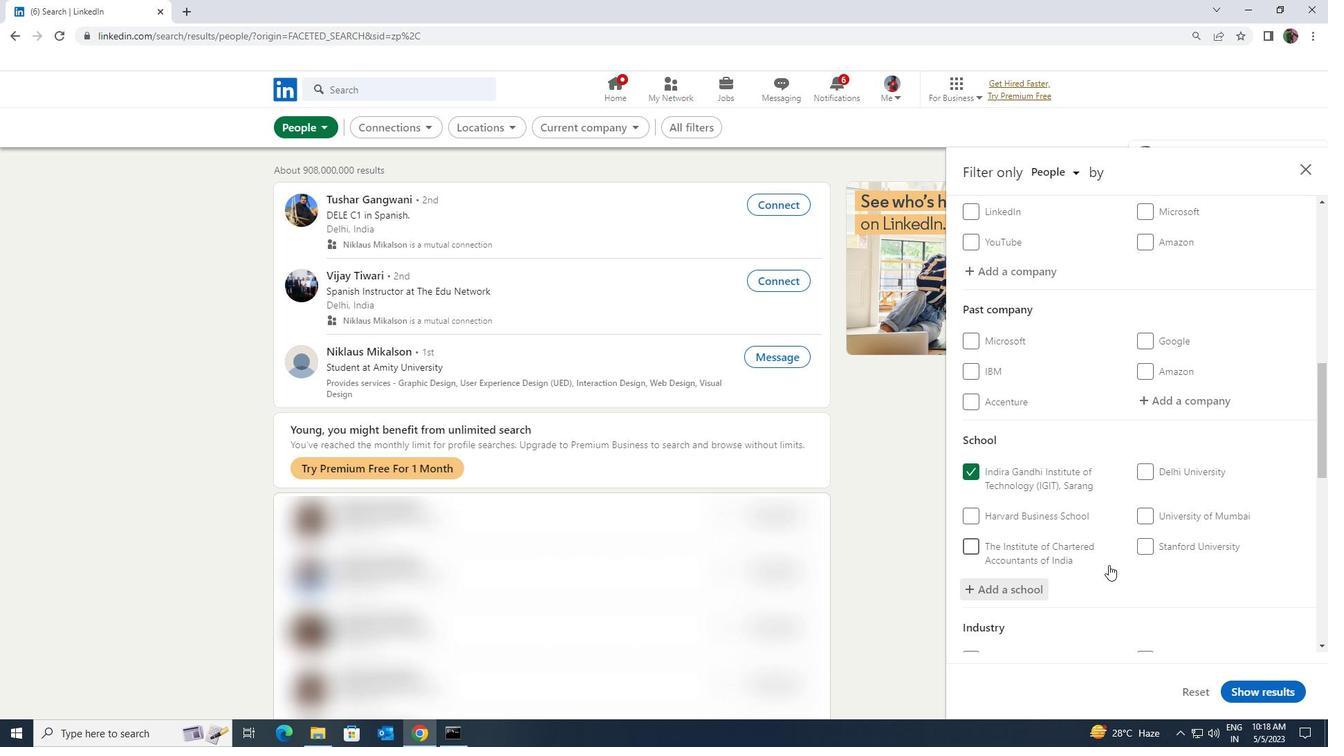 
Action: Mouse moved to (1108, 563)
Screenshot: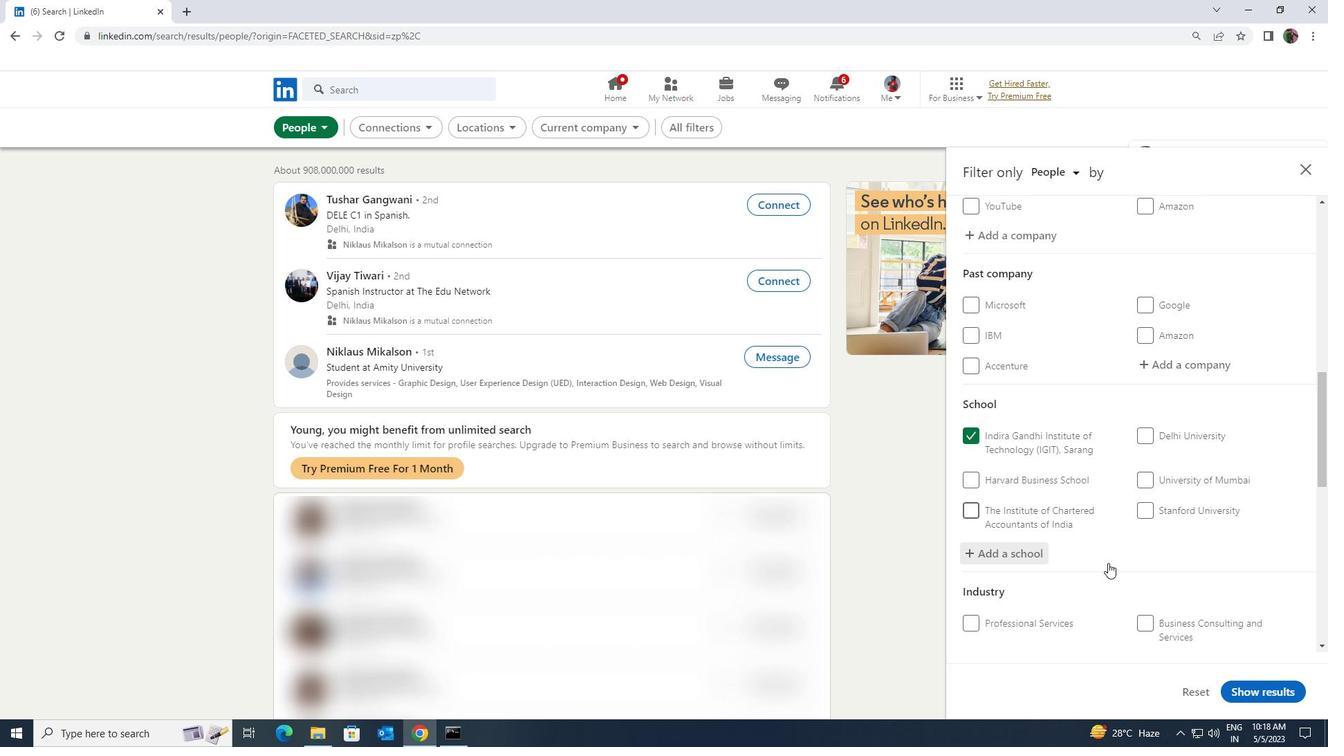 
Action: Mouse scrolled (1108, 562) with delta (0, 0)
Screenshot: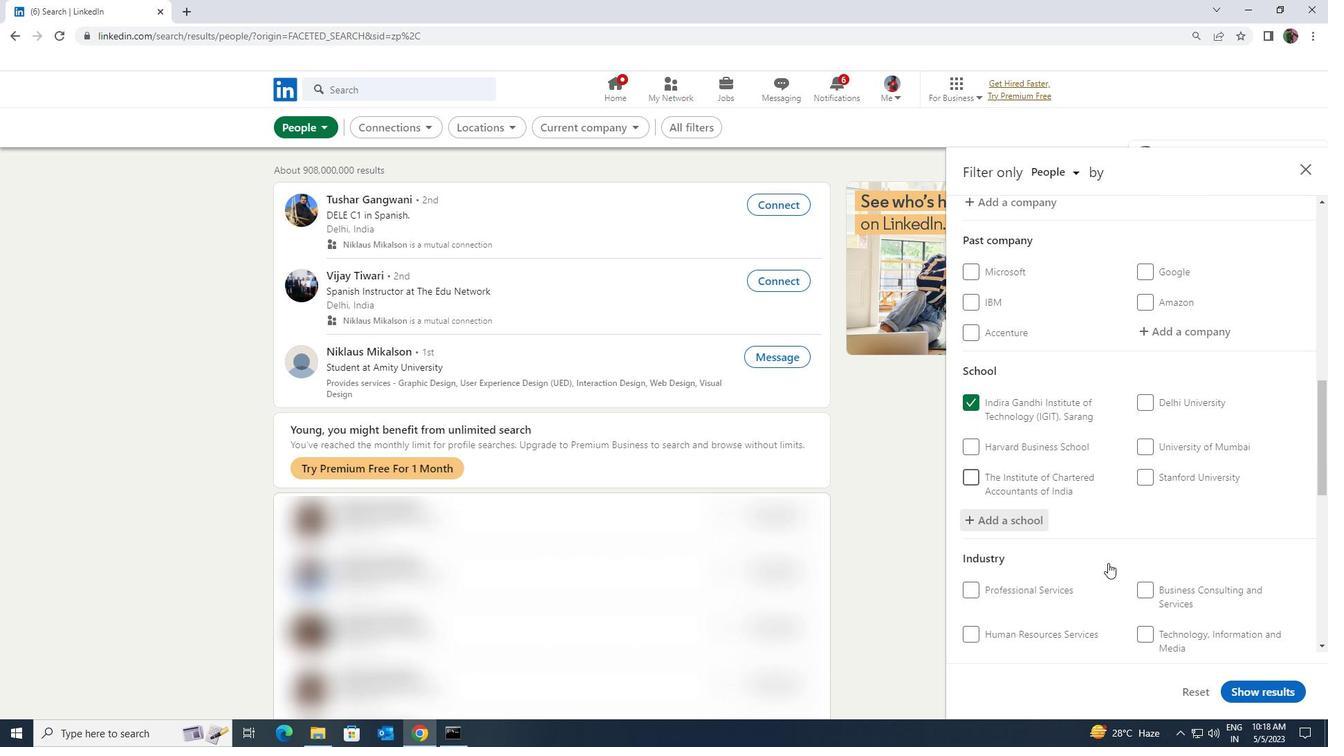 
Action: Mouse moved to (1109, 563)
Screenshot: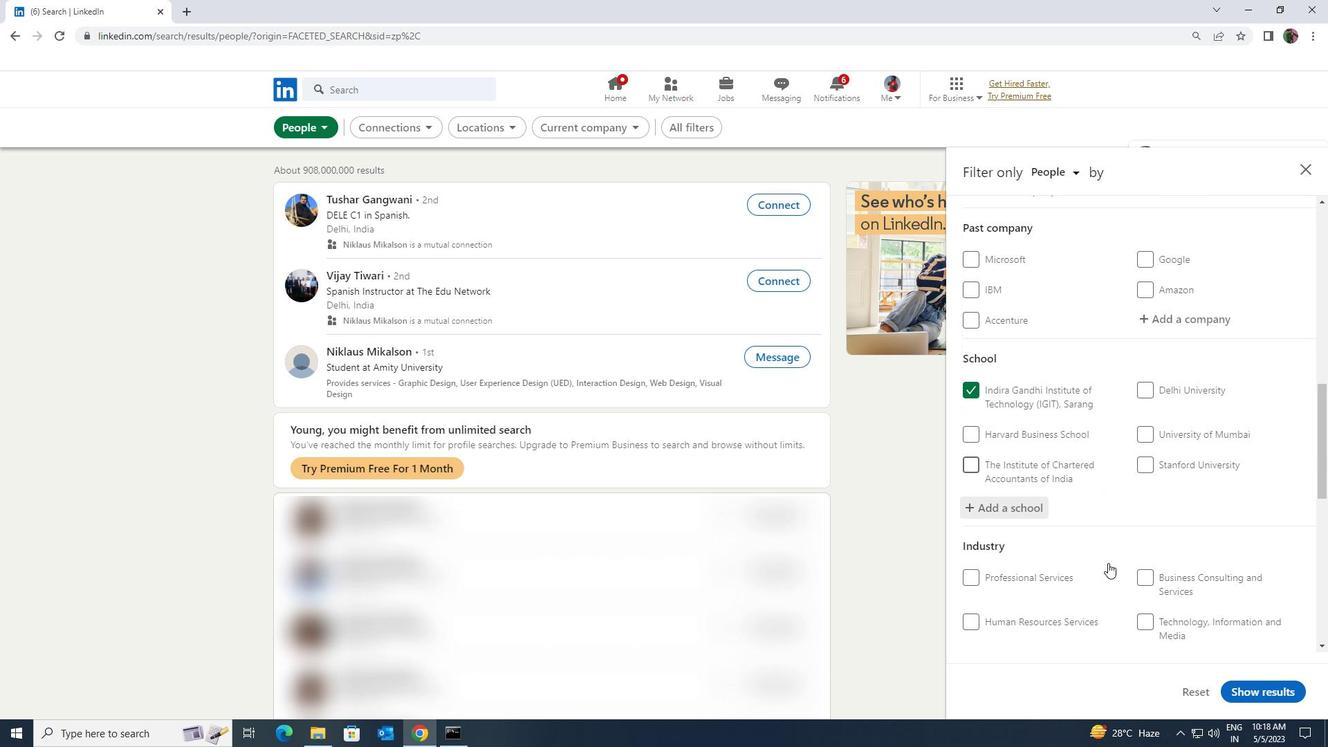 
Action: Mouse scrolled (1109, 562) with delta (0, 0)
Screenshot: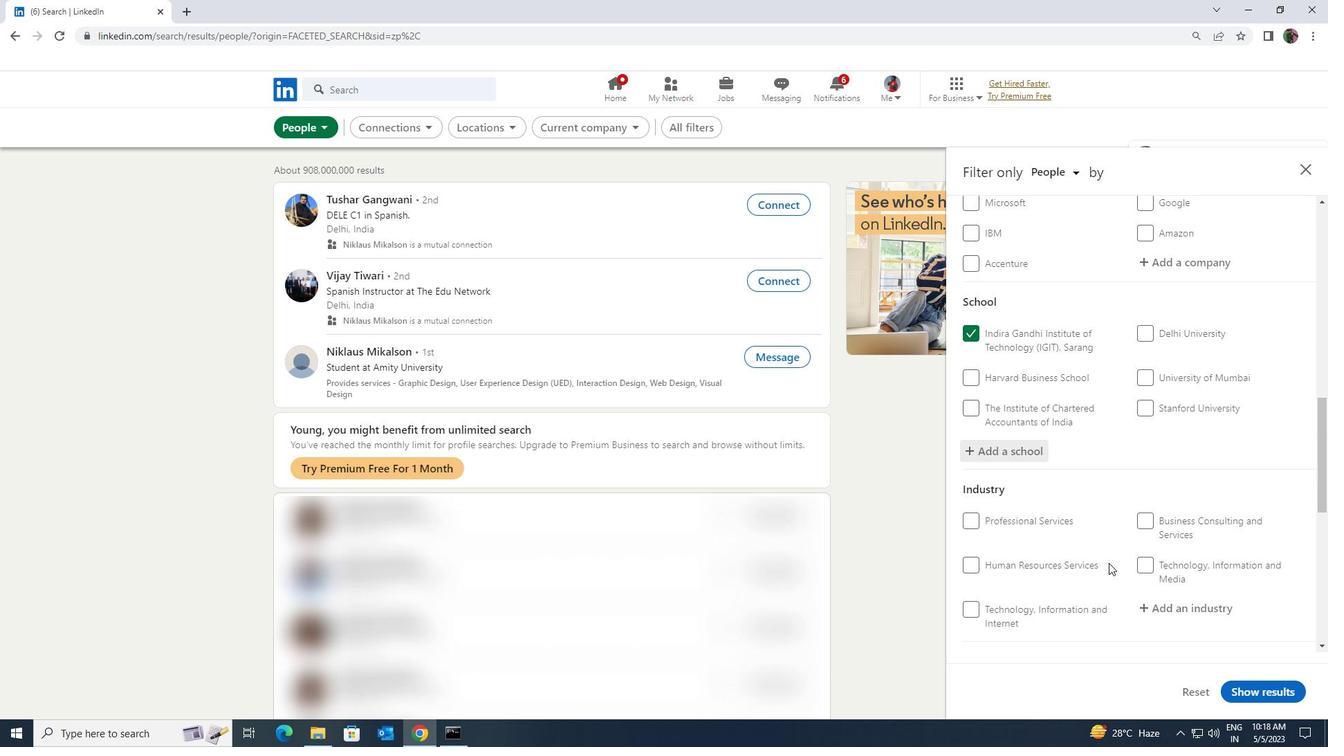 
Action: Mouse moved to (1142, 541)
Screenshot: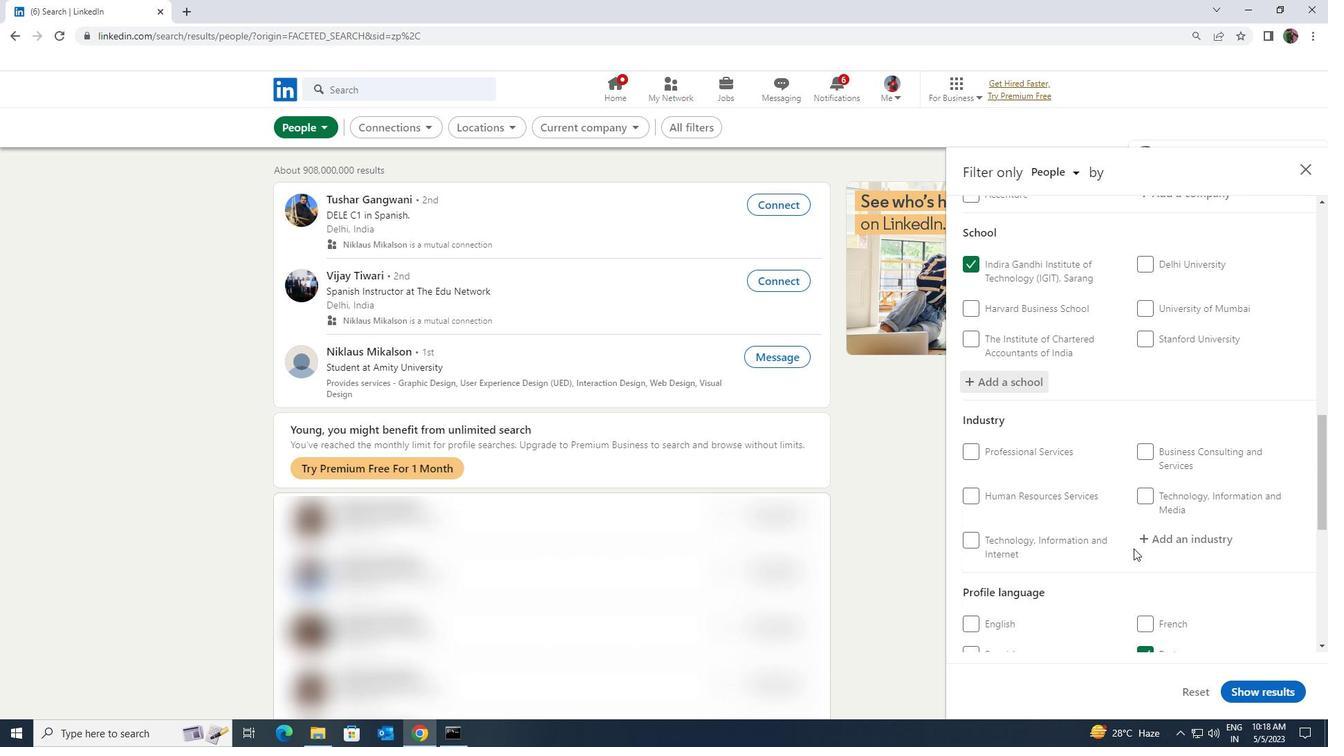 
Action: Mouse pressed left at (1142, 541)
Screenshot: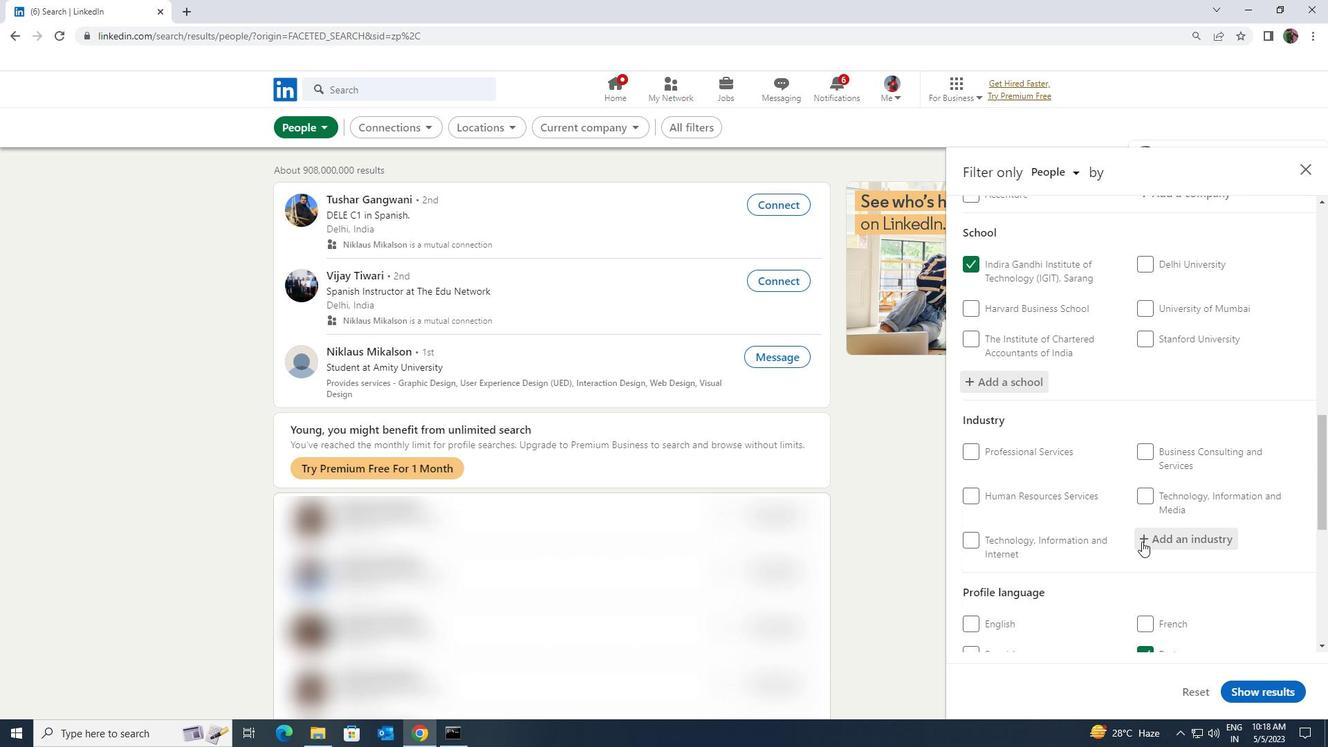 
Action: Mouse moved to (1130, 544)
Screenshot: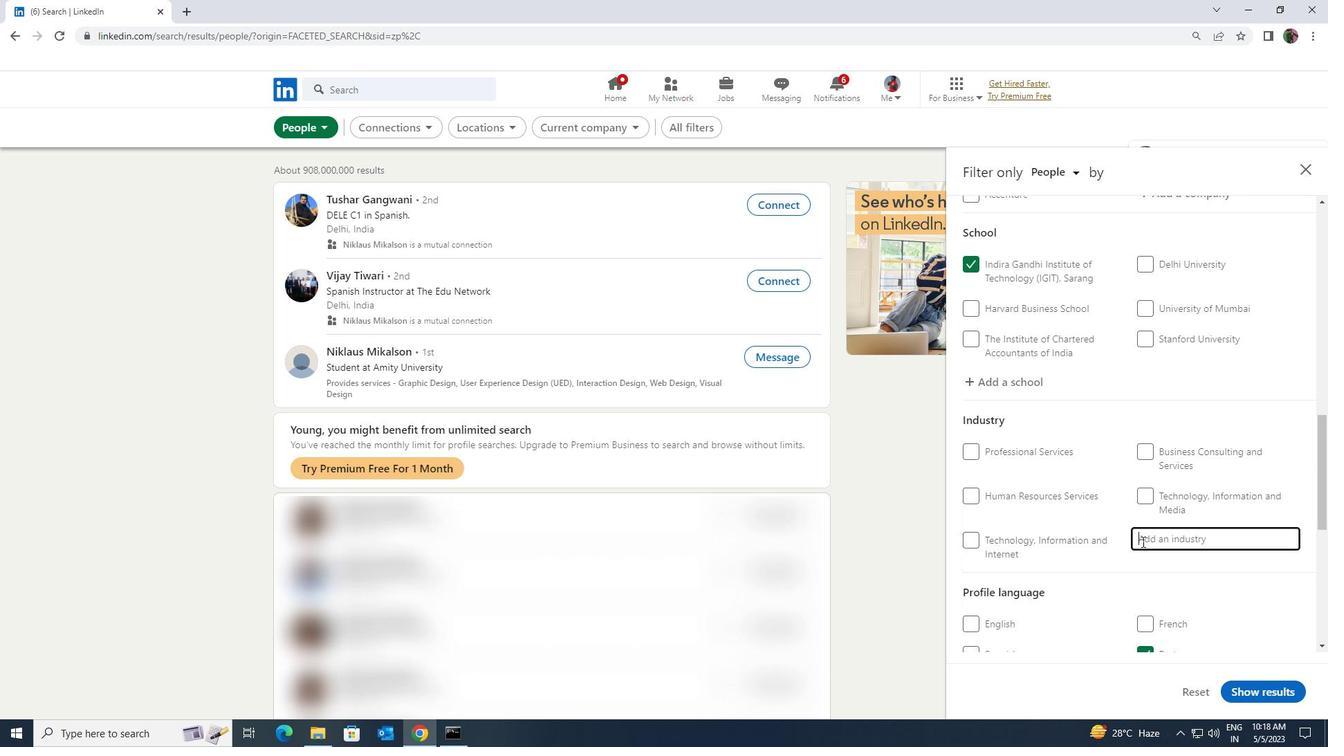 
Action: Key pressed <Key.shift>DIGITAL<Key.space><Key.shift>MARKR<Key.backspace>ETING
Screenshot: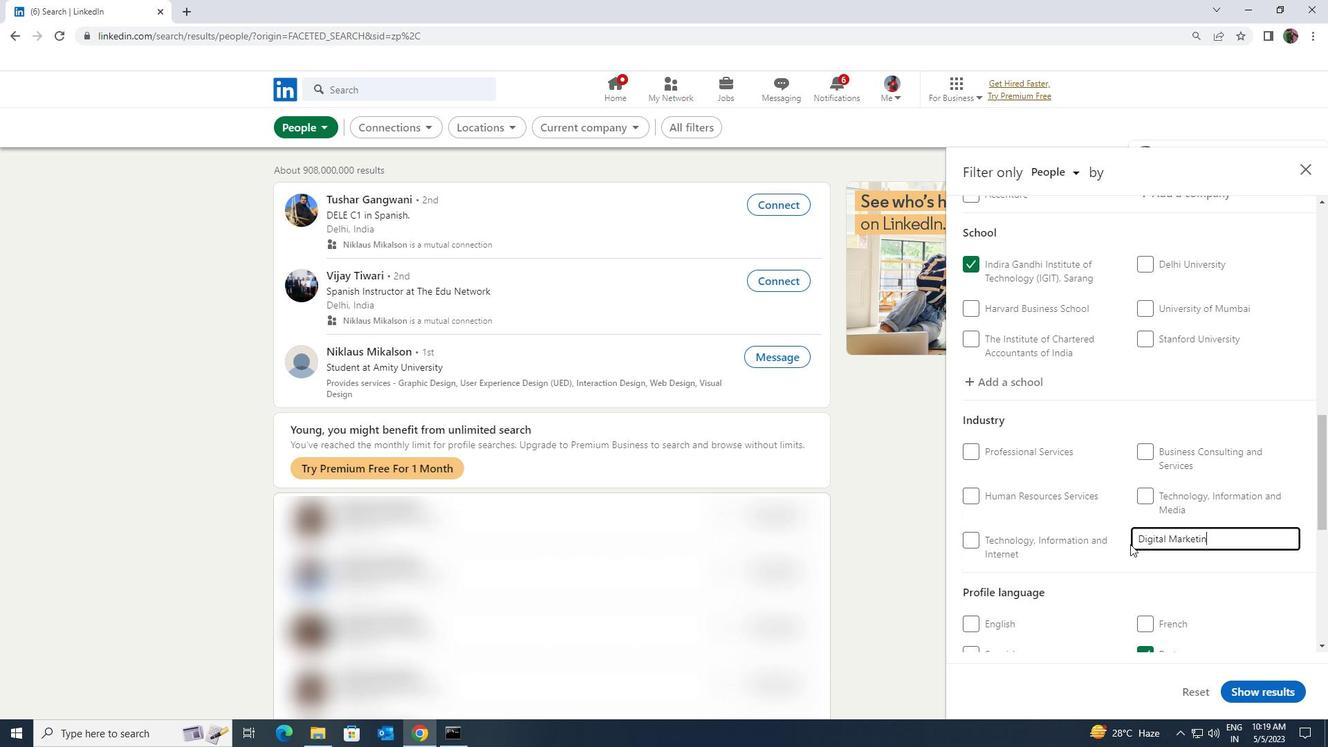 
Action: Mouse scrolled (1130, 543) with delta (0, 0)
Screenshot: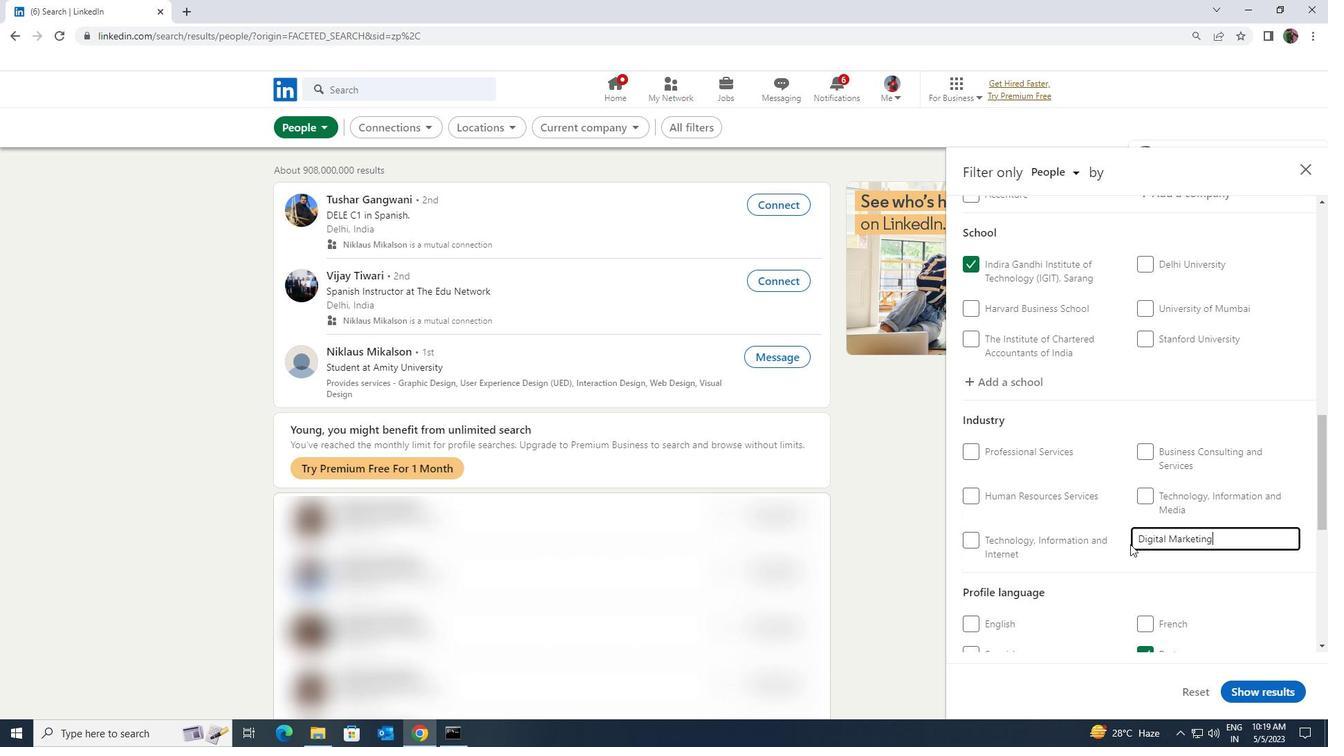 
Action: Mouse scrolled (1130, 543) with delta (0, 0)
Screenshot: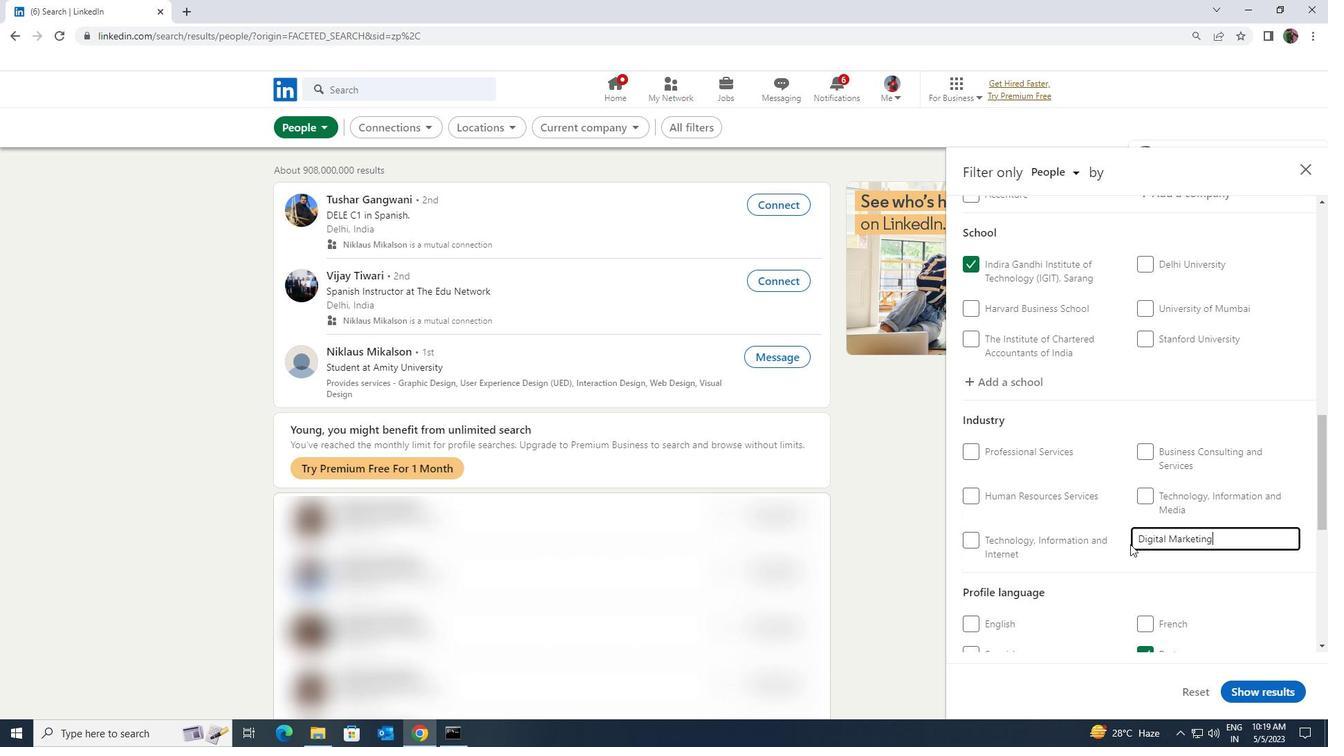 
Action: Mouse moved to (1129, 543)
Screenshot: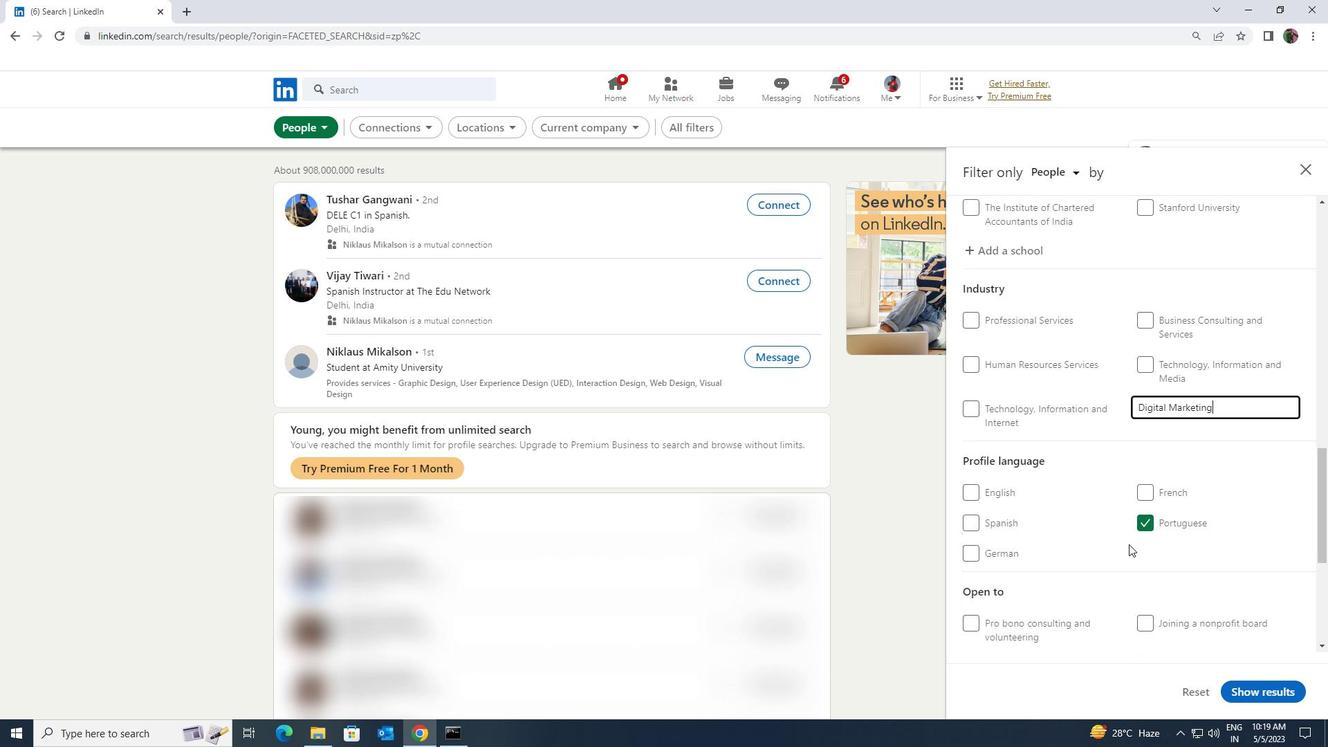 
Action: Mouse scrolled (1129, 543) with delta (0, 0)
Screenshot: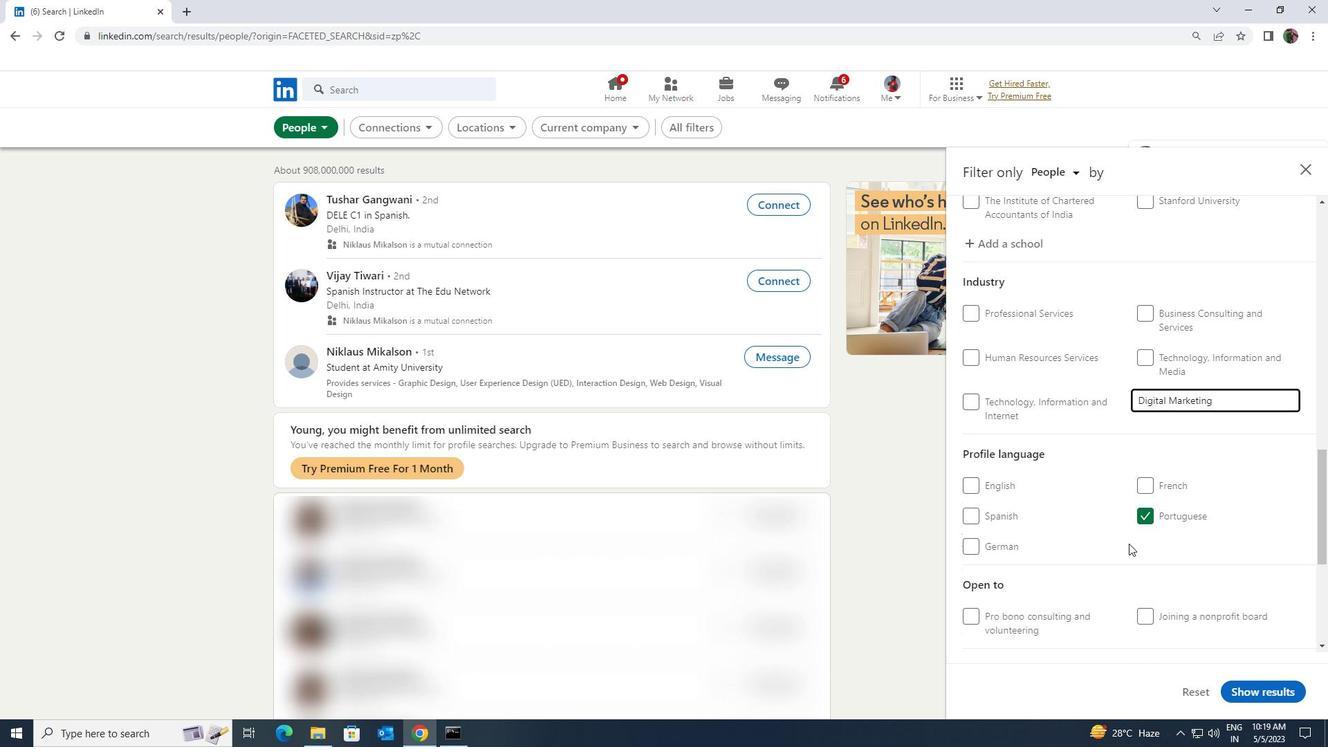 
Action: Mouse scrolled (1129, 543) with delta (0, 0)
Screenshot: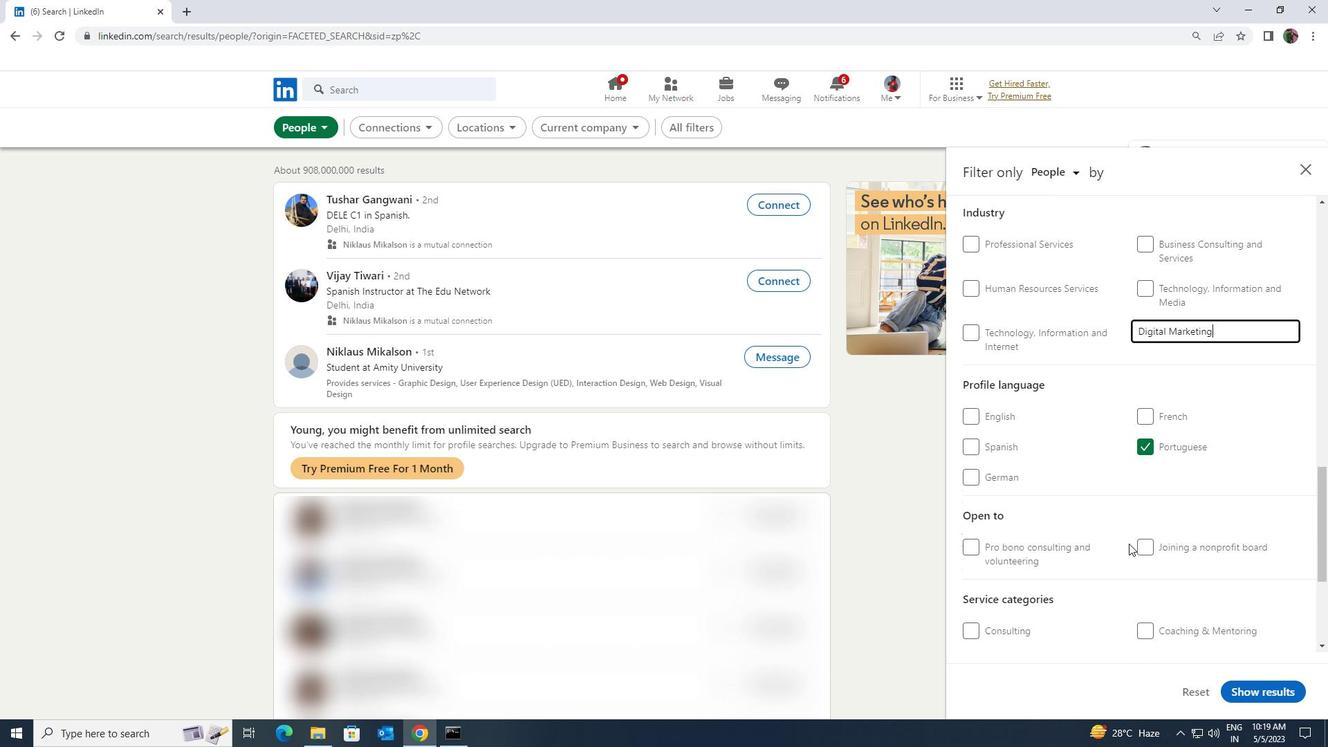 
Action: Mouse moved to (1132, 543)
Screenshot: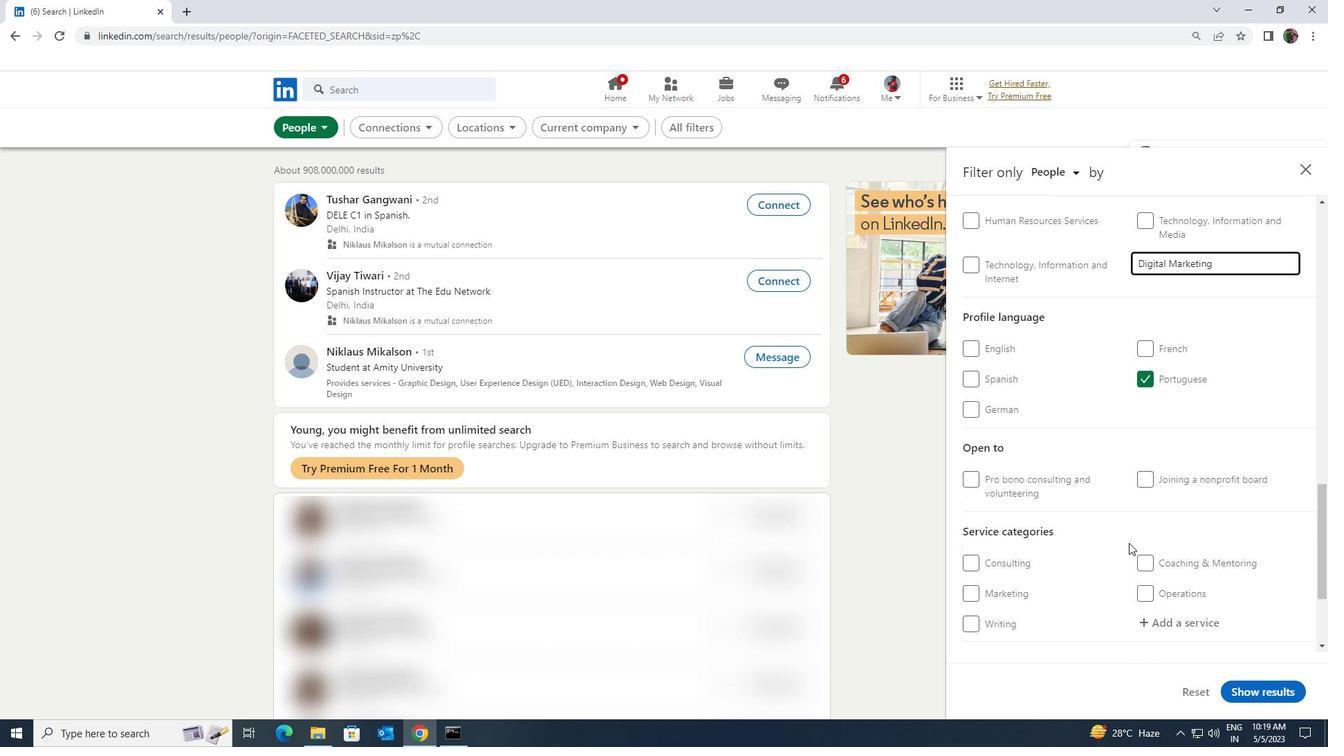 
Action: Mouse scrolled (1132, 543) with delta (0, 0)
Screenshot: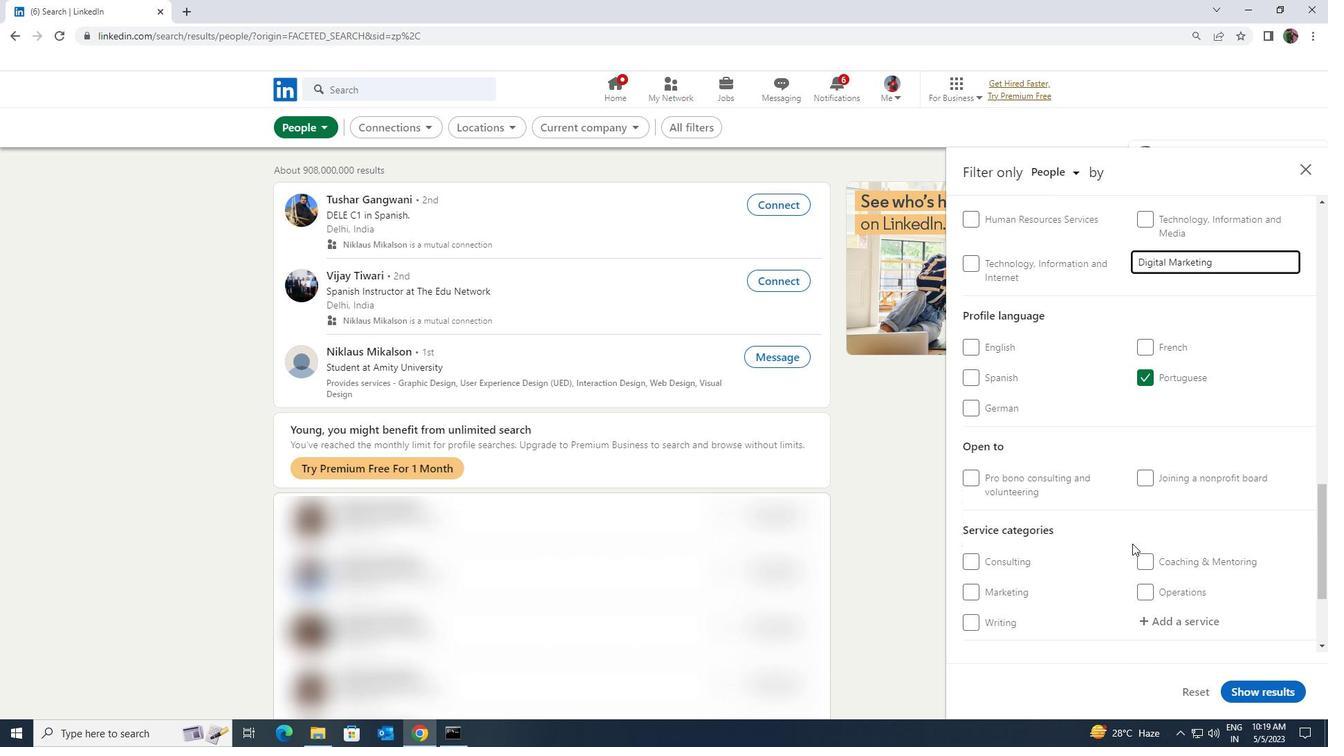
Action: Mouse moved to (1141, 549)
Screenshot: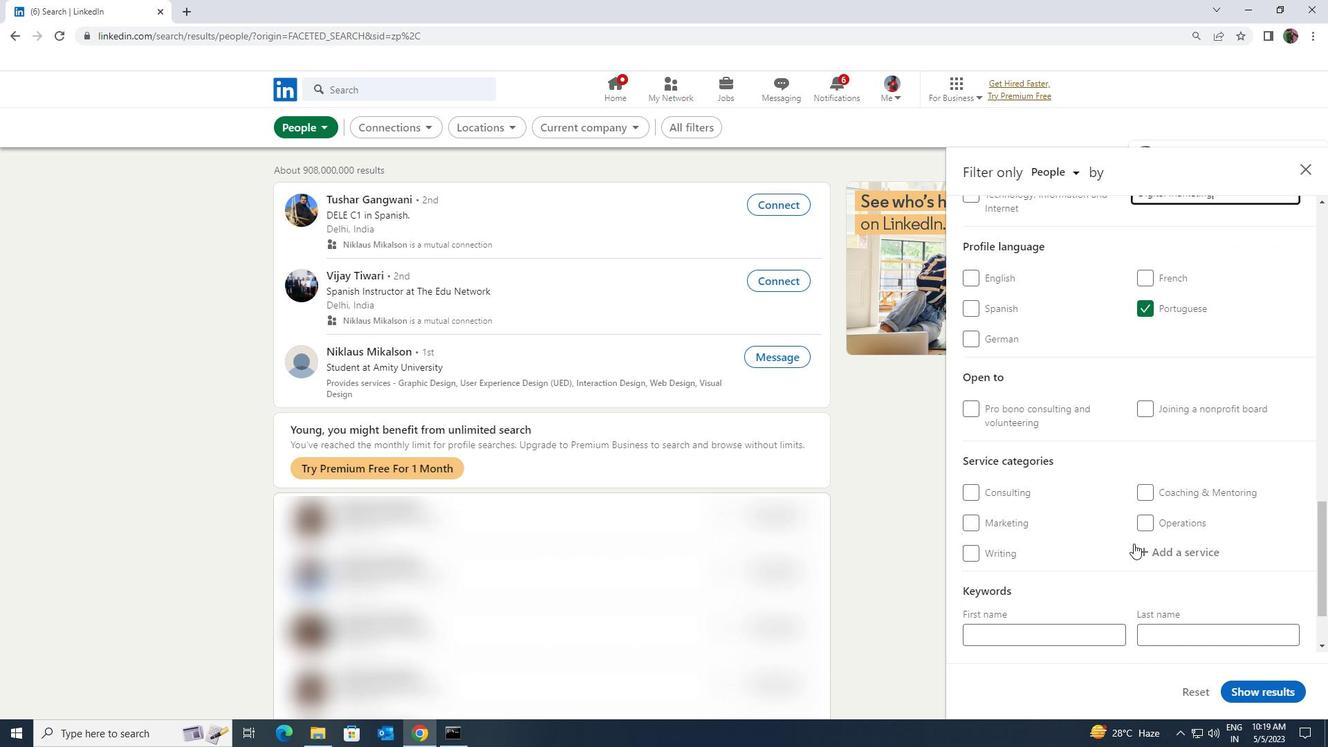 
Action: Mouse pressed left at (1141, 549)
Screenshot: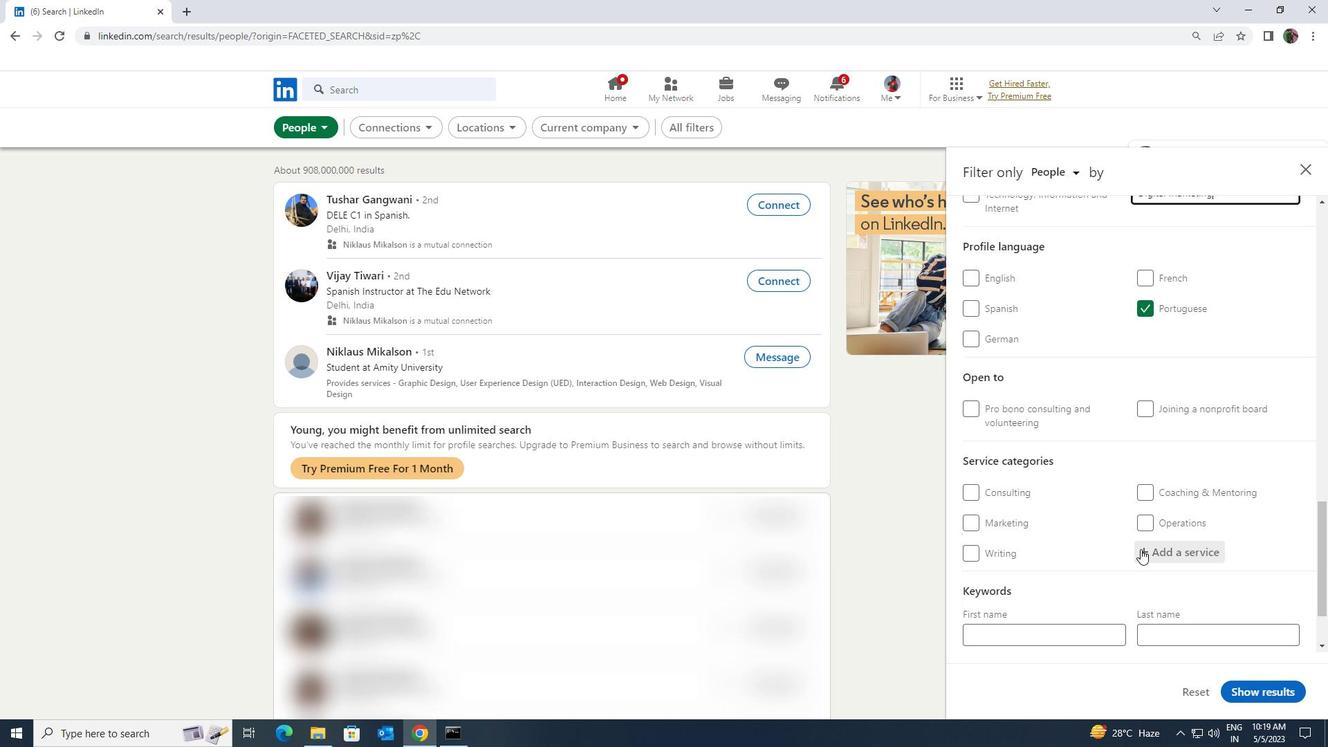 
Action: Key pressed <Key.shift><Key.shift><Key.shift><Key.shift><Key.shift><Key.shift><Key.shift>DIGITAL
Screenshot: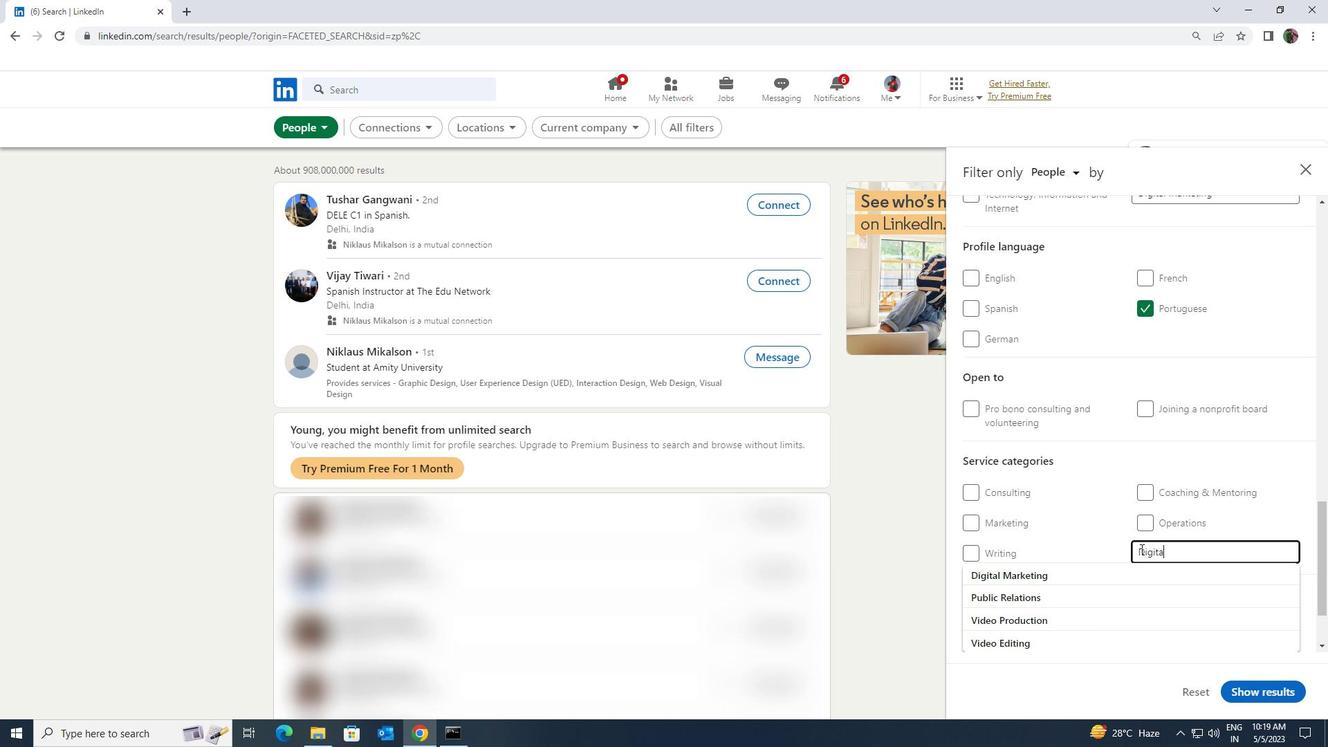 
Action: Mouse moved to (1126, 573)
Screenshot: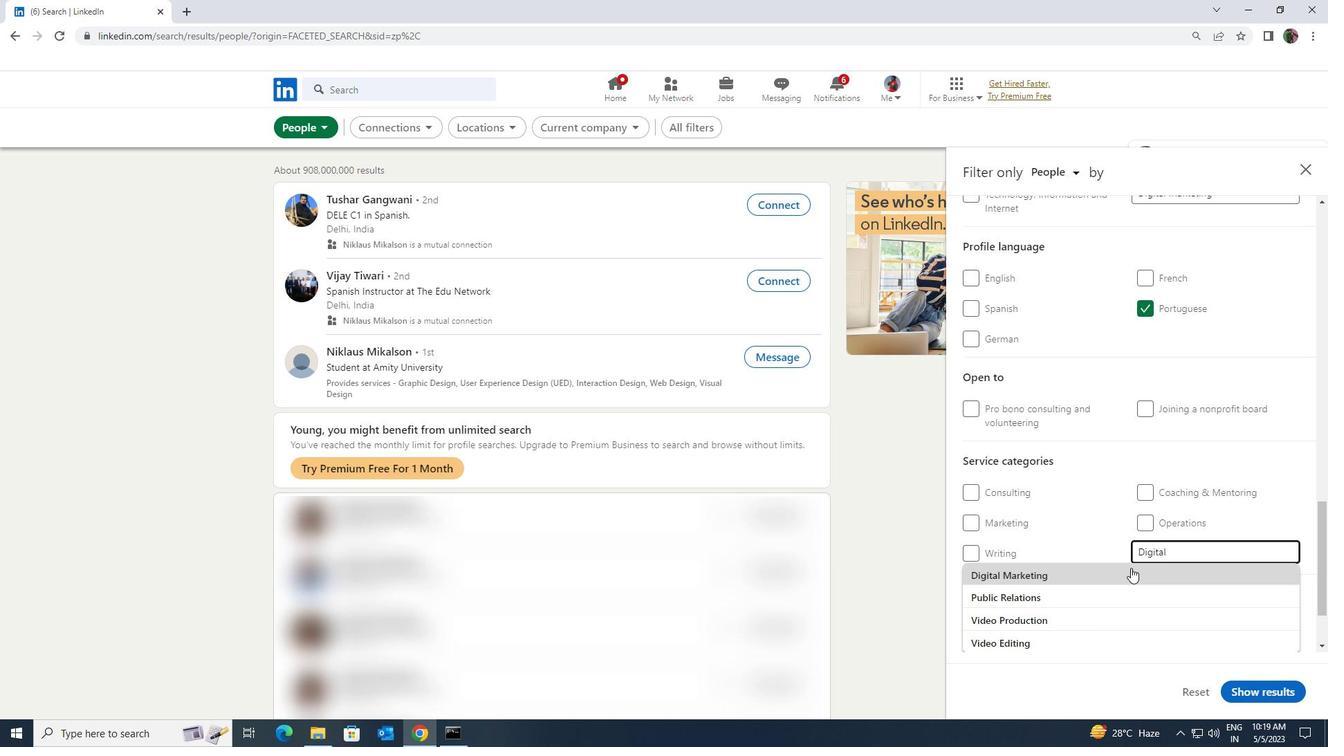 
Action: Mouse pressed left at (1126, 573)
Screenshot: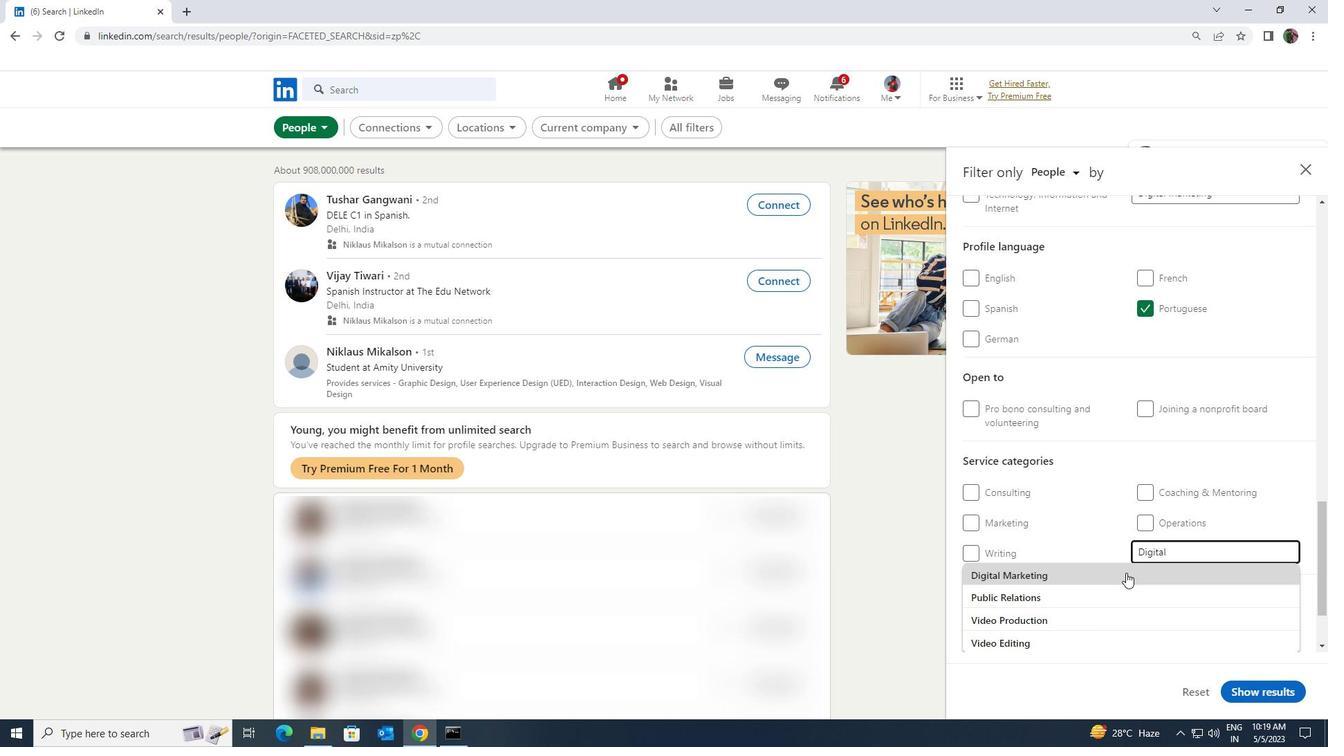 
Action: Mouse moved to (1090, 580)
Screenshot: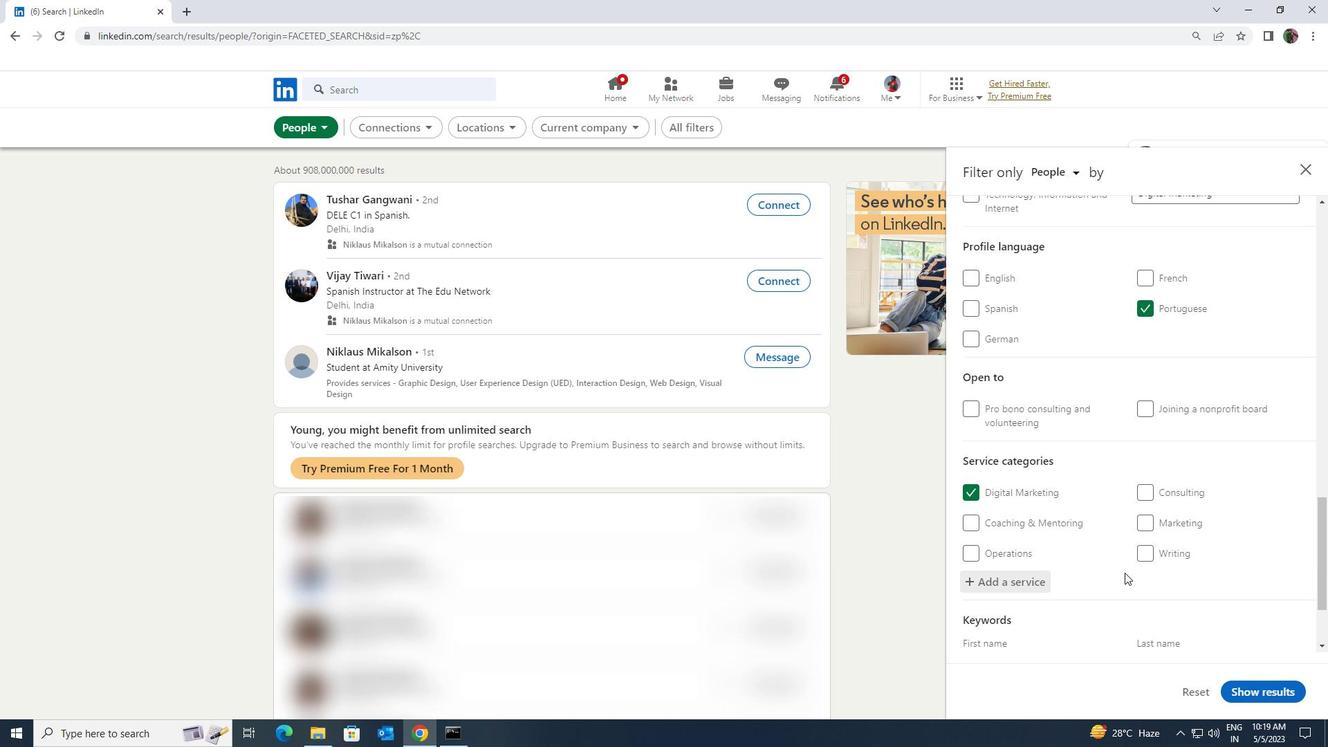 
Action: Mouse scrolled (1090, 579) with delta (0, 0)
Screenshot: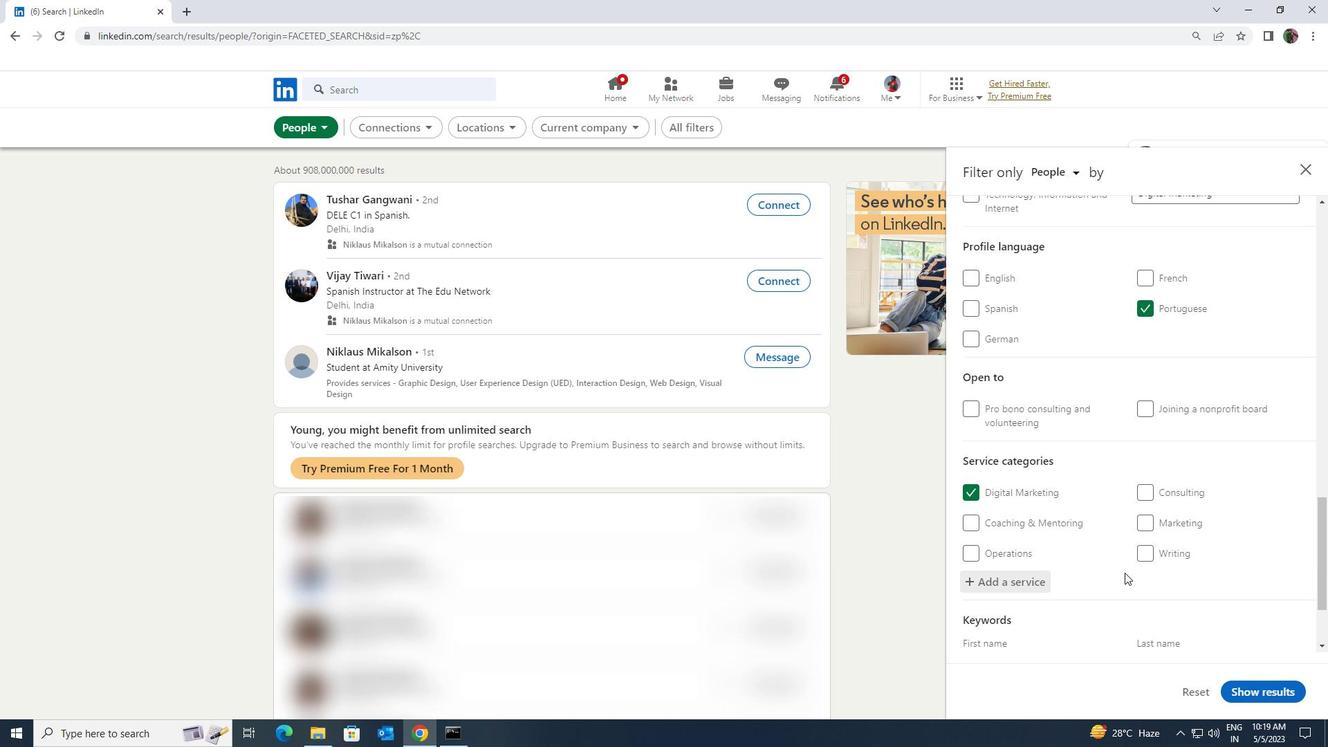 
Action: Mouse moved to (1090, 580)
Screenshot: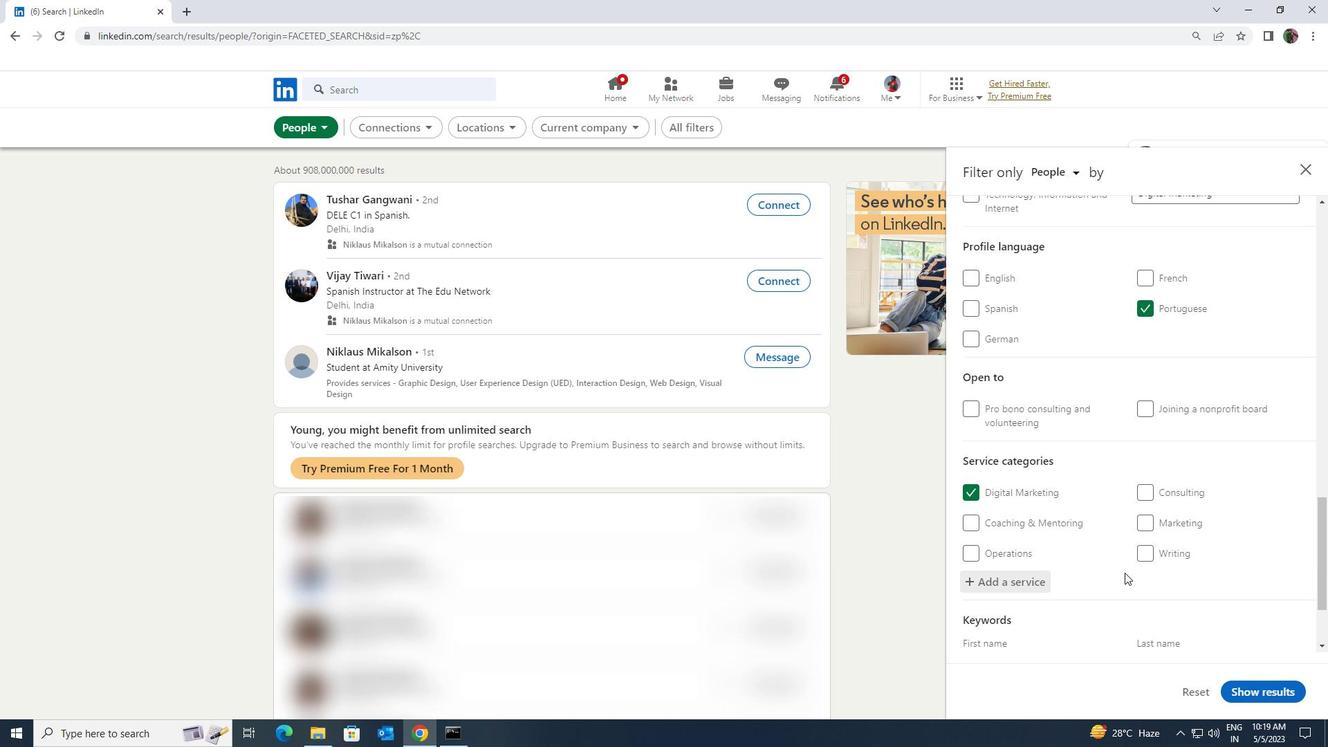 
Action: Mouse scrolled (1090, 579) with delta (0, 0)
Screenshot: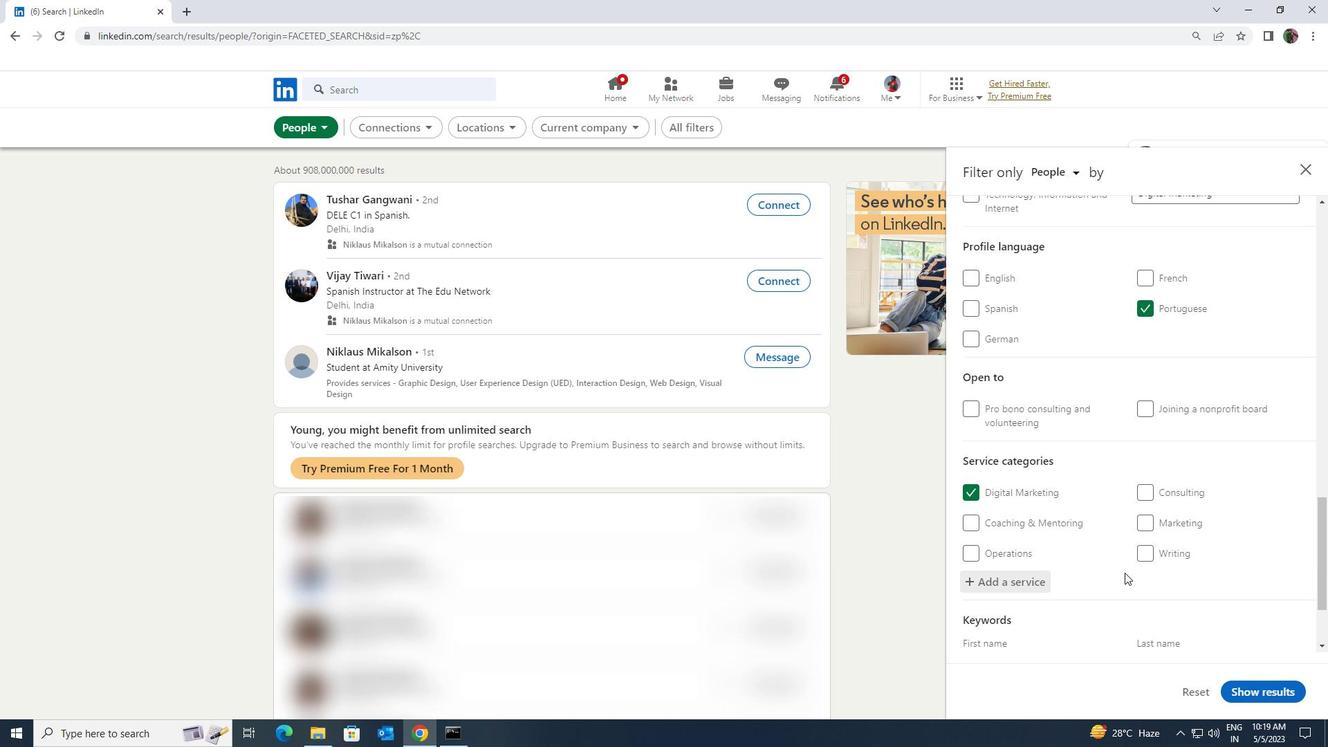 
Action: Mouse moved to (1090, 584)
Screenshot: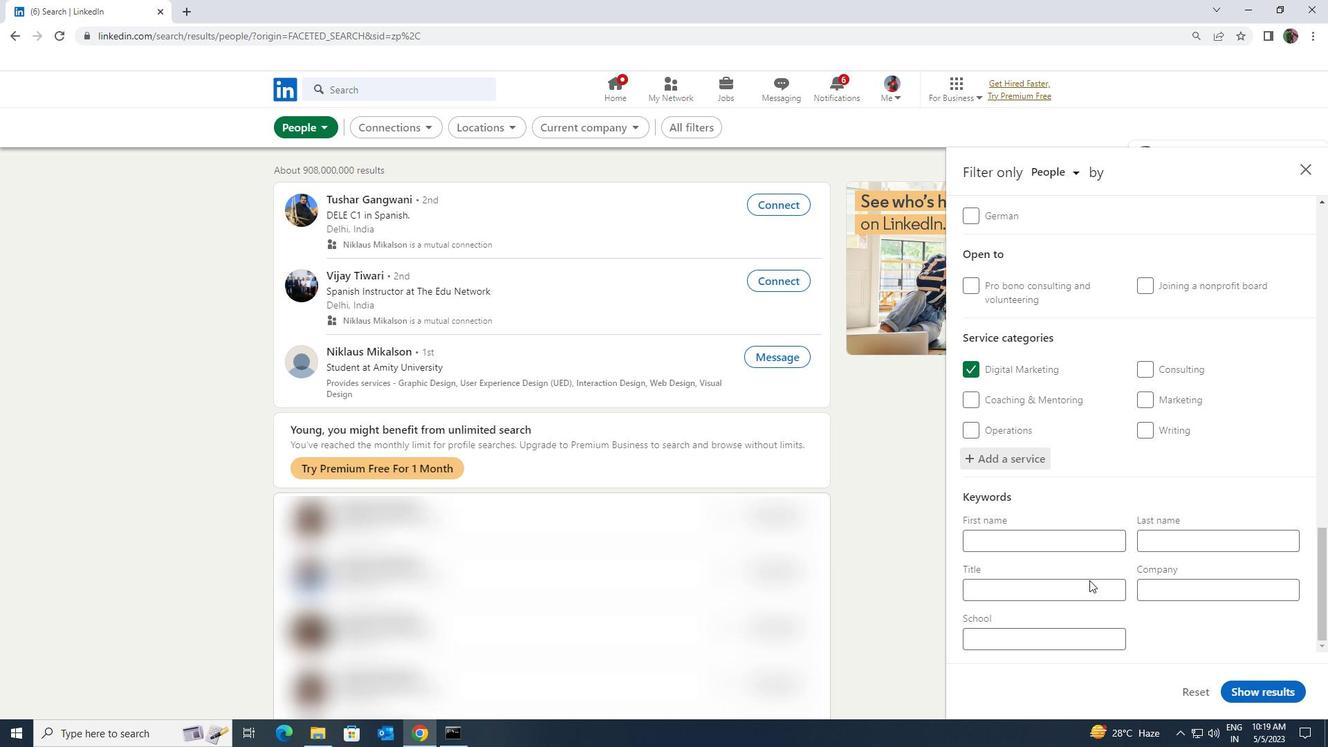 
Action: Mouse pressed left at (1090, 584)
Screenshot: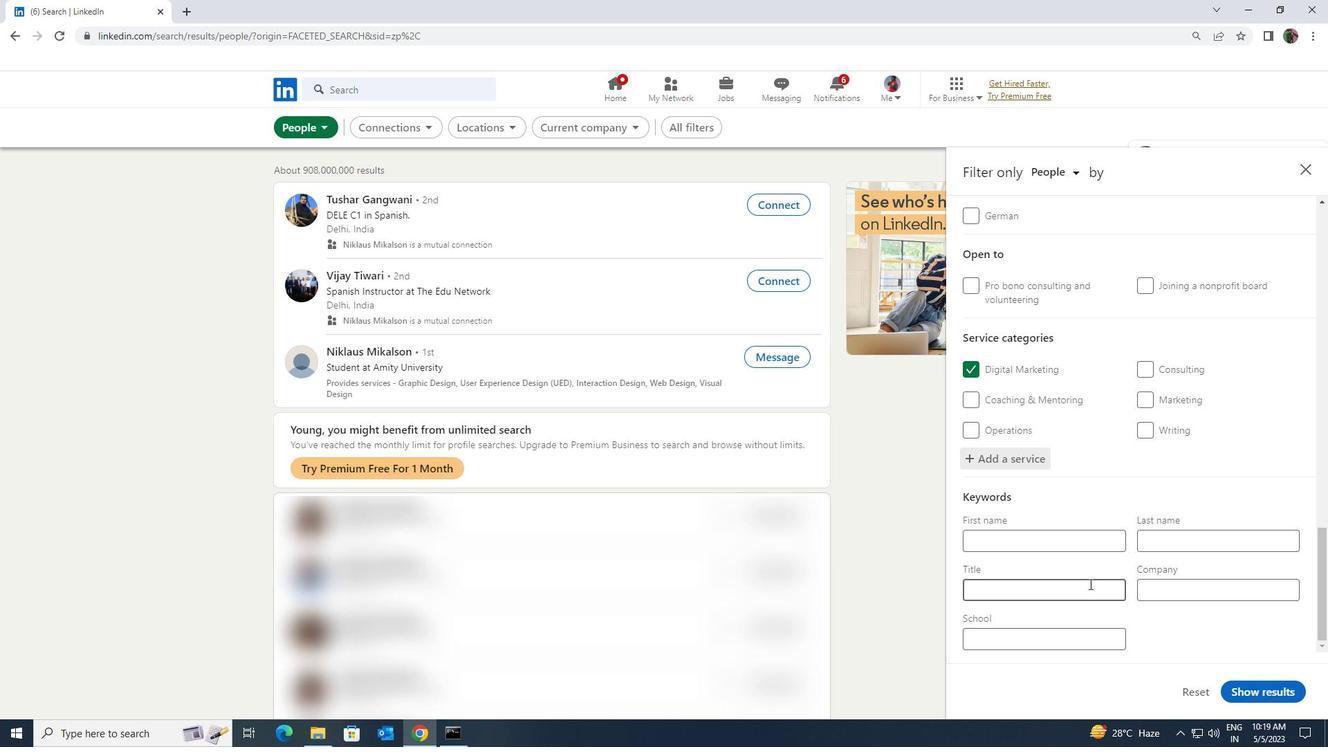 
Action: Mouse moved to (1090, 584)
Screenshot: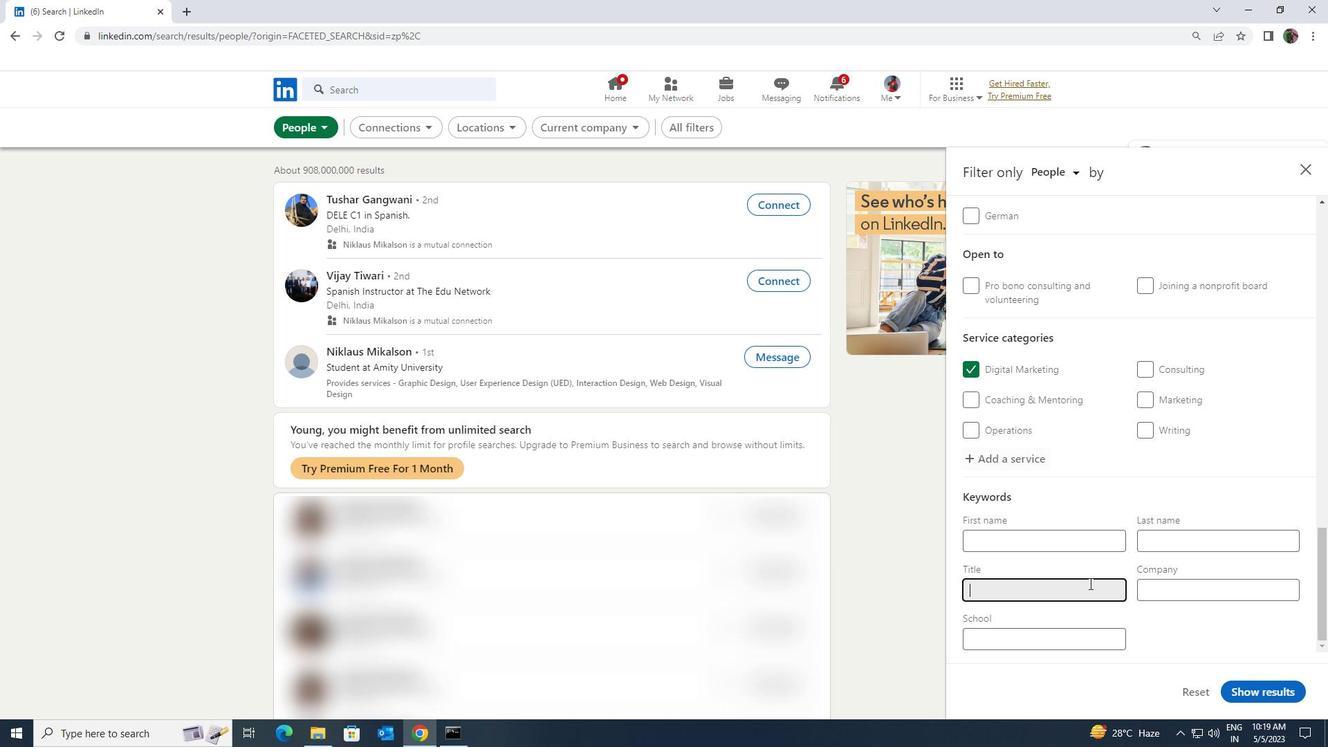 
Action: Key pressed <Key.shift><Key.shift><Key.shift>CHIEF<Key.space><Key.shift>PEOPLE<Key.space><Key.shift><Key.shift>OFFICER
Screenshot: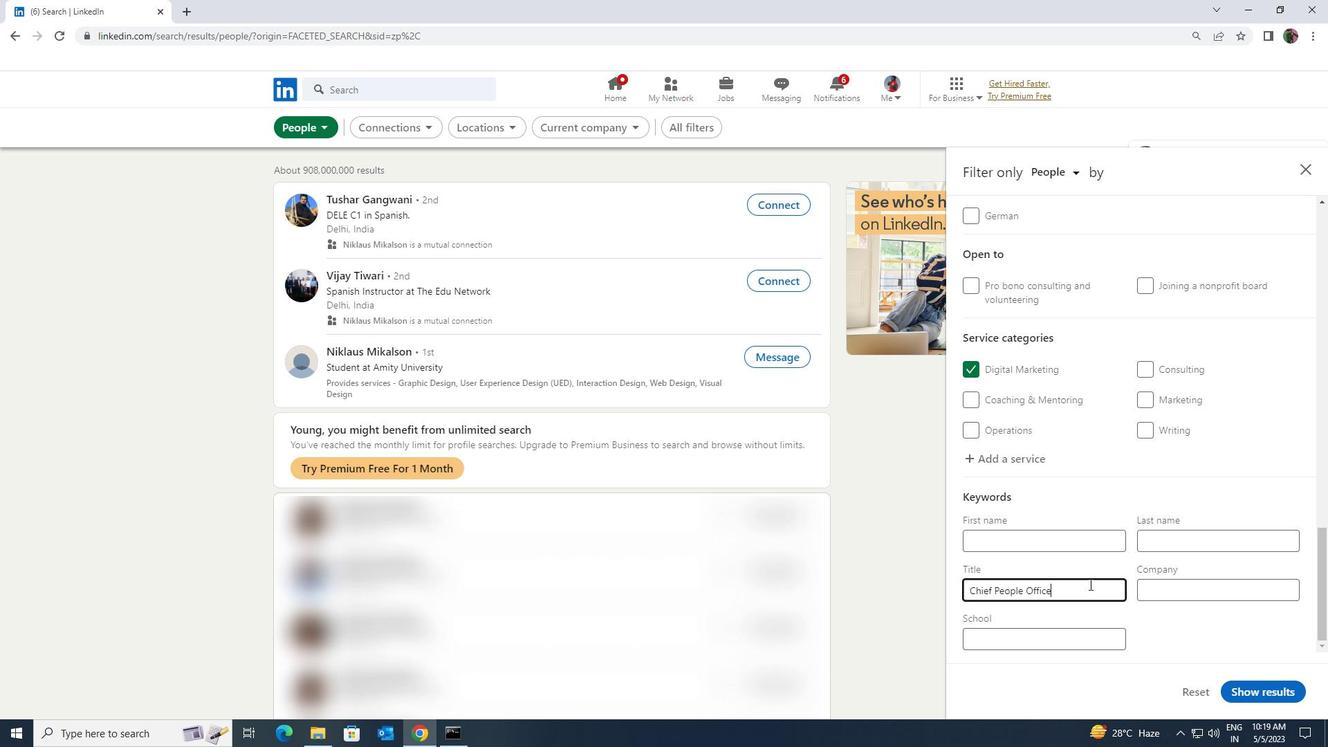 
Action: Mouse moved to (1236, 685)
Screenshot: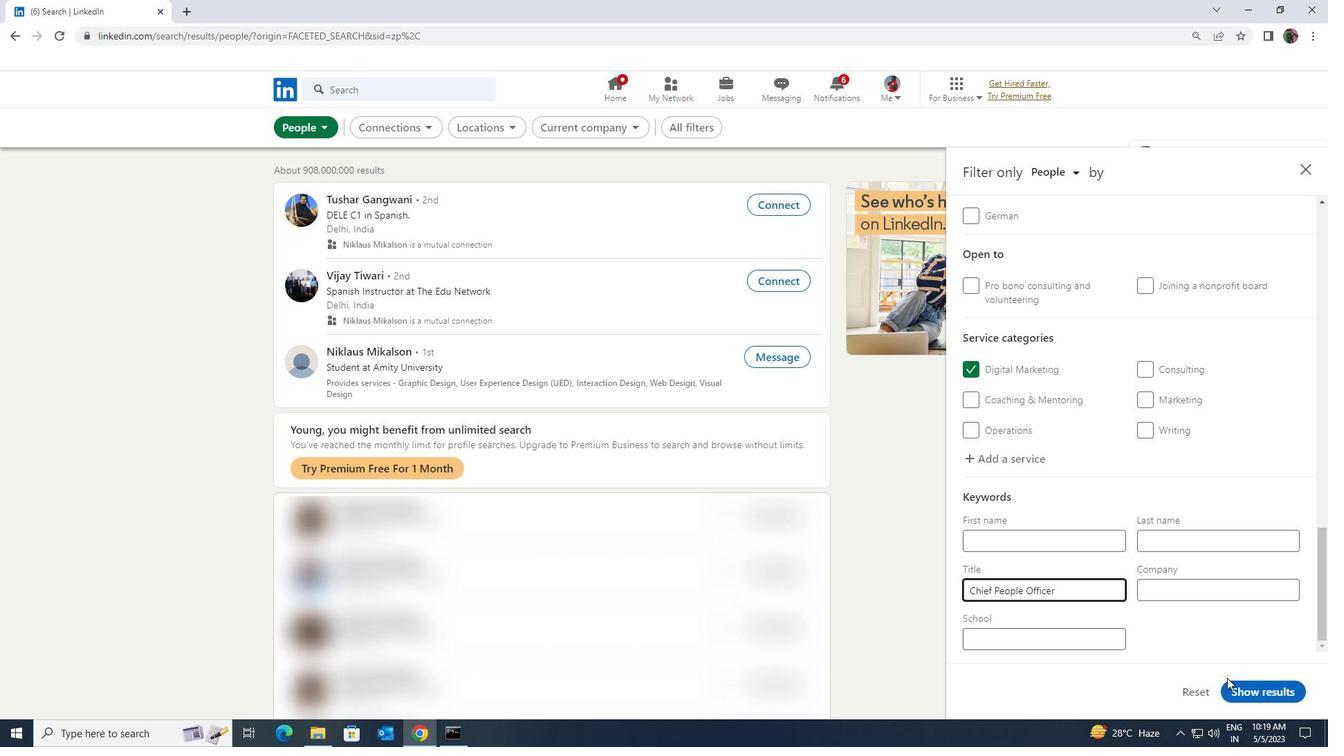 
Action: Mouse pressed left at (1236, 685)
Screenshot: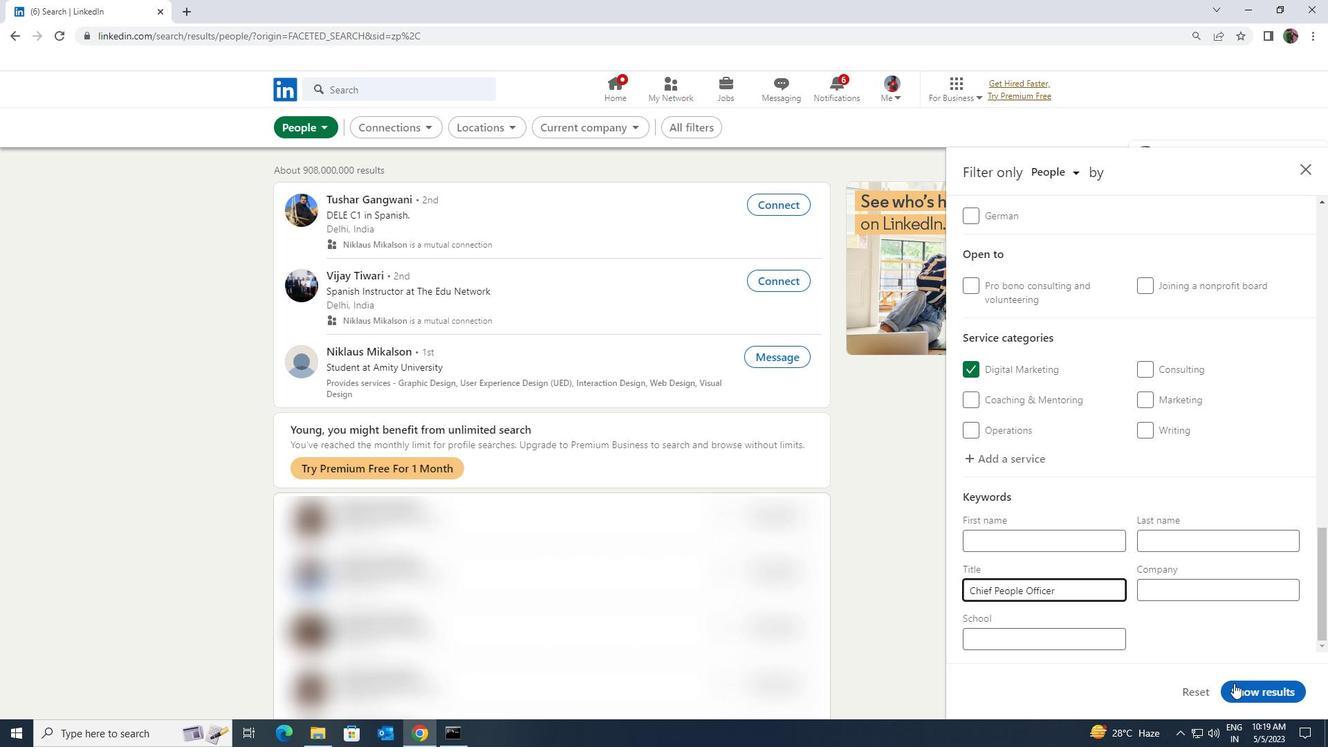 
Action: Mouse moved to (1235, 686)
Screenshot: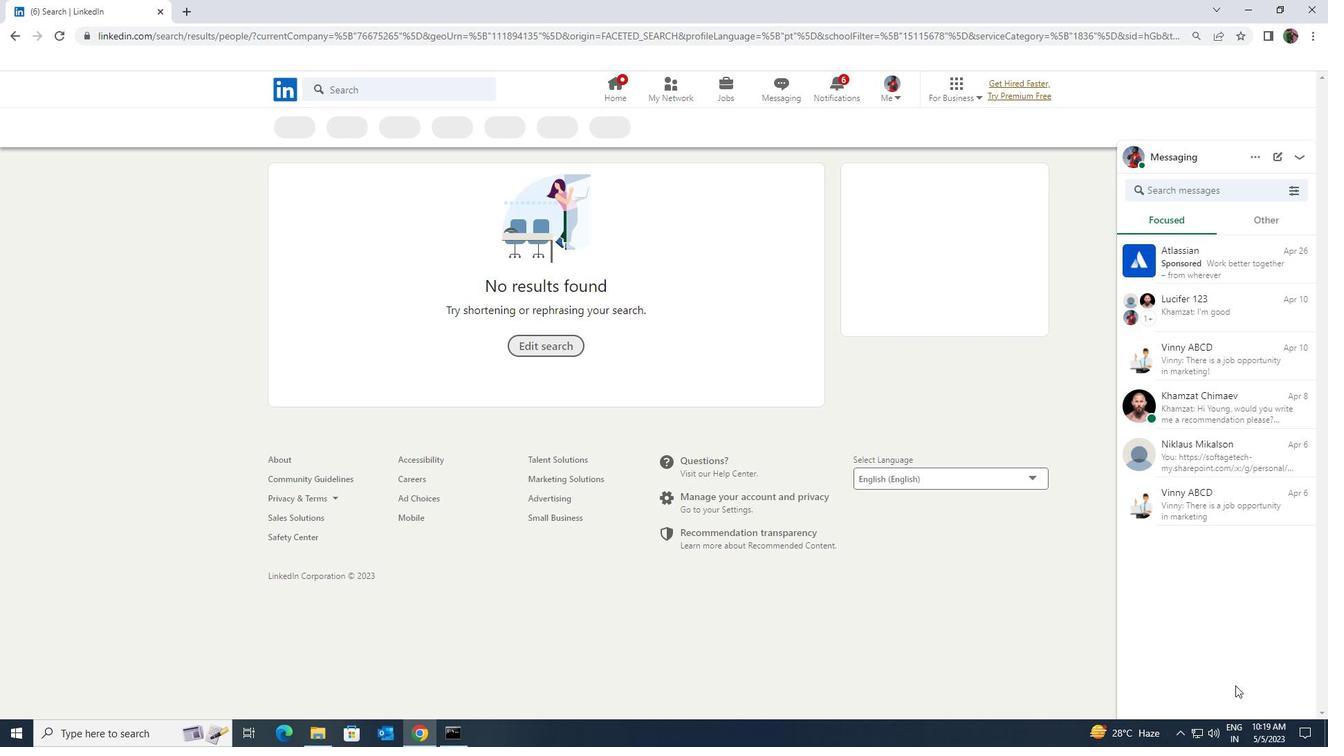 
